 Task: Find connections with filter location Sholinghur with filter topic #Lifechangewith filter profile language Potuguese with filter current company PloPdo with filter school Bangalore University with filter industry Horticulture with filter service category Nature Photography with filter keywords title Market Development Manager
Action: Mouse moved to (630, 85)
Screenshot: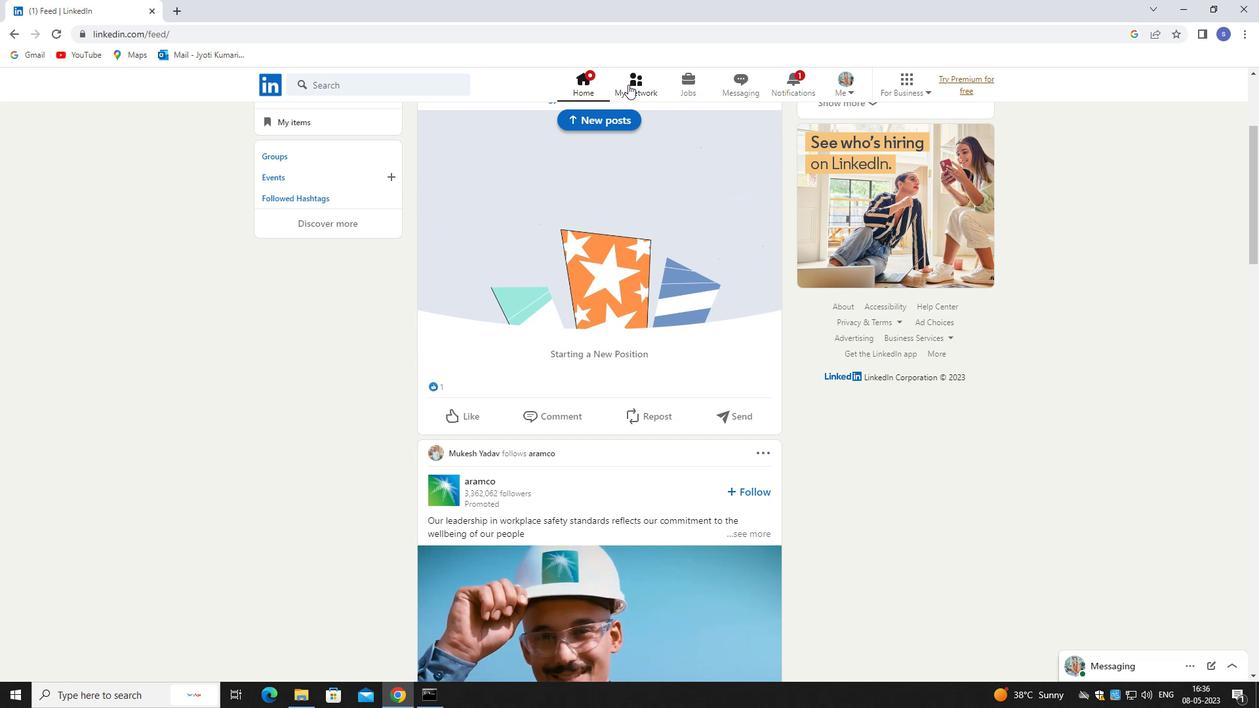 
Action: Mouse pressed left at (630, 85)
Screenshot: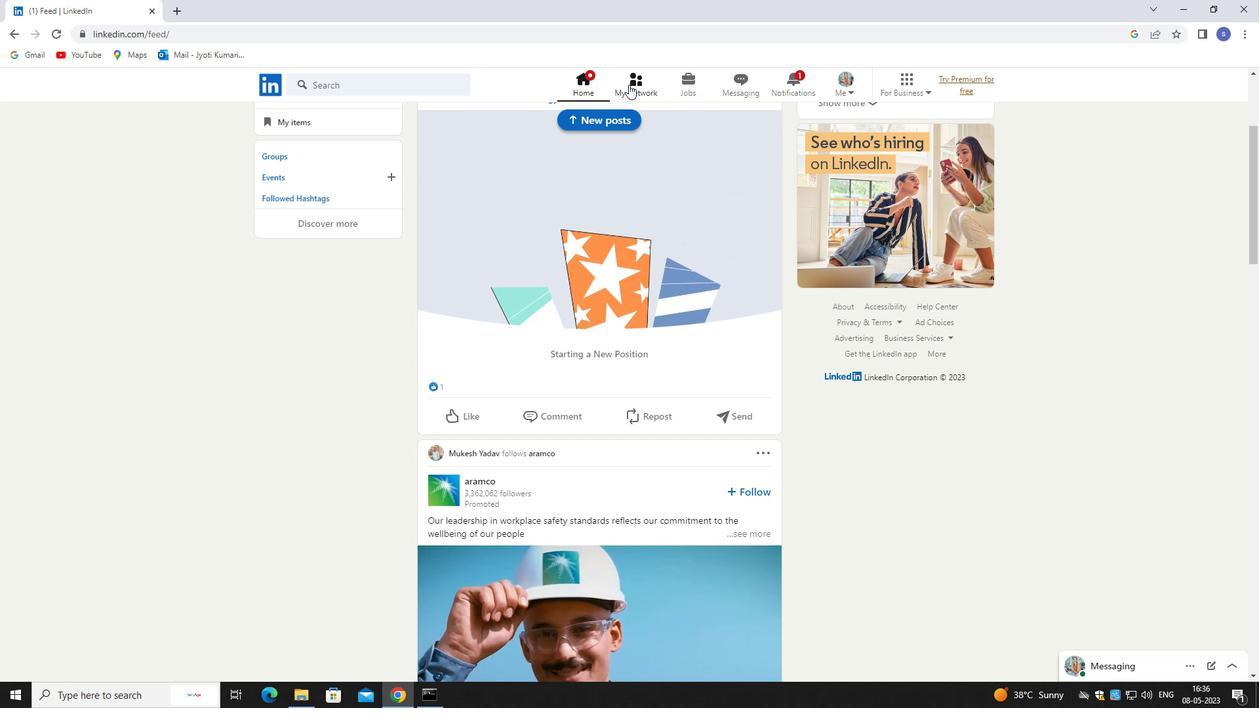 
Action: Mouse pressed left at (630, 85)
Screenshot: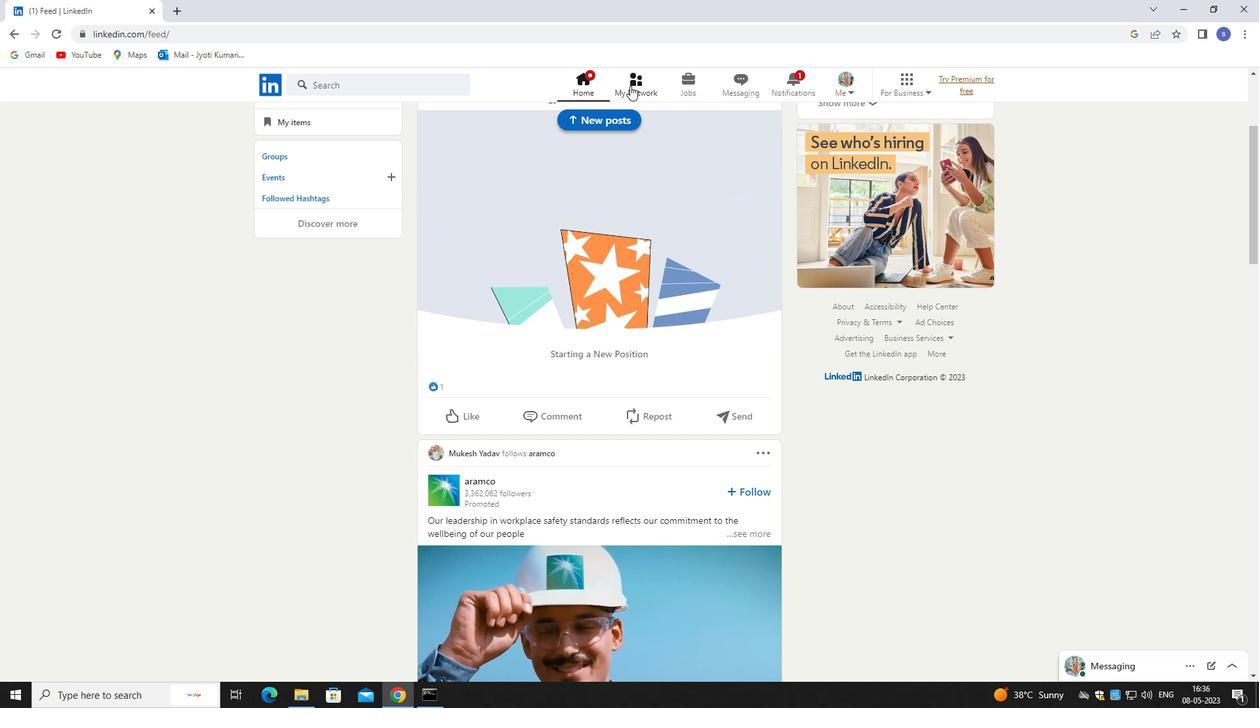 
Action: Mouse moved to (394, 156)
Screenshot: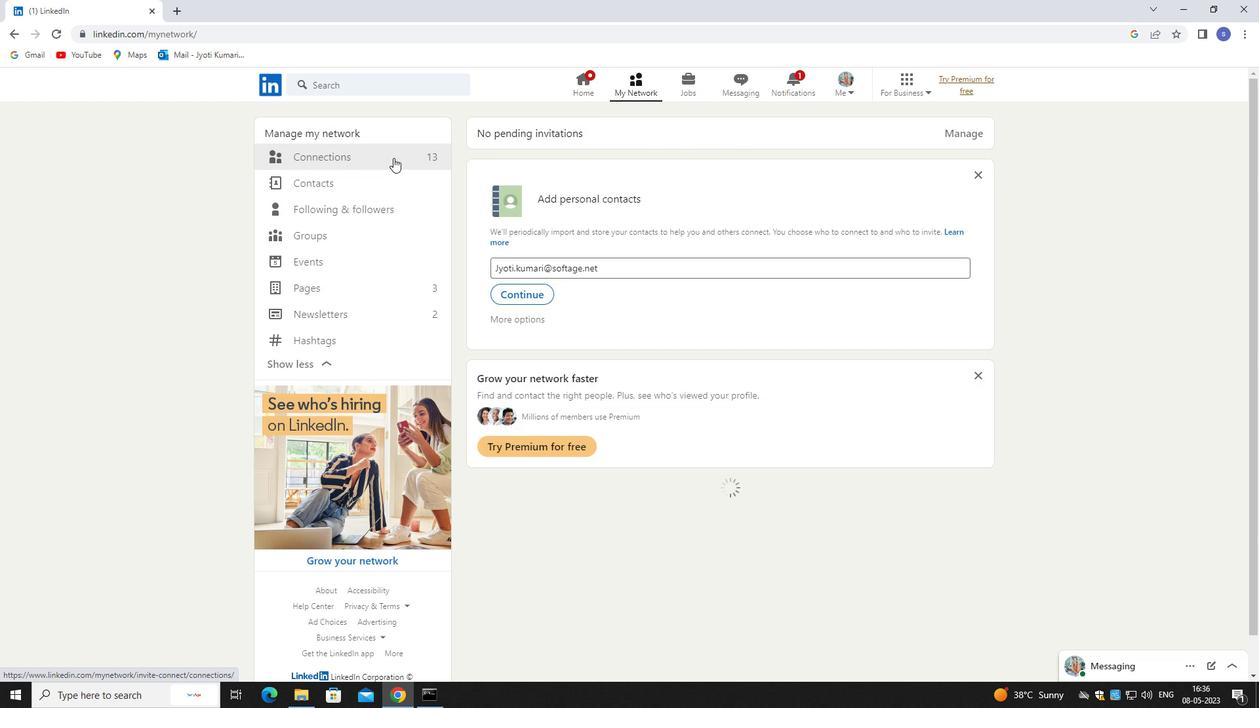 
Action: Mouse pressed left at (394, 156)
Screenshot: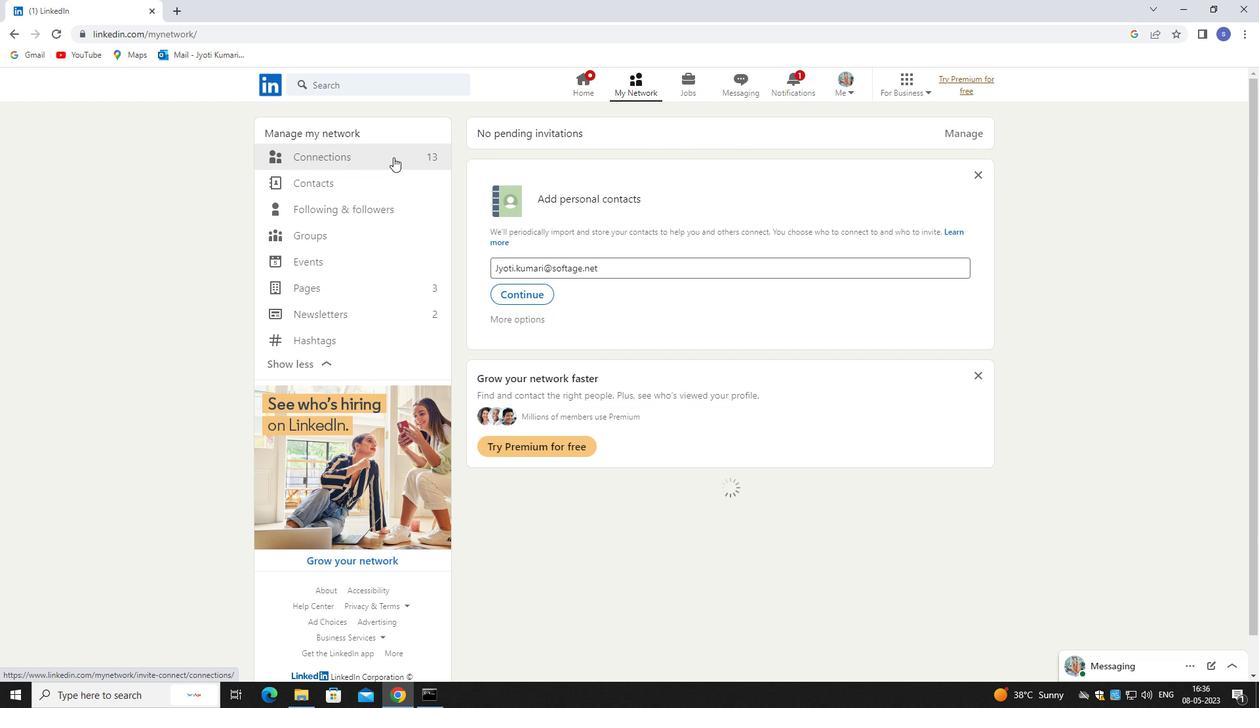 
Action: Mouse moved to (394, 156)
Screenshot: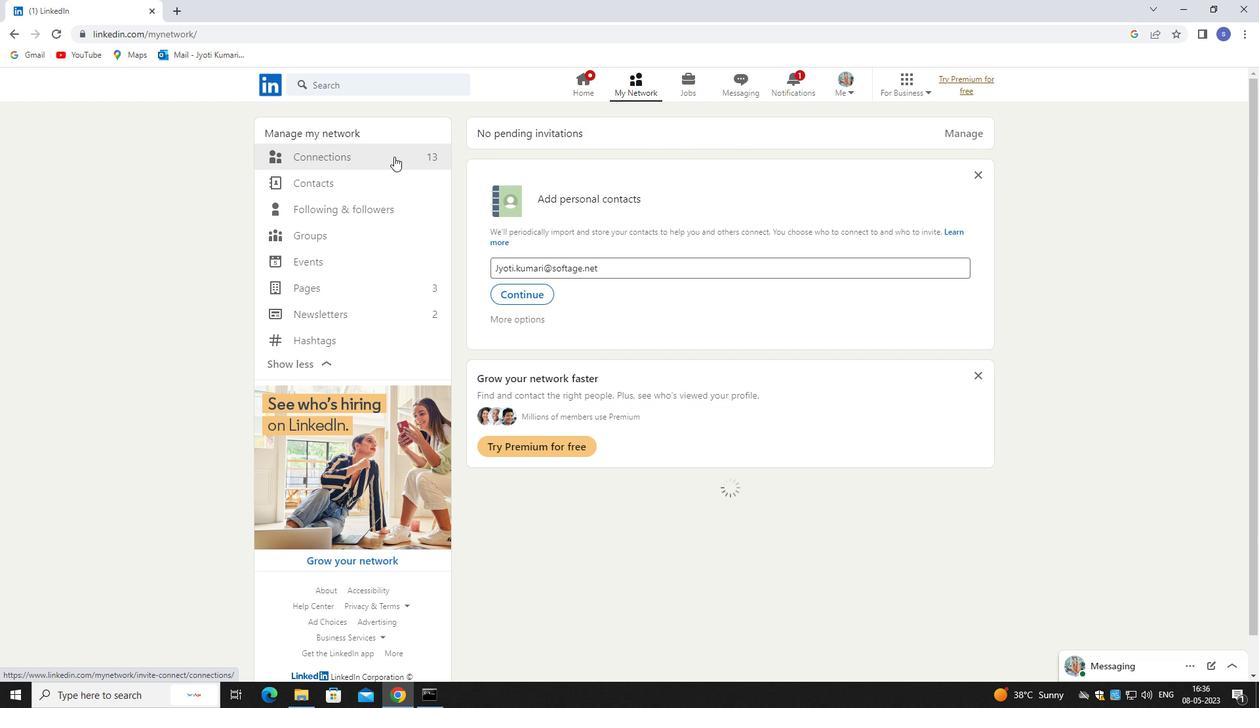 
Action: Mouse pressed left at (394, 156)
Screenshot: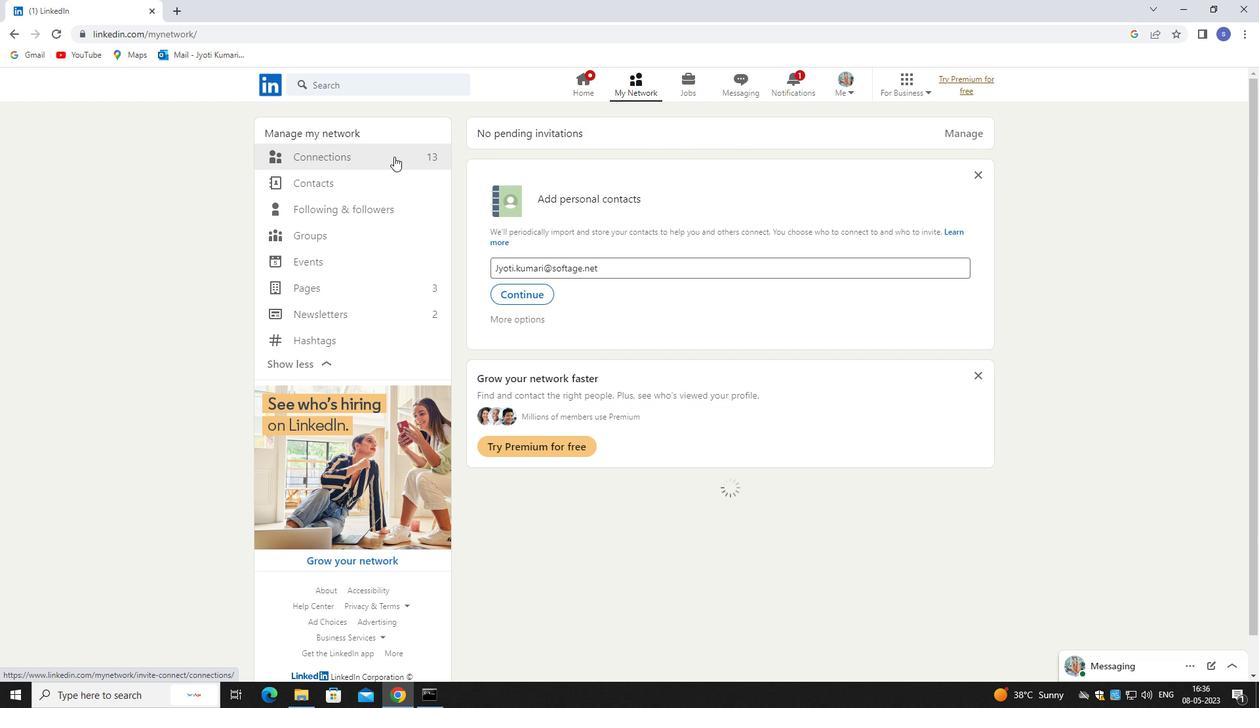 
Action: Mouse moved to (762, 159)
Screenshot: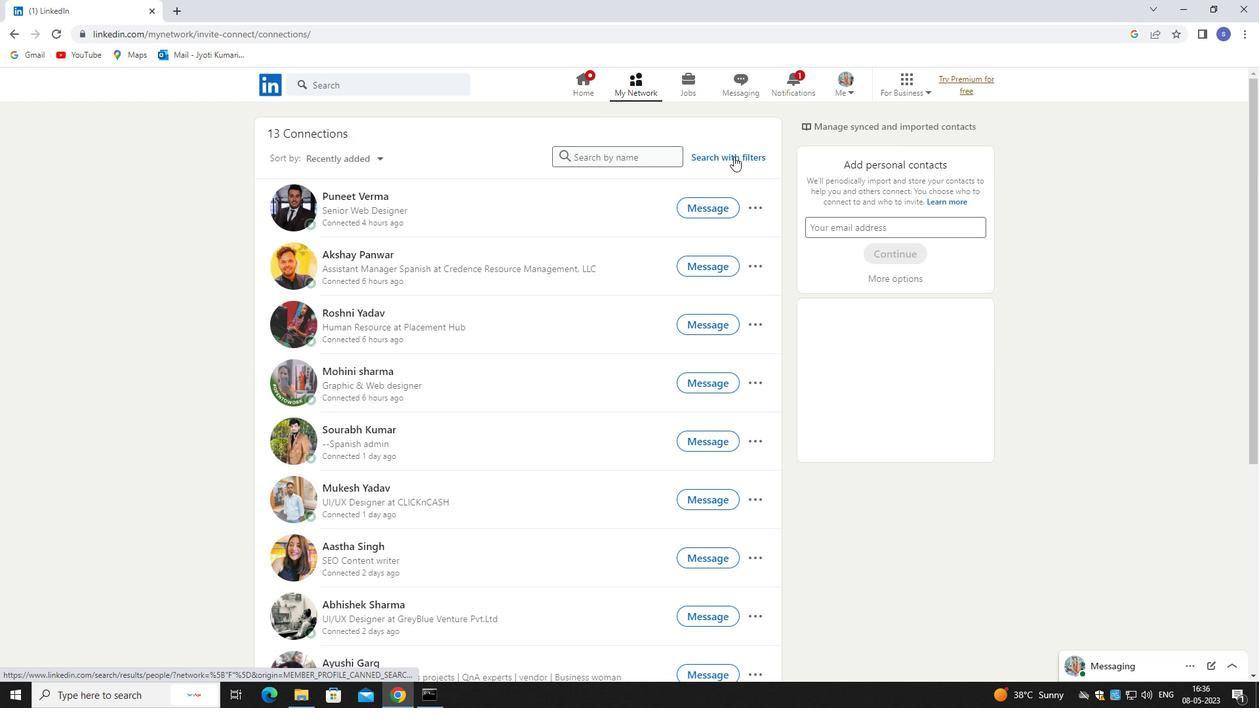 
Action: Mouse pressed left at (762, 159)
Screenshot: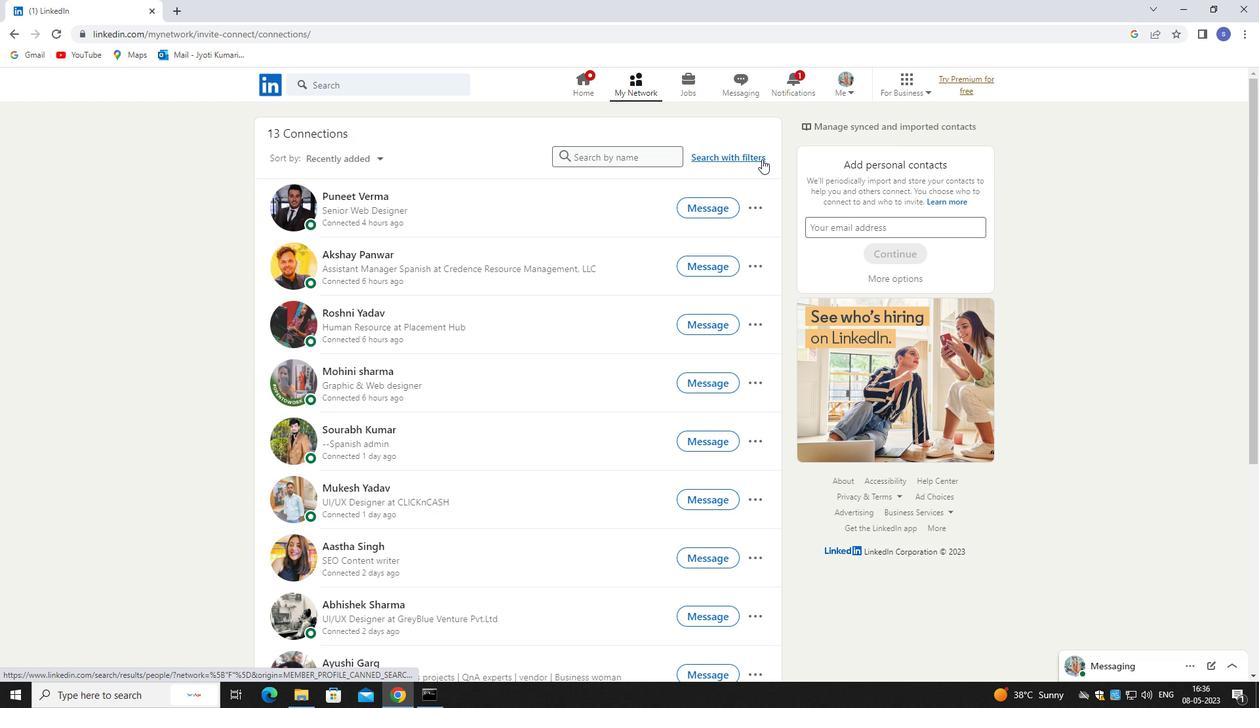 
Action: Mouse moved to (668, 117)
Screenshot: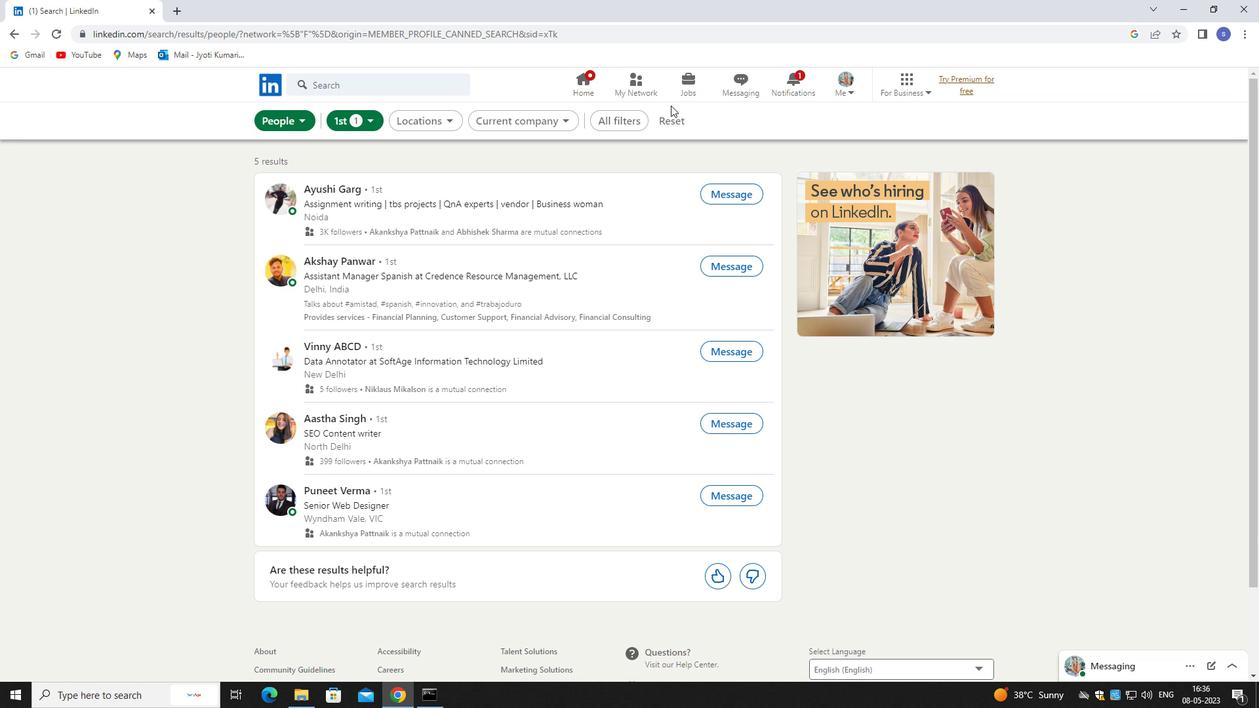 
Action: Mouse pressed left at (668, 117)
Screenshot: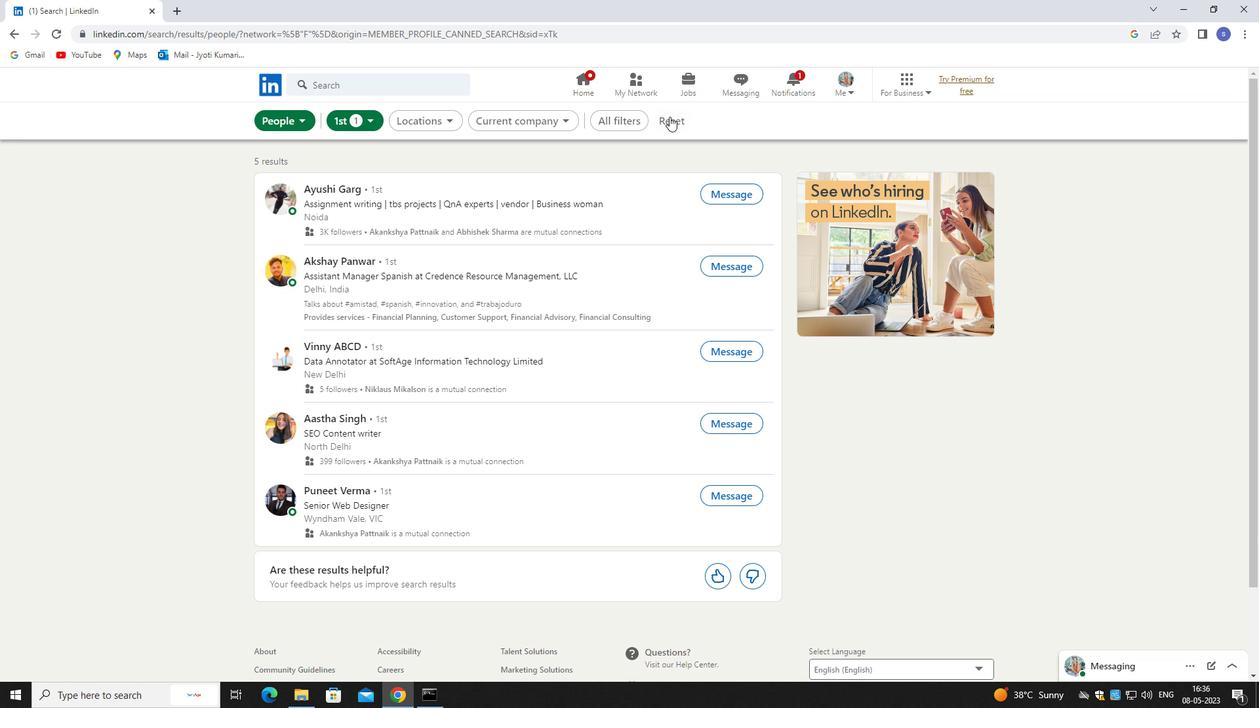 
Action: Mouse moved to (640, 120)
Screenshot: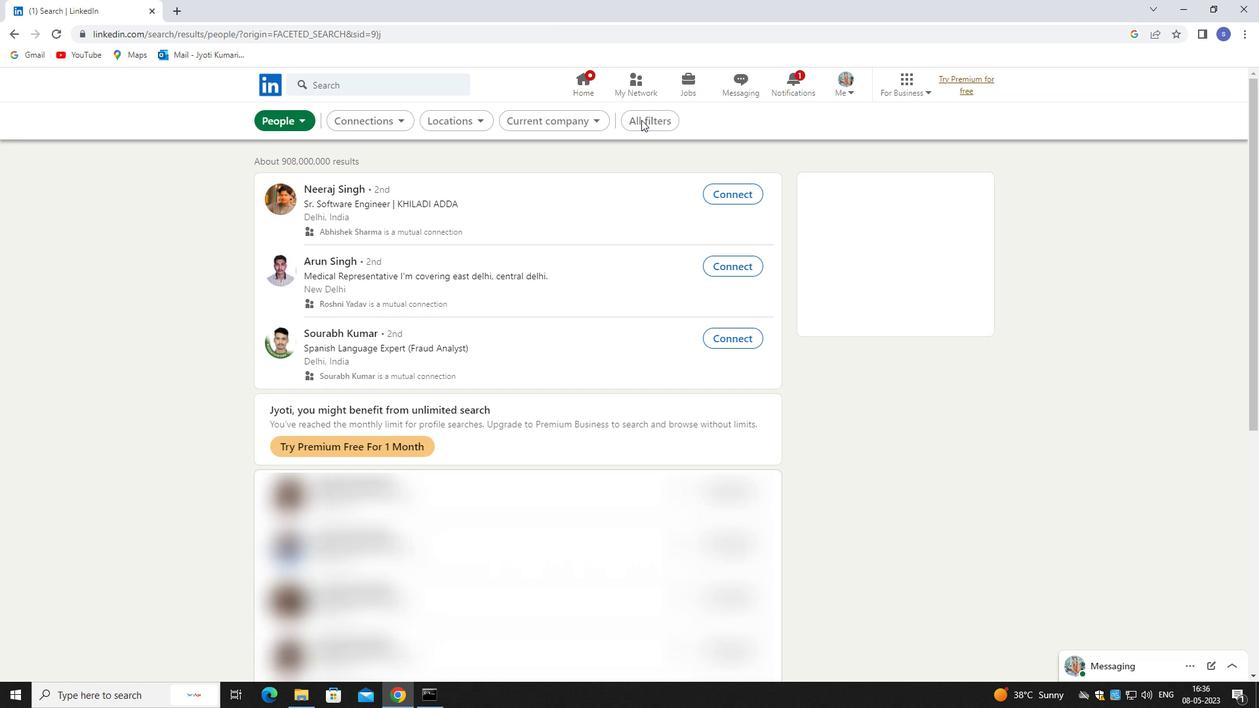 
Action: Mouse pressed left at (640, 120)
Screenshot: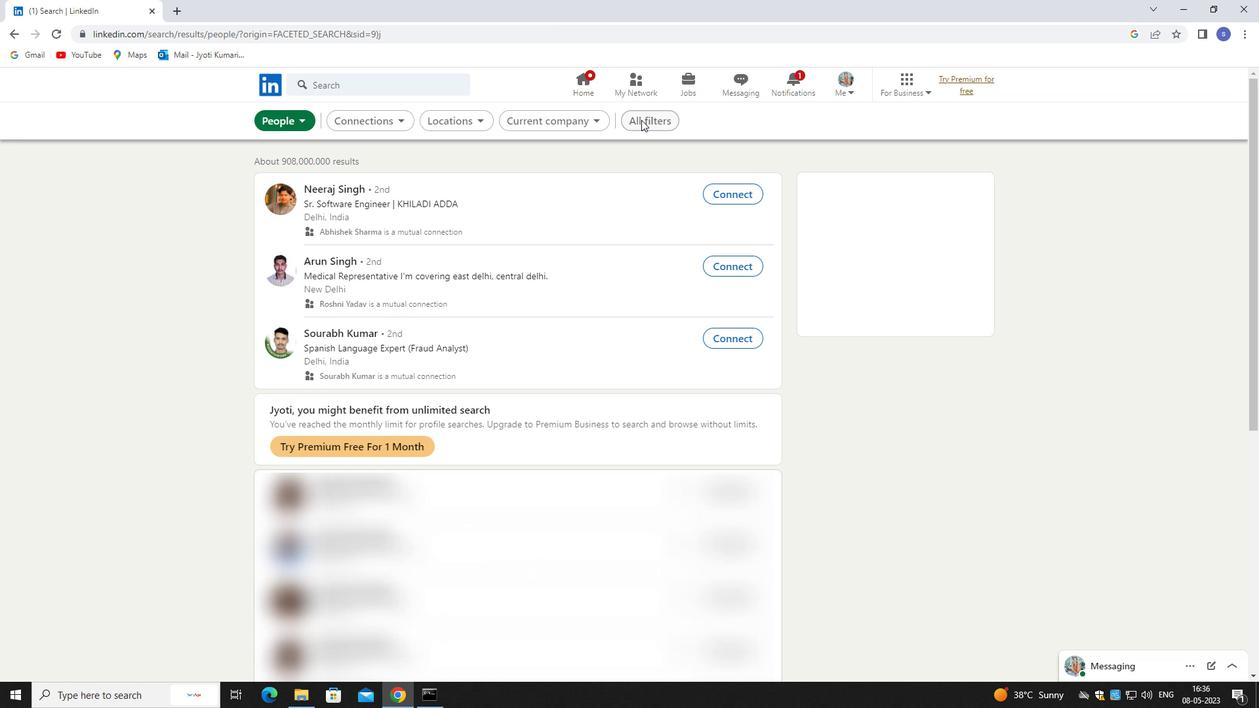 
Action: Mouse moved to (1139, 513)
Screenshot: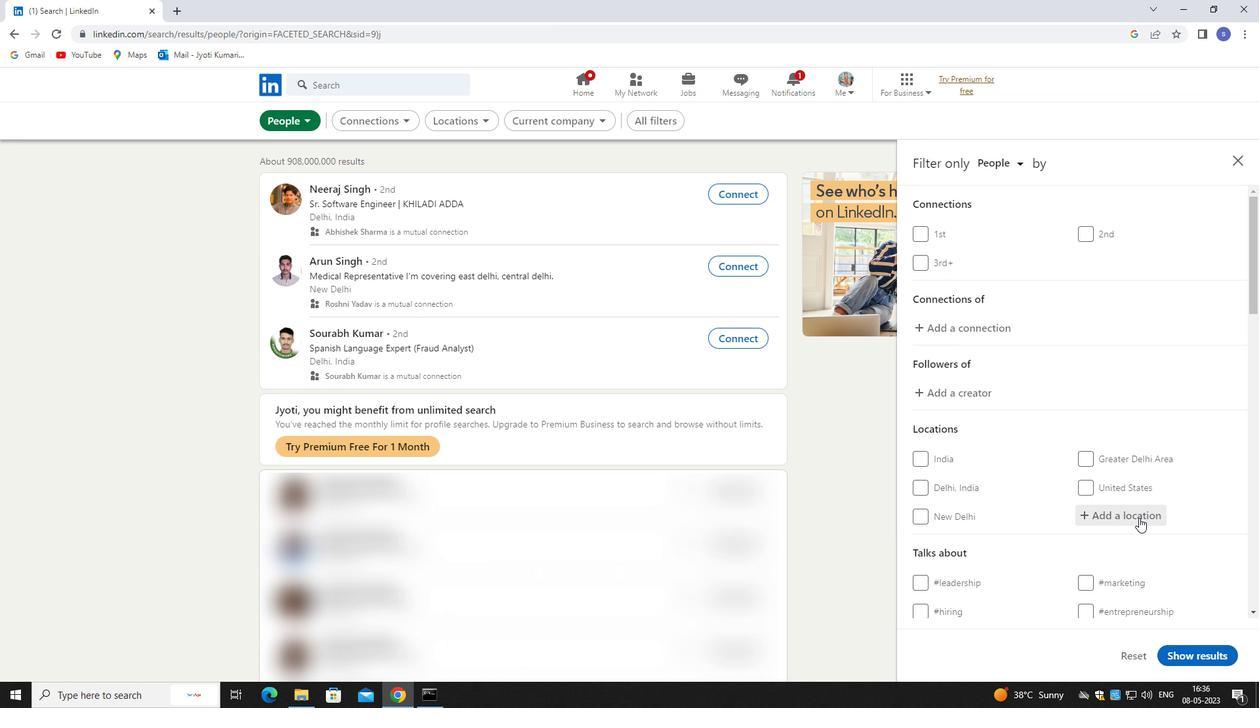 
Action: Mouse pressed left at (1139, 513)
Screenshot: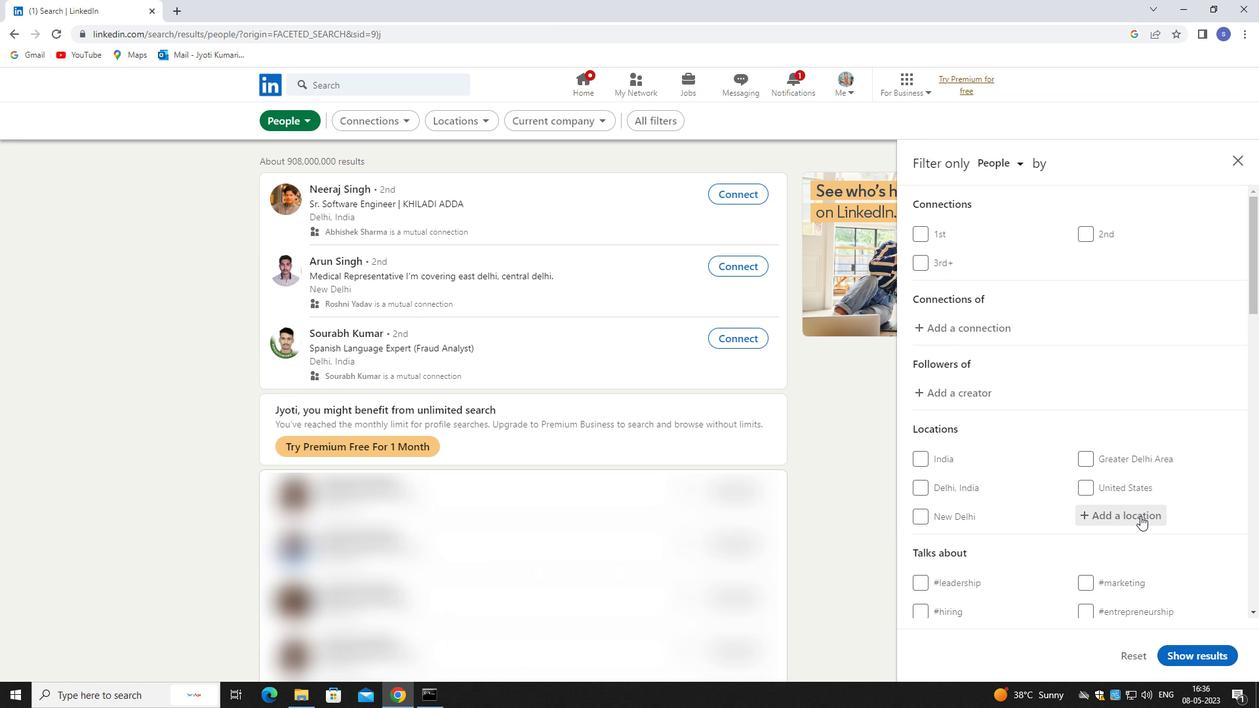 
Action: Mouse moved to (1136, 504)
Screenshot: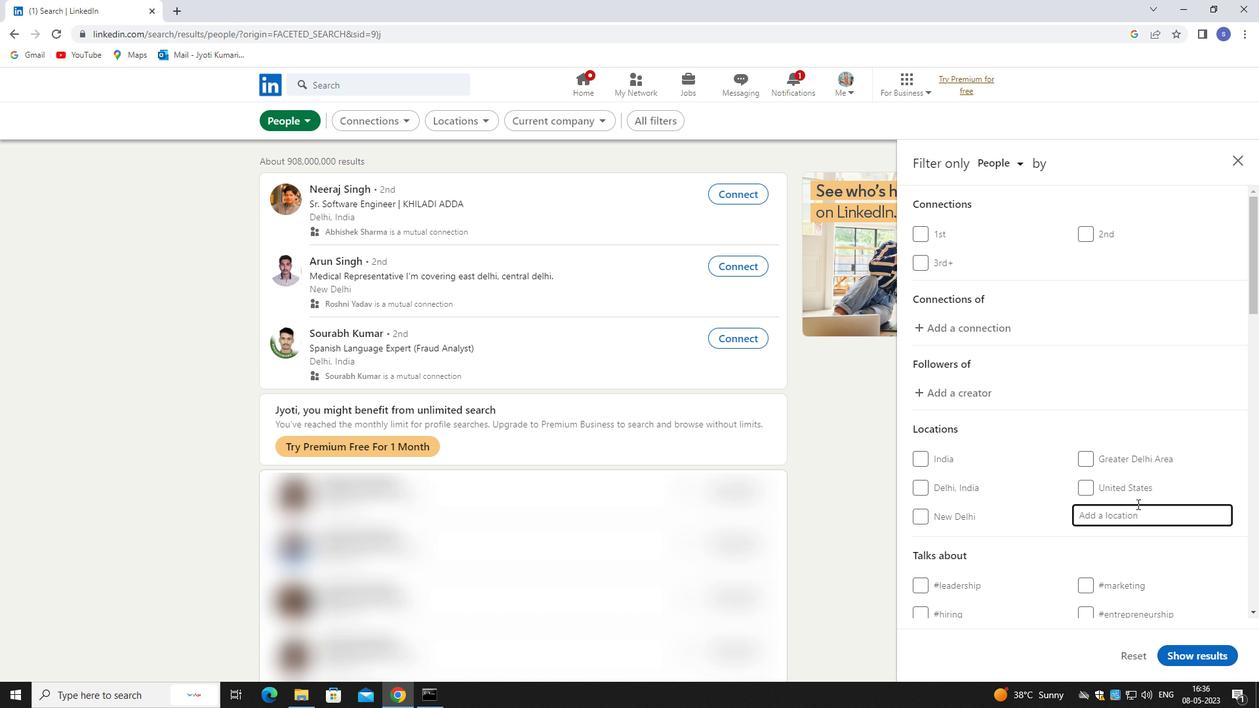 
Action: Key pressed sholingh<Key.backspace>
Screenshot: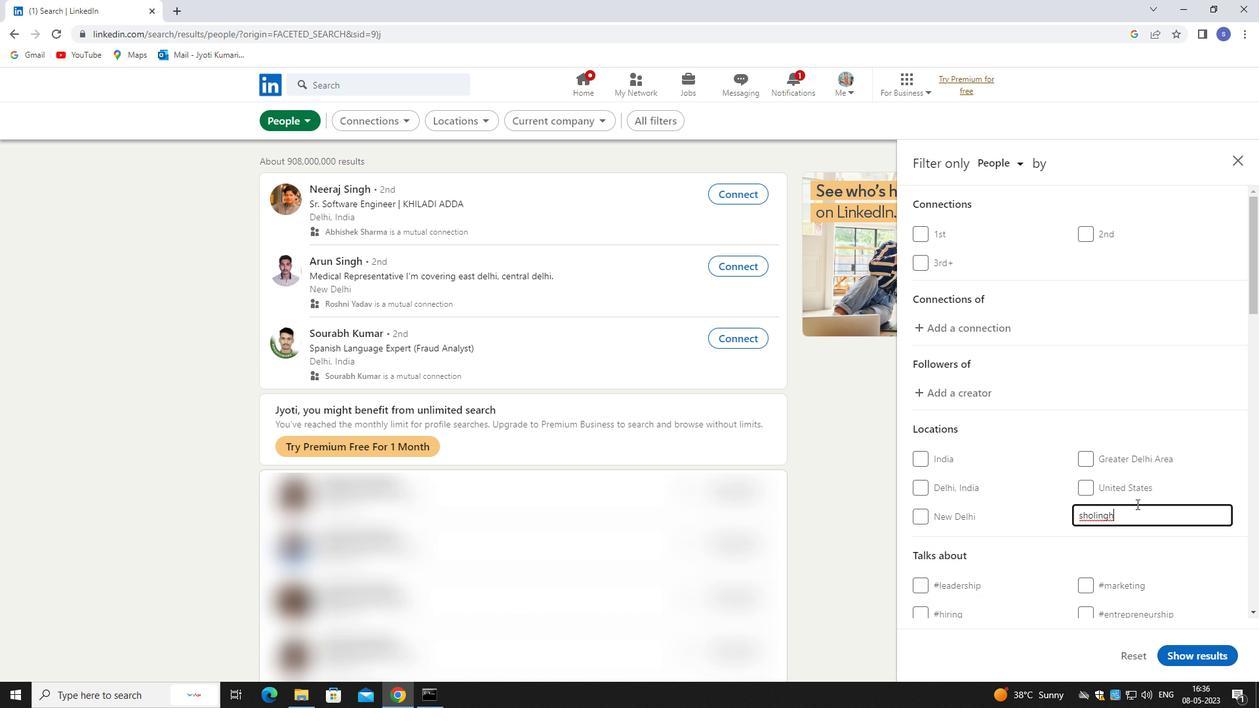 
Action: Mouse moved to (1117, 544)
Screenshot: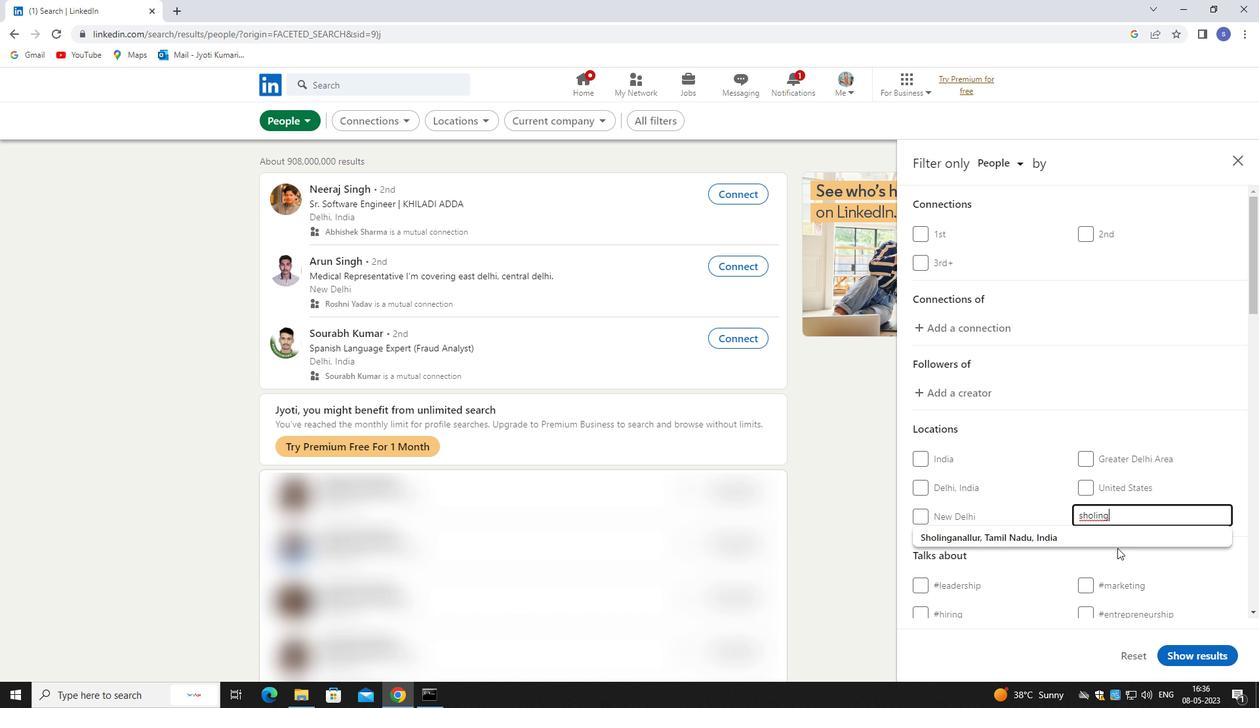 
Action: Mouse pressed left at (1117, 544)
Screenshot: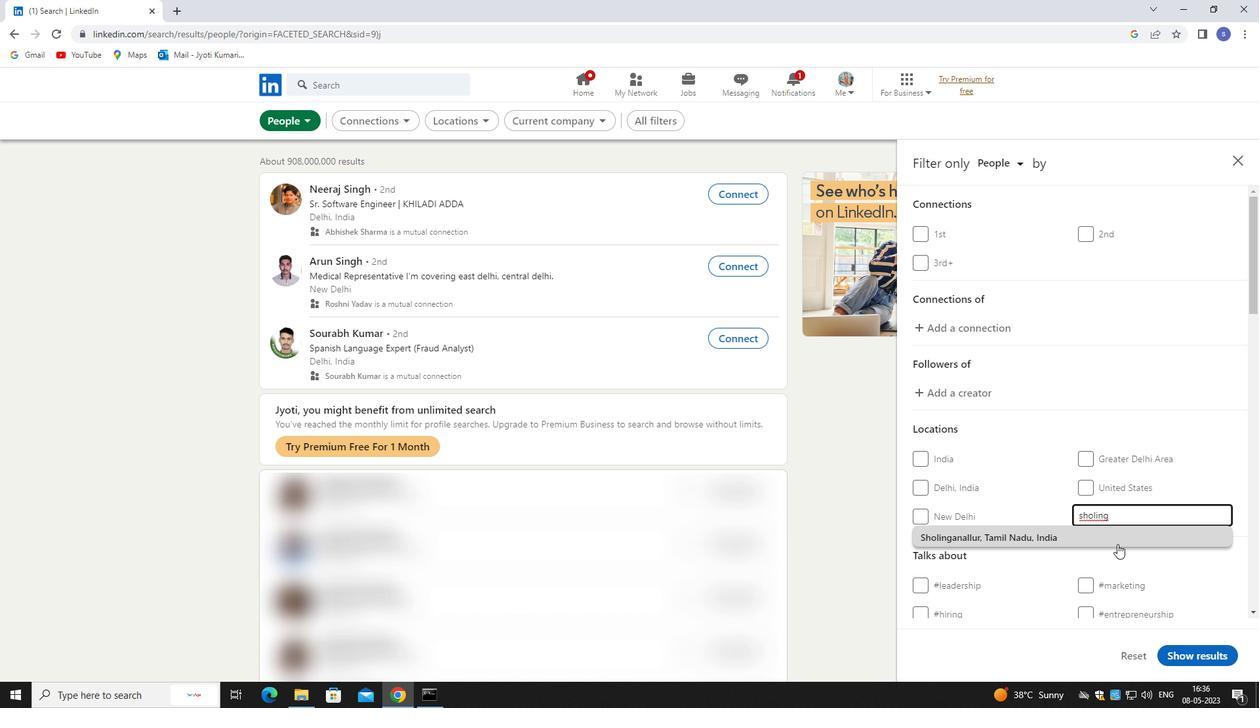 
Action: Mouse moved to (1117, 543)
Screenshot: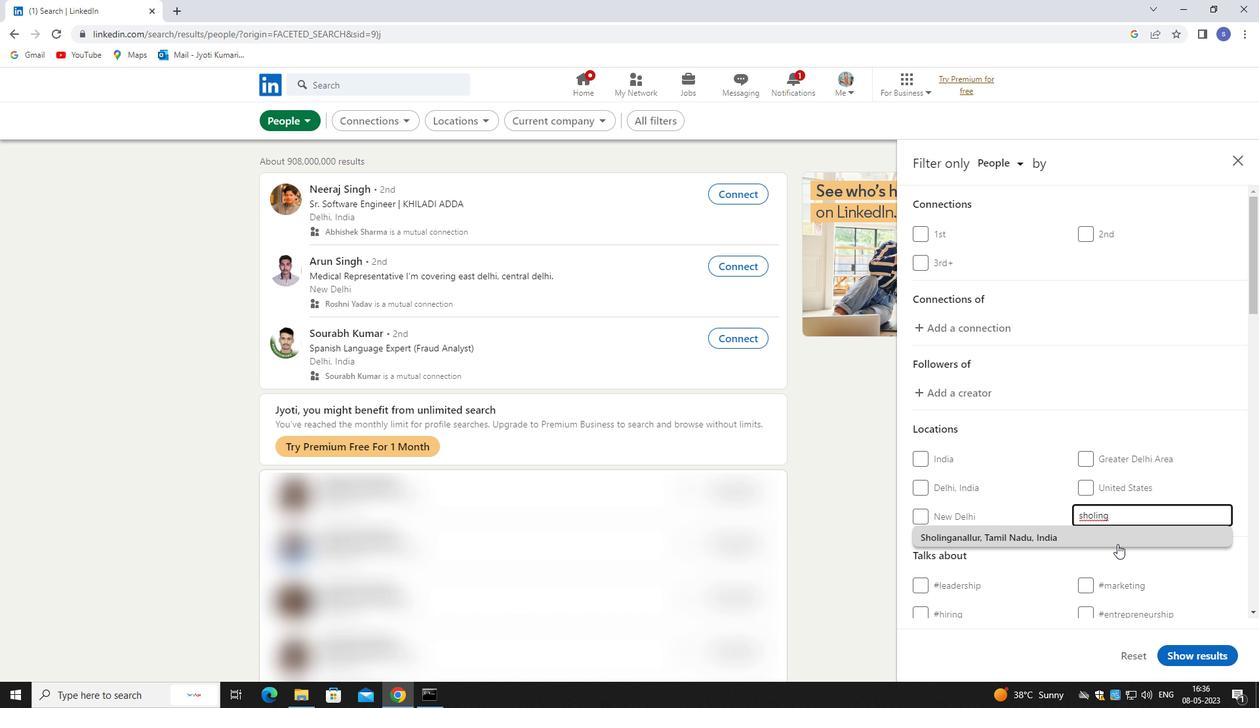 
Action: Mouse scrolled (1117, 542) with delta (0, 0)
Screenshot: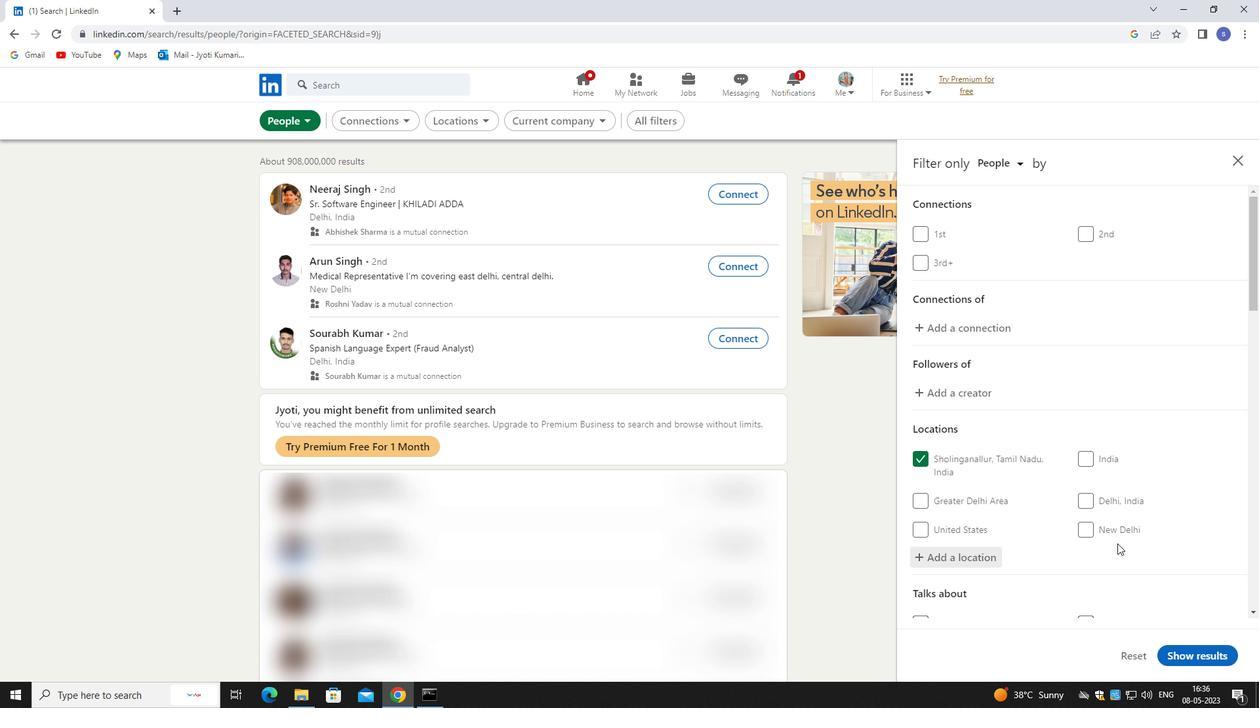 
Action: Mouse scrolled (1117, 542) with delta (0, 0)
Screenshot: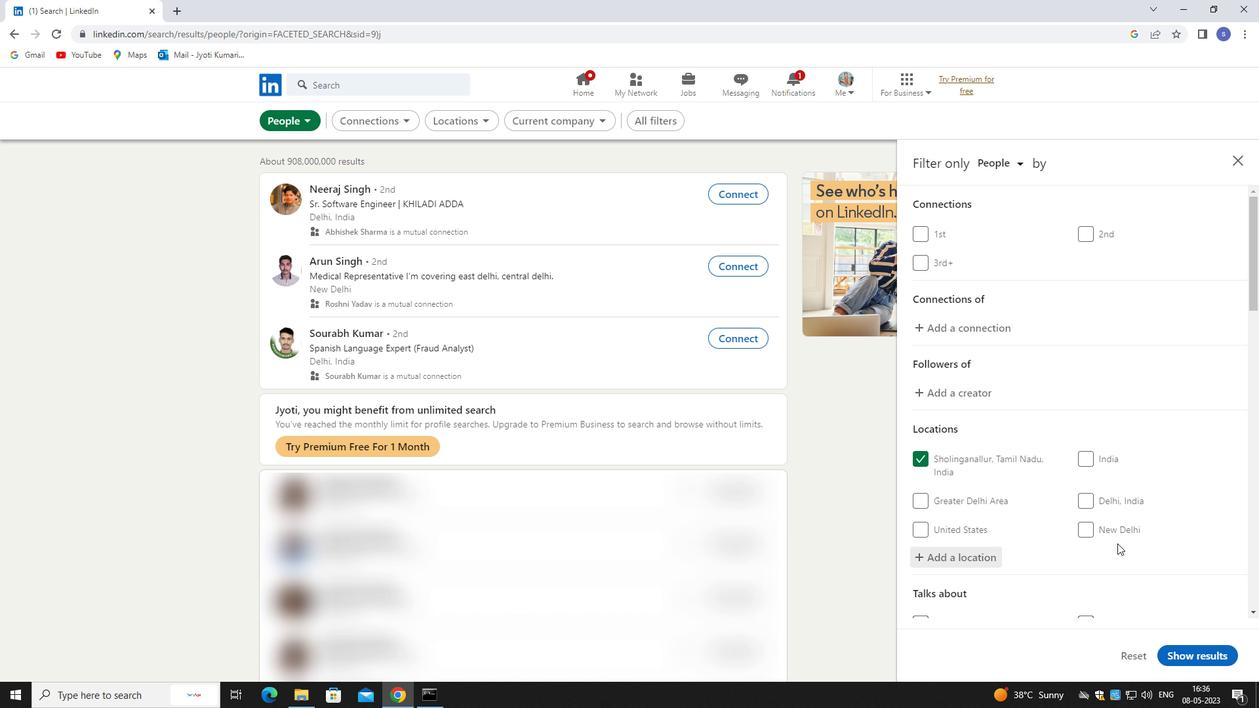
Action: Mouse moved to (1119, 544)
Screenshot: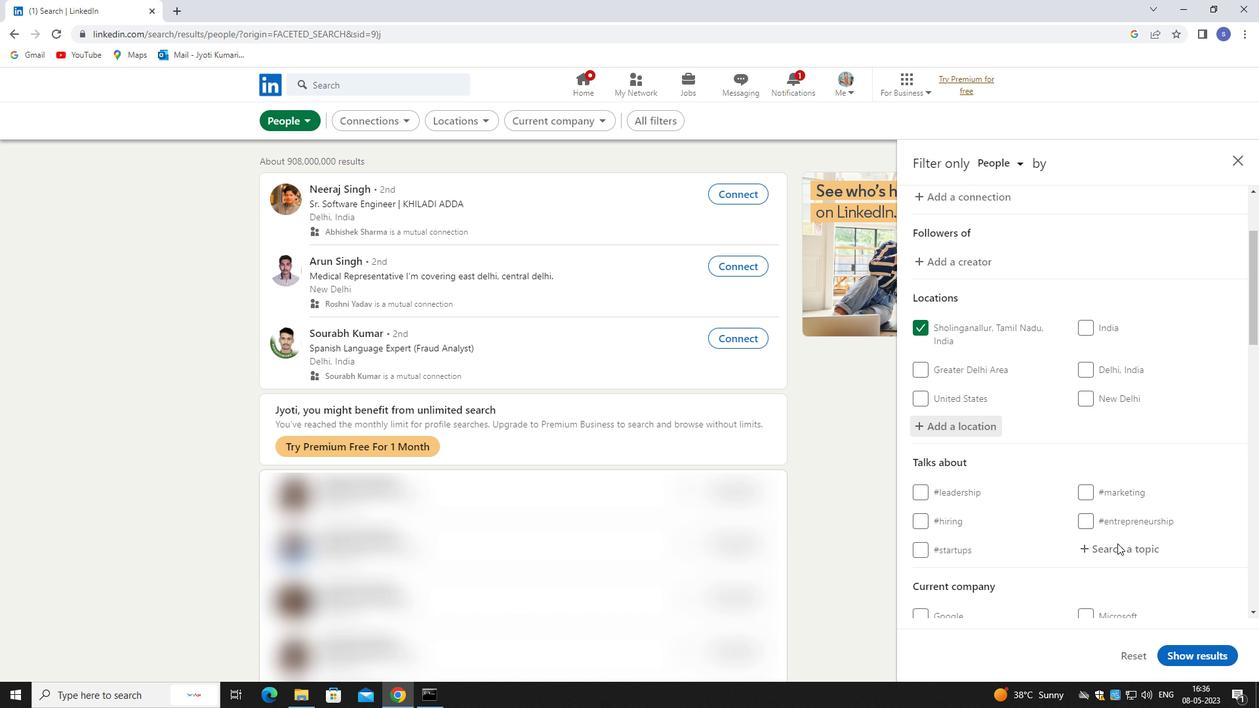 
Action: Mouse pressed left at (1119, 544)
Screenshot: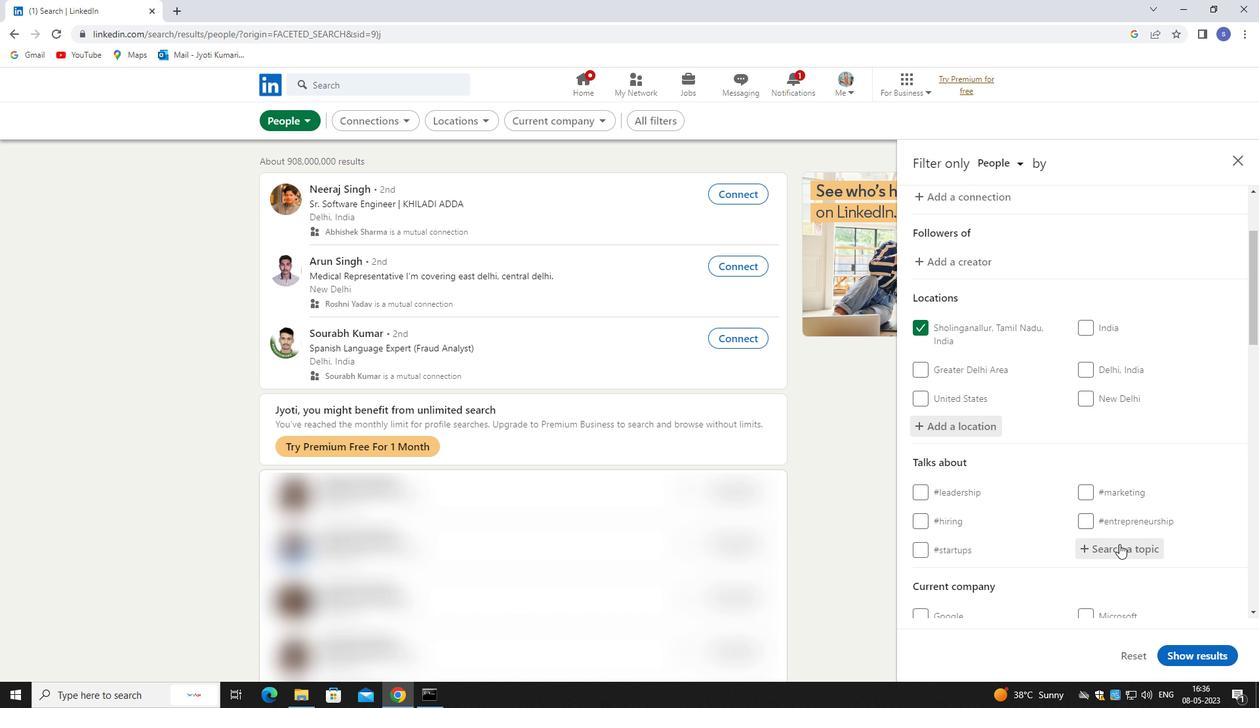 
Action: Mouse moved to (1121, 545)
Screenshot: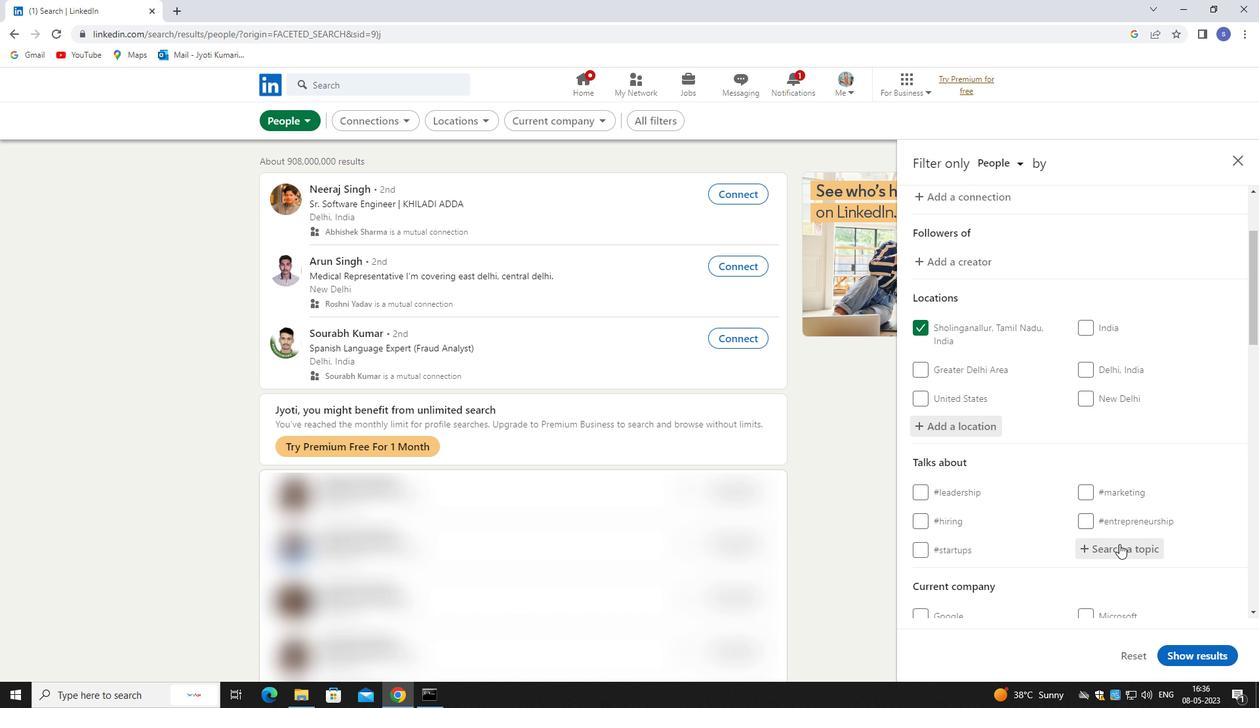 
Action: Key pressed life
Screenshot: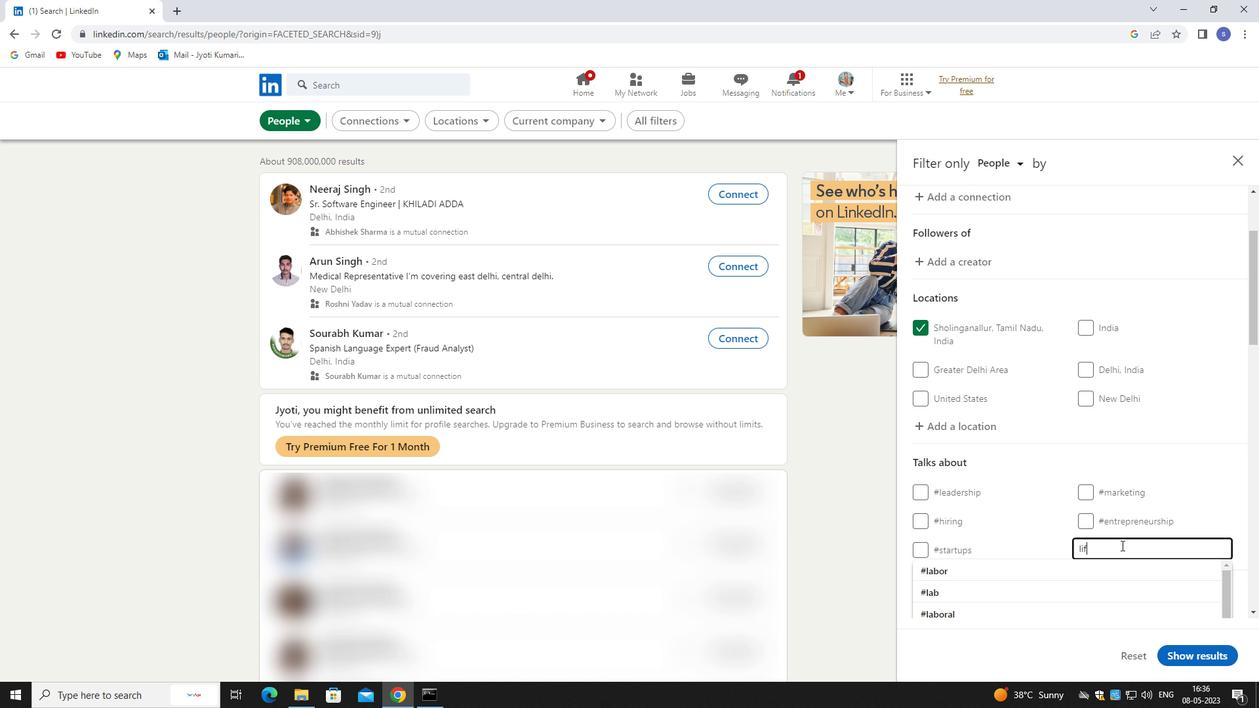 
Action: Mouse moved to (1116, 544)
Screenshot: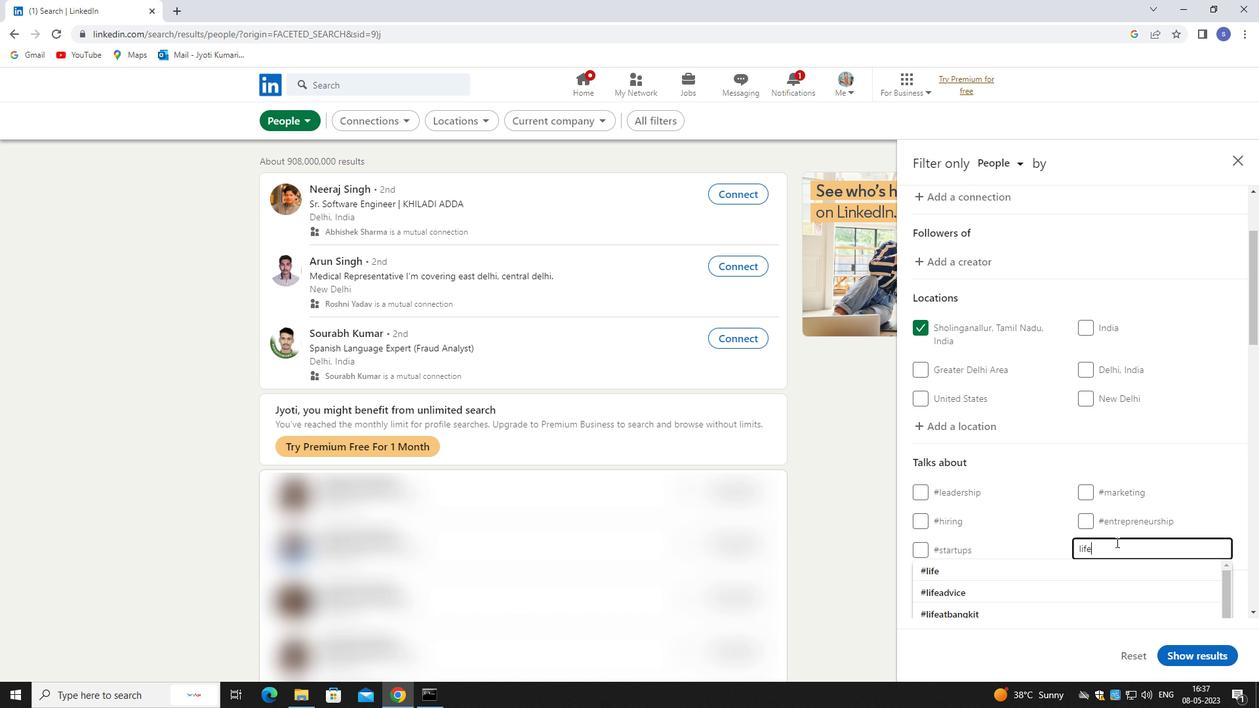 
Action: Key pressed chan
Screenshot: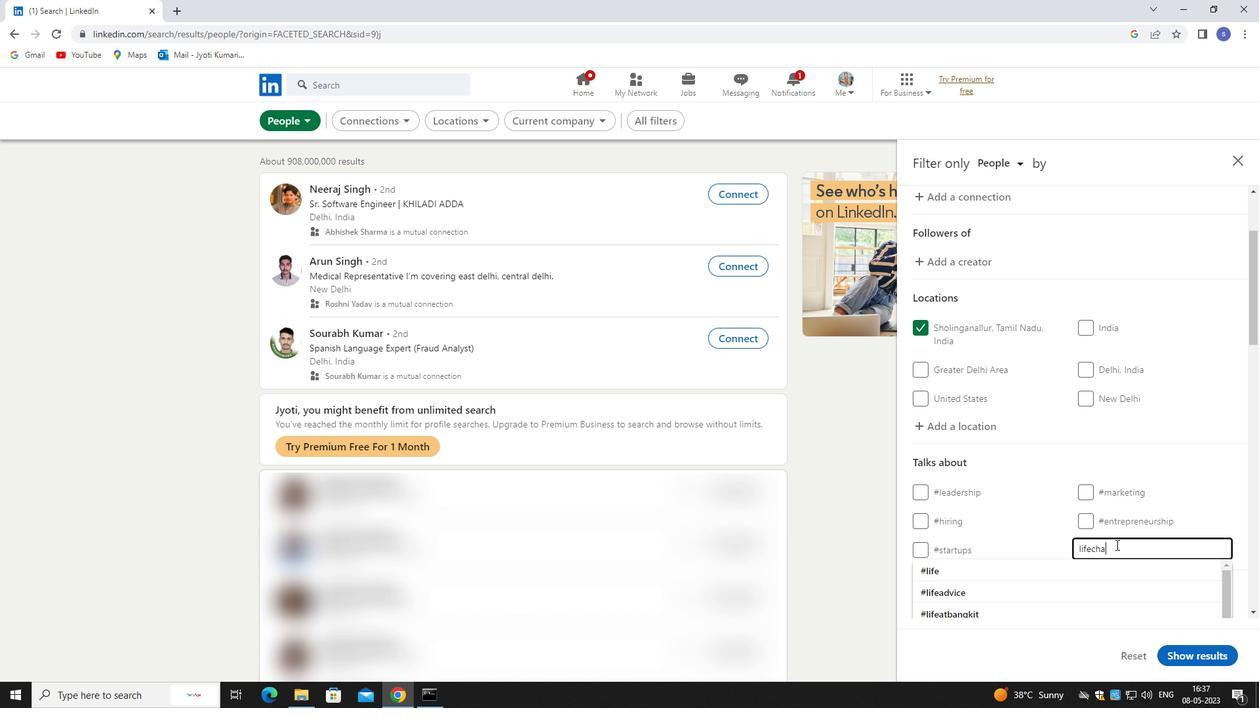 
Action: Mouse moved to (1114, 565)
Screenshot: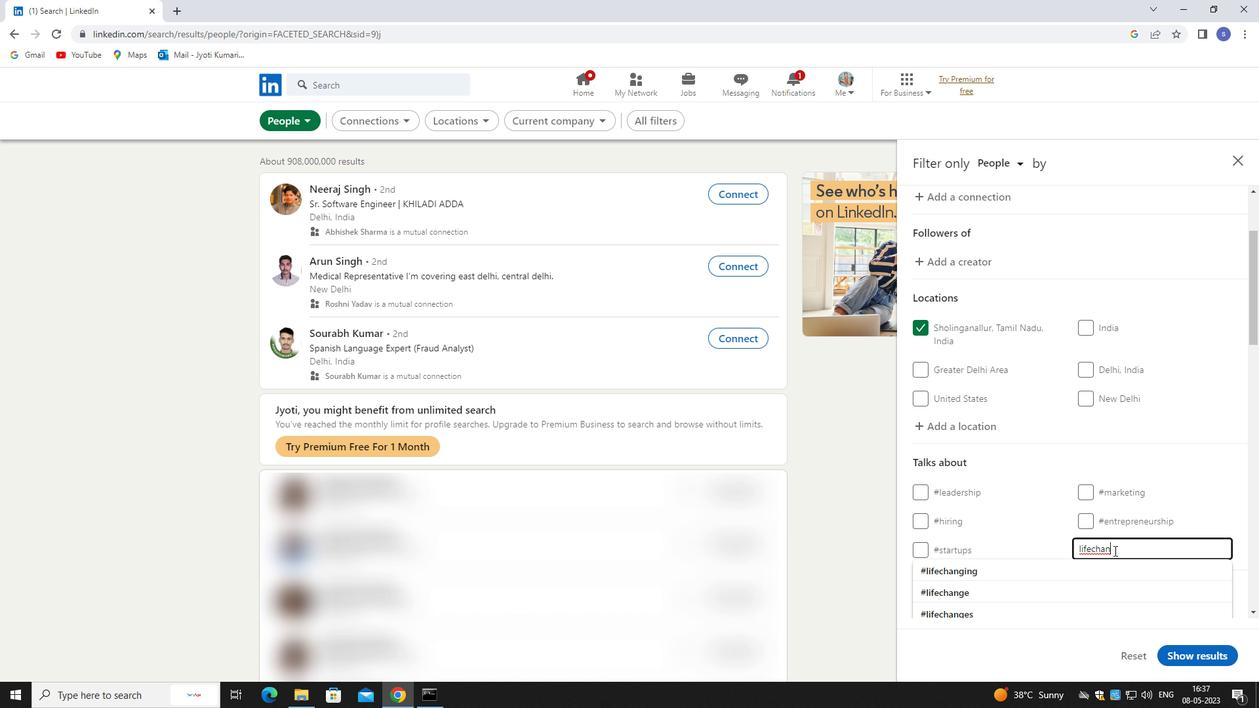 
Action: Mouse pressed left at (1114, 565)
Screenshot: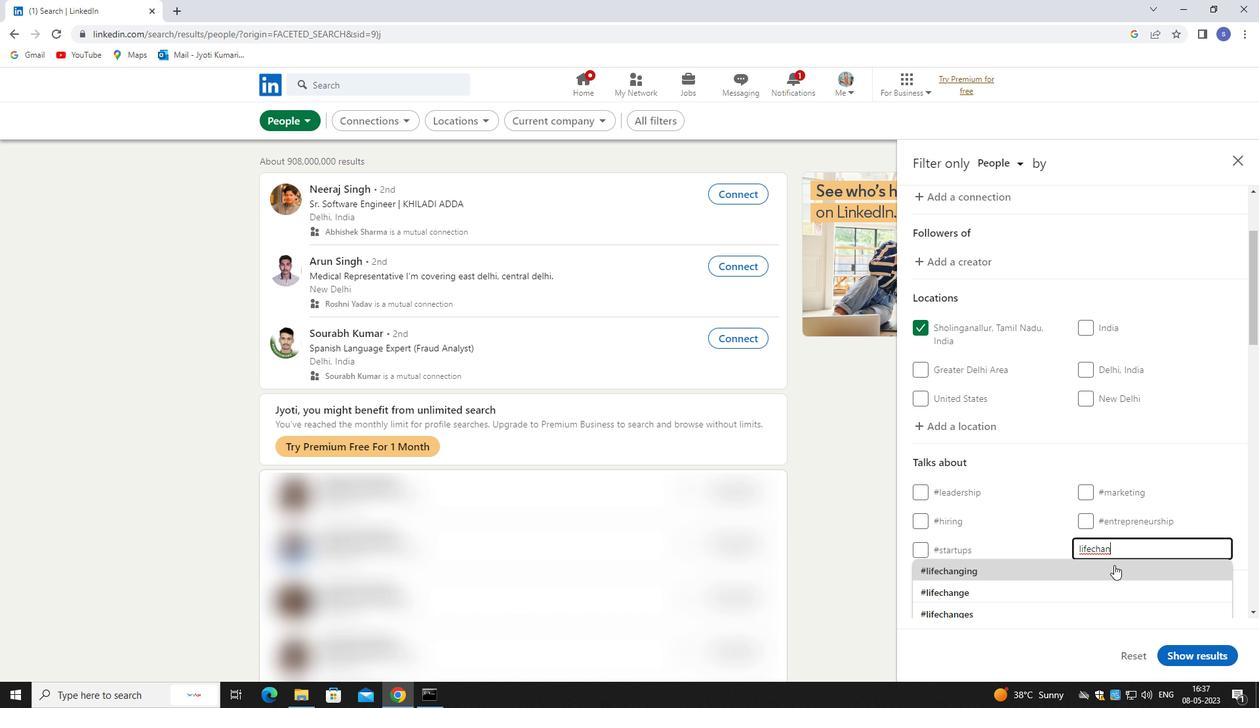 
Action: Mouse moved to (1119, 561)
Screenshot: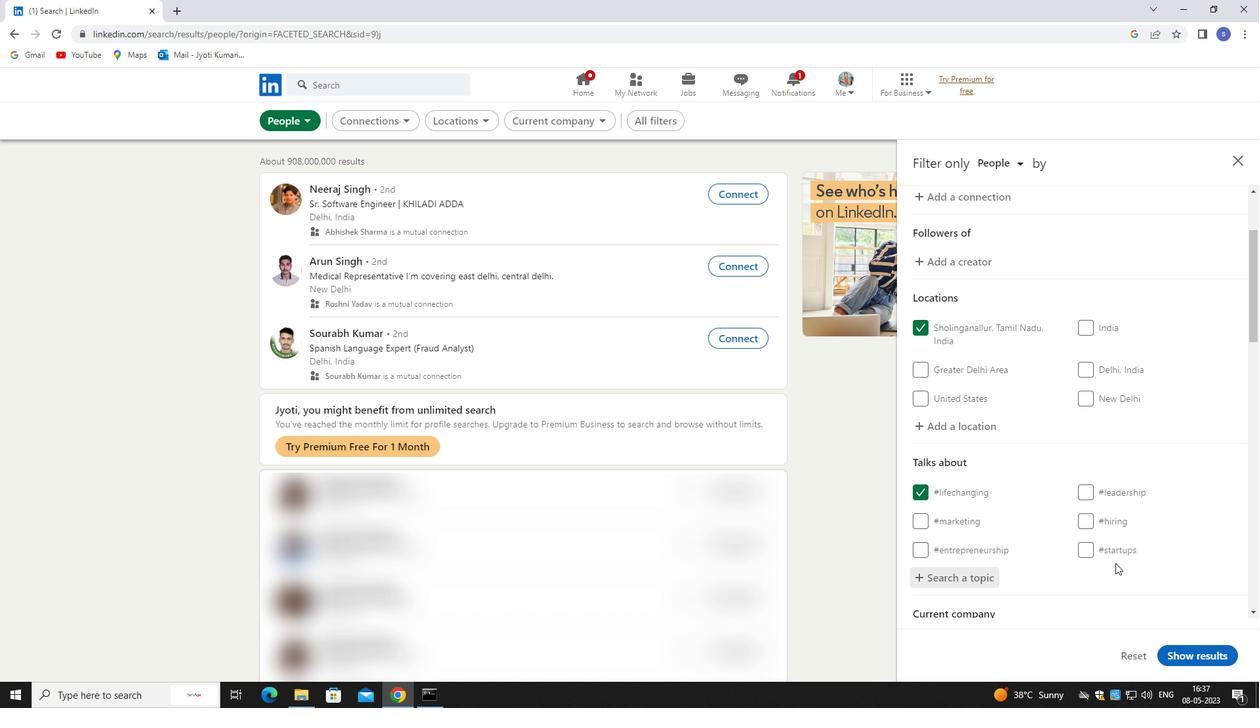 
Action: Mouse scrolled (1119, 560) with delta (0, 0)
Screenshot: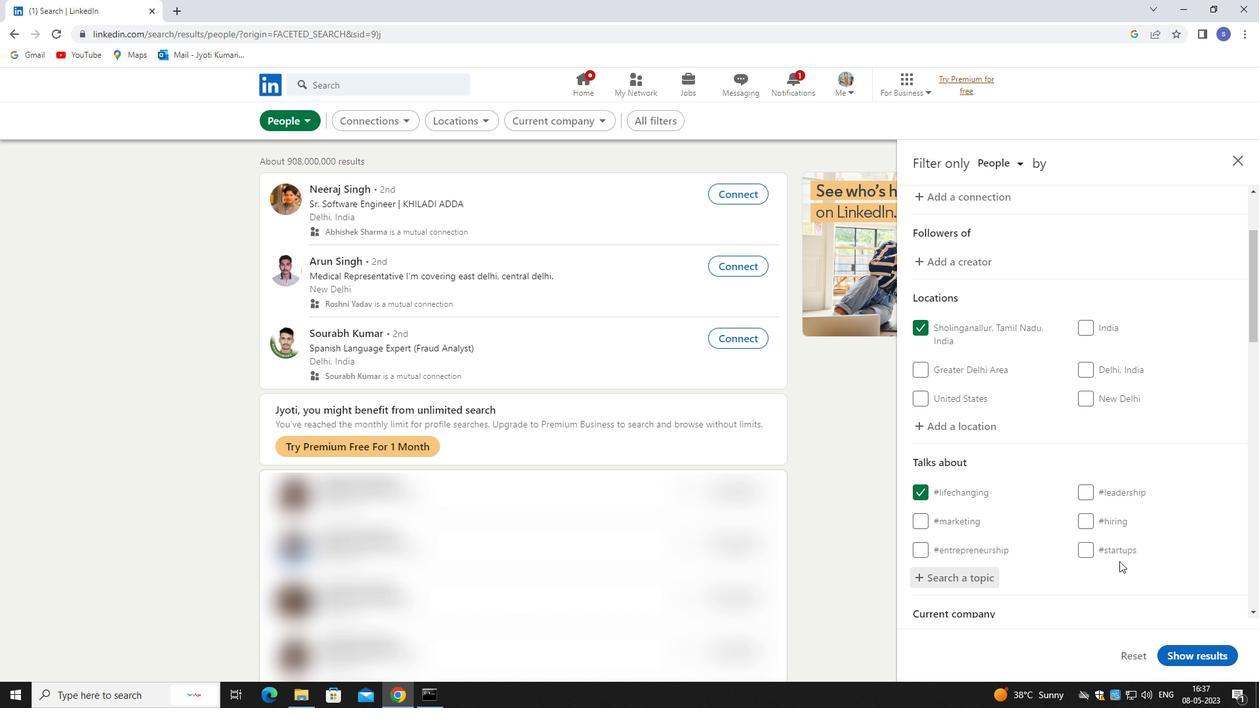 
Action: Mouse scrolled (1119, 560) with delta (0, 0)
Screenshot: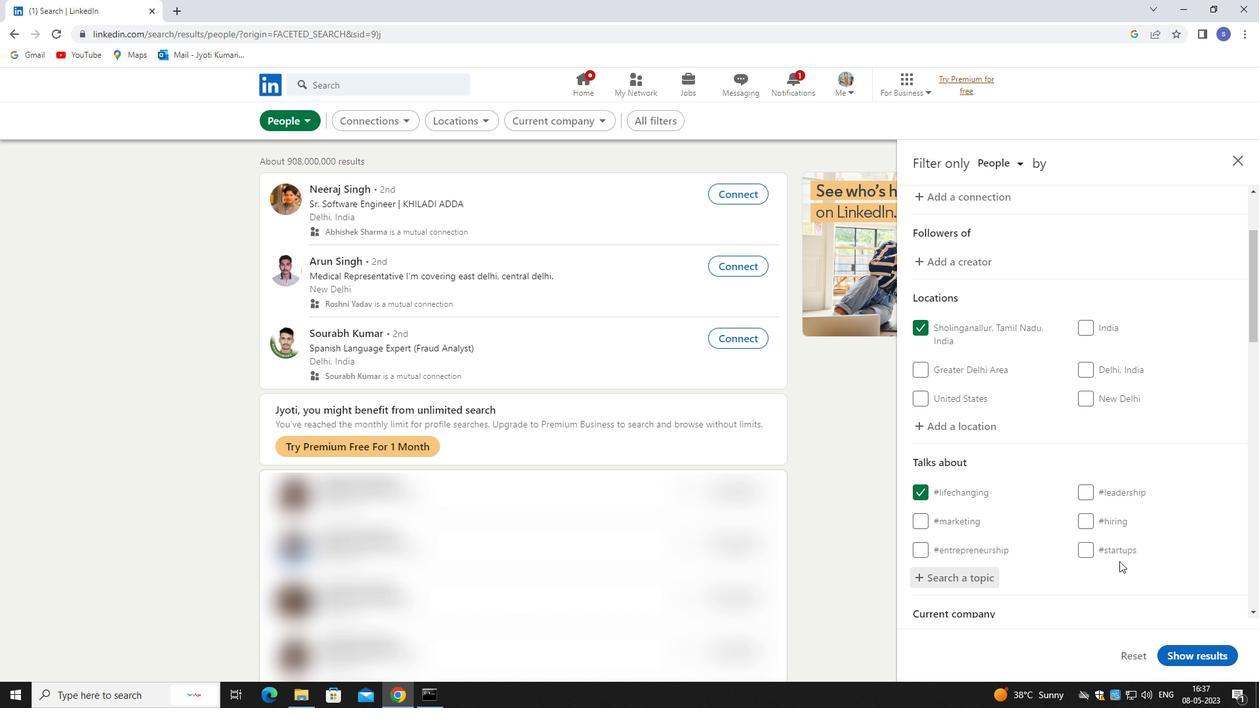 
Action: Mouse moved to (1123, 559)
Screenshot: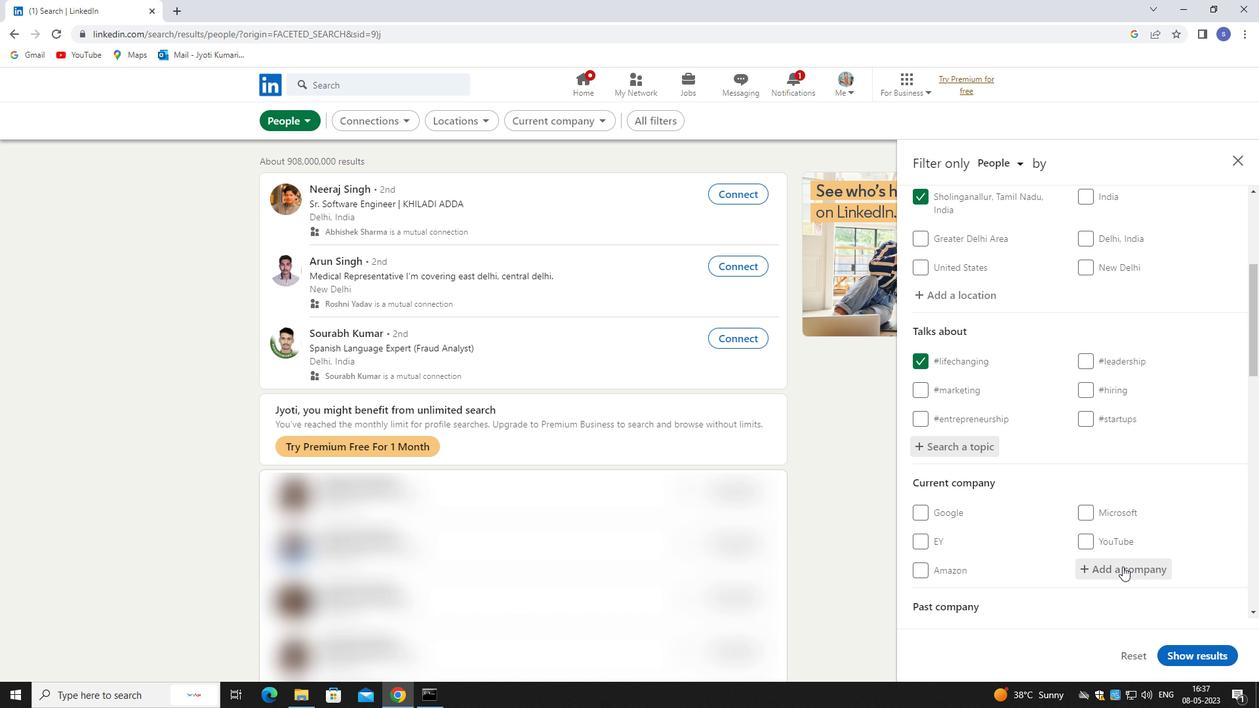 
Action: Mouse scrolled (1123, 558) with delta (0, 0)
Screenshot: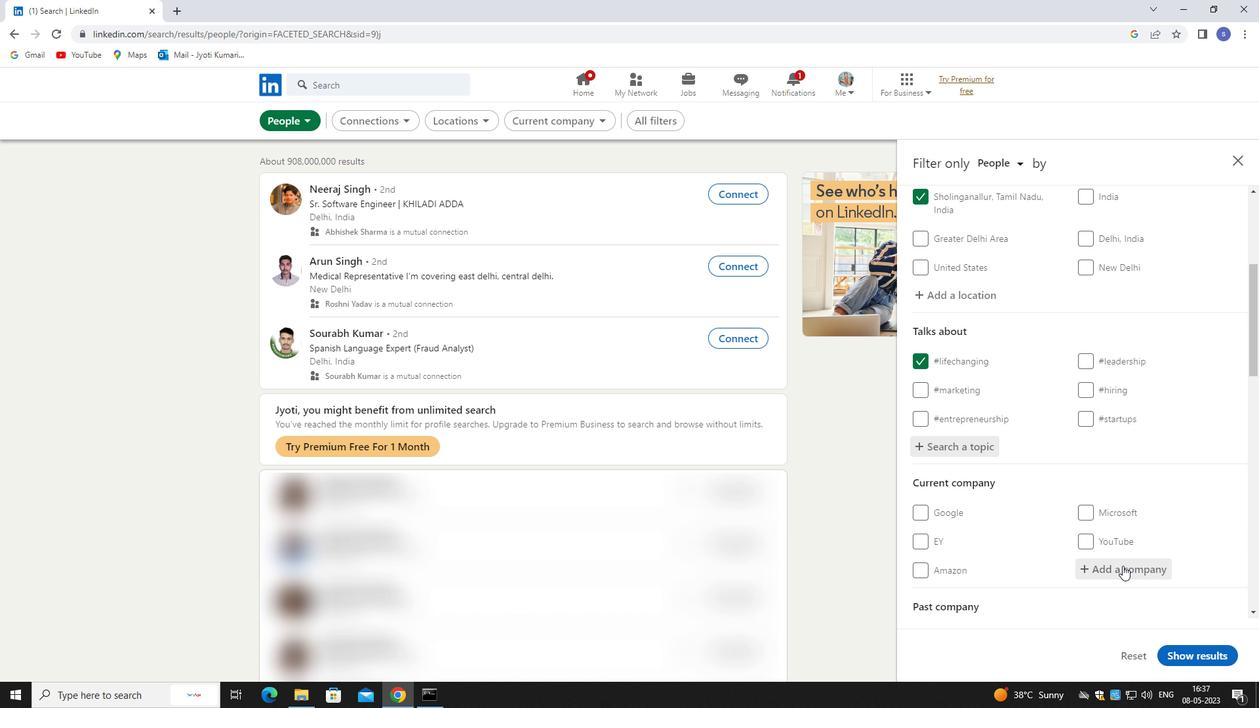
Action: Mouse scrolled (1123, 558) with delta (0, 0)
Screenshot: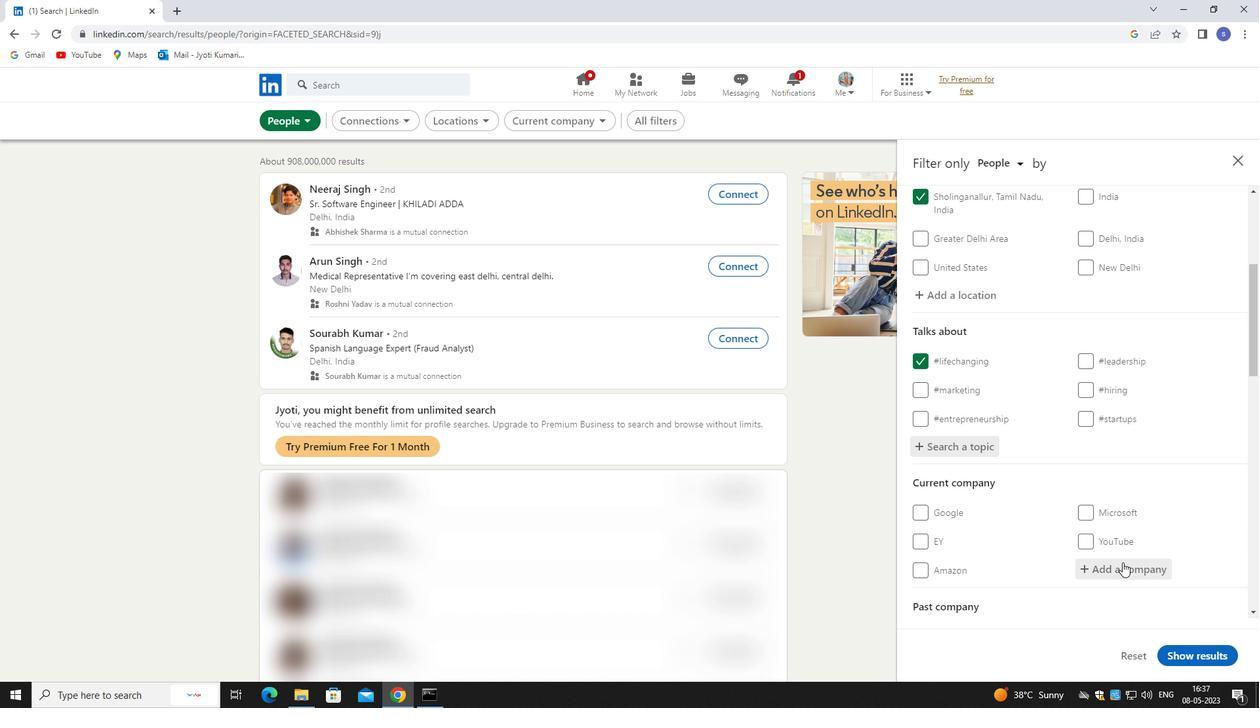 
Action: Mouse moved to (1135, 443)
Screenshot: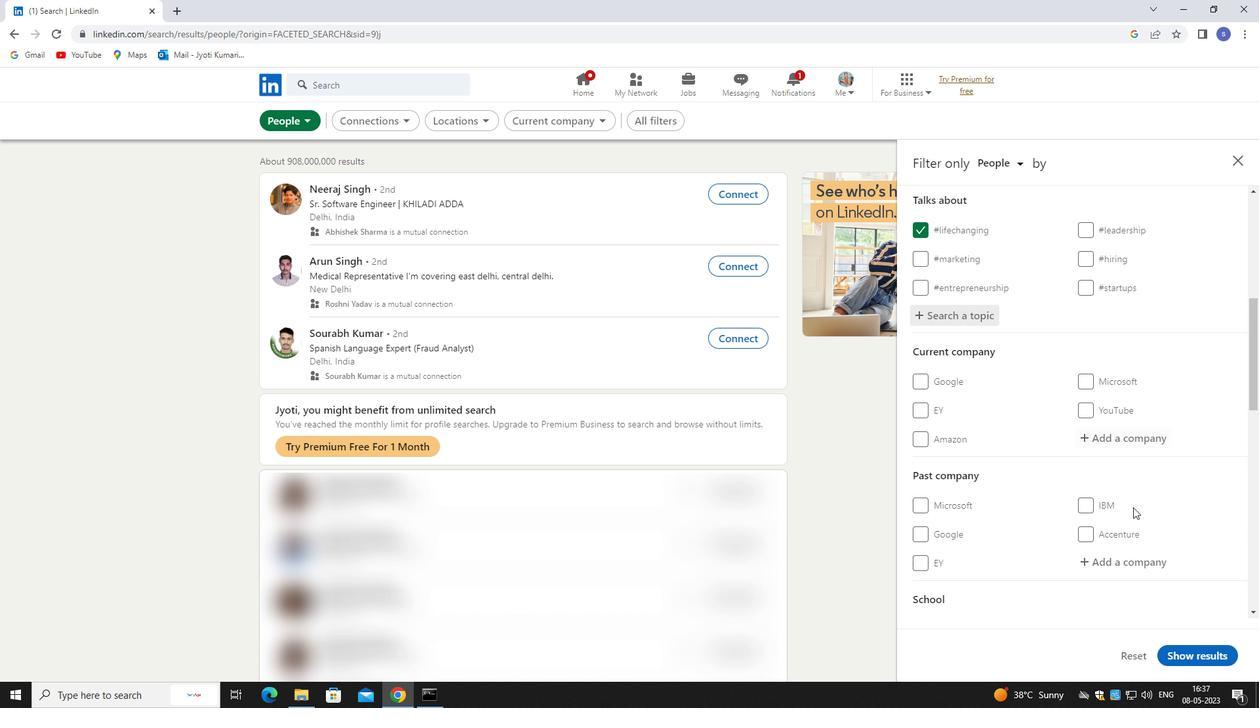 
Action: Mouse pressed left at (1135, 443)
Screenshot: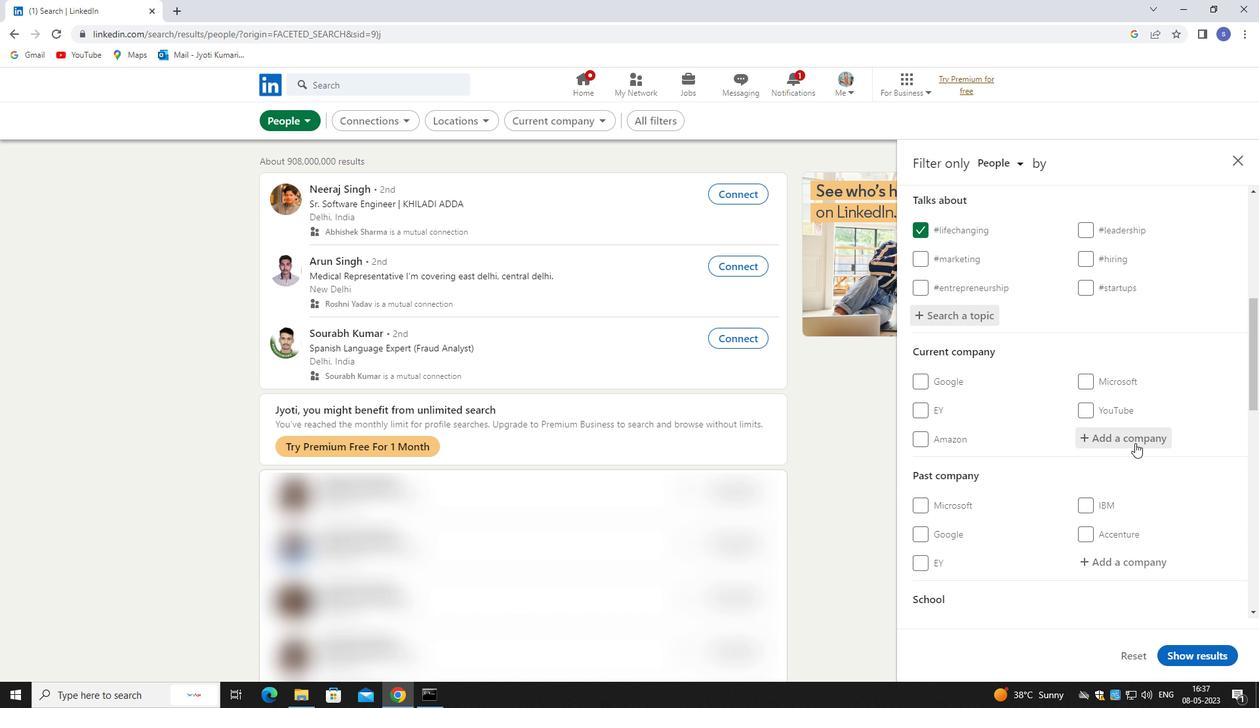 
Action: Key pressed plopd
Screenshot: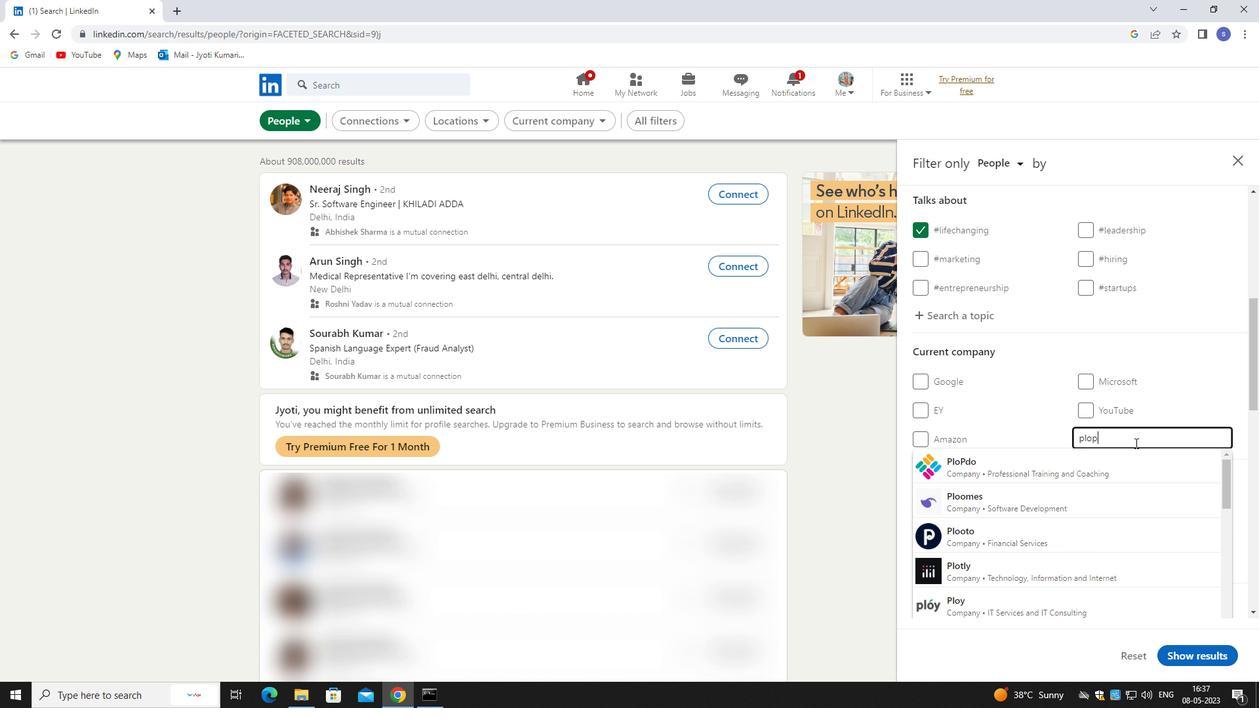 
Action: Mouse moved to (1135, 457)
Screenshot: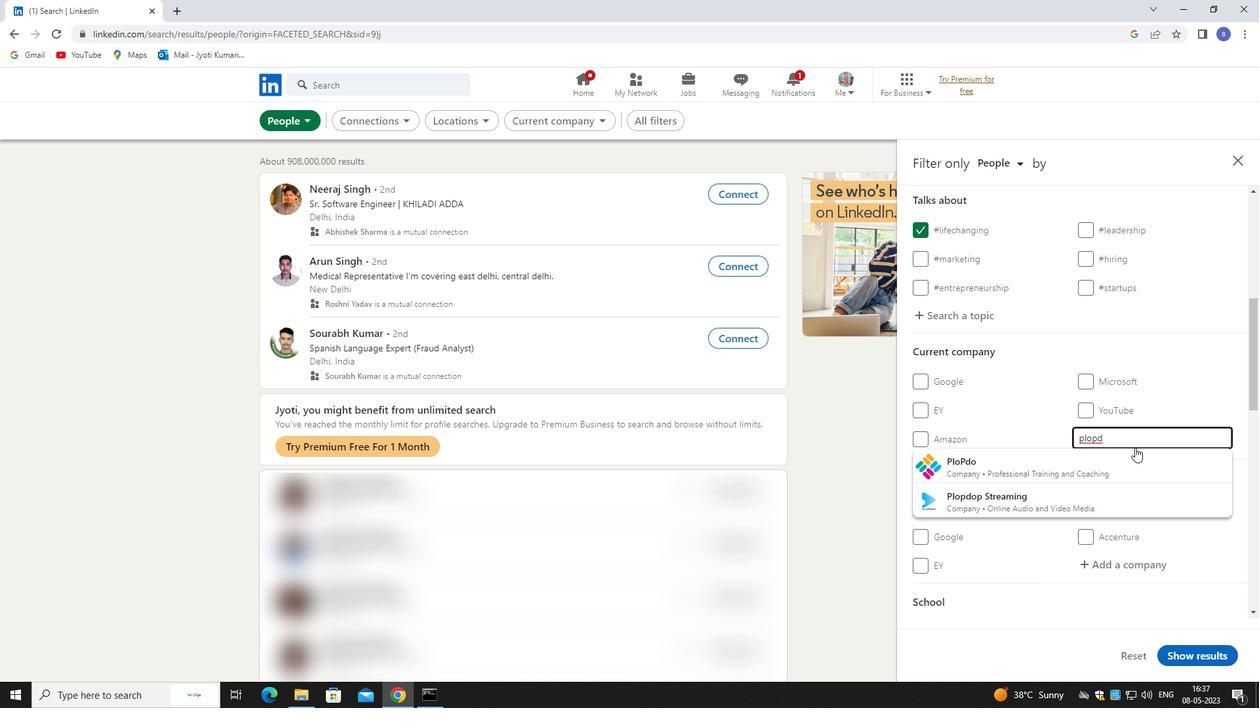
Action: Mouse pressed left at (1135, 457)
Screenshot: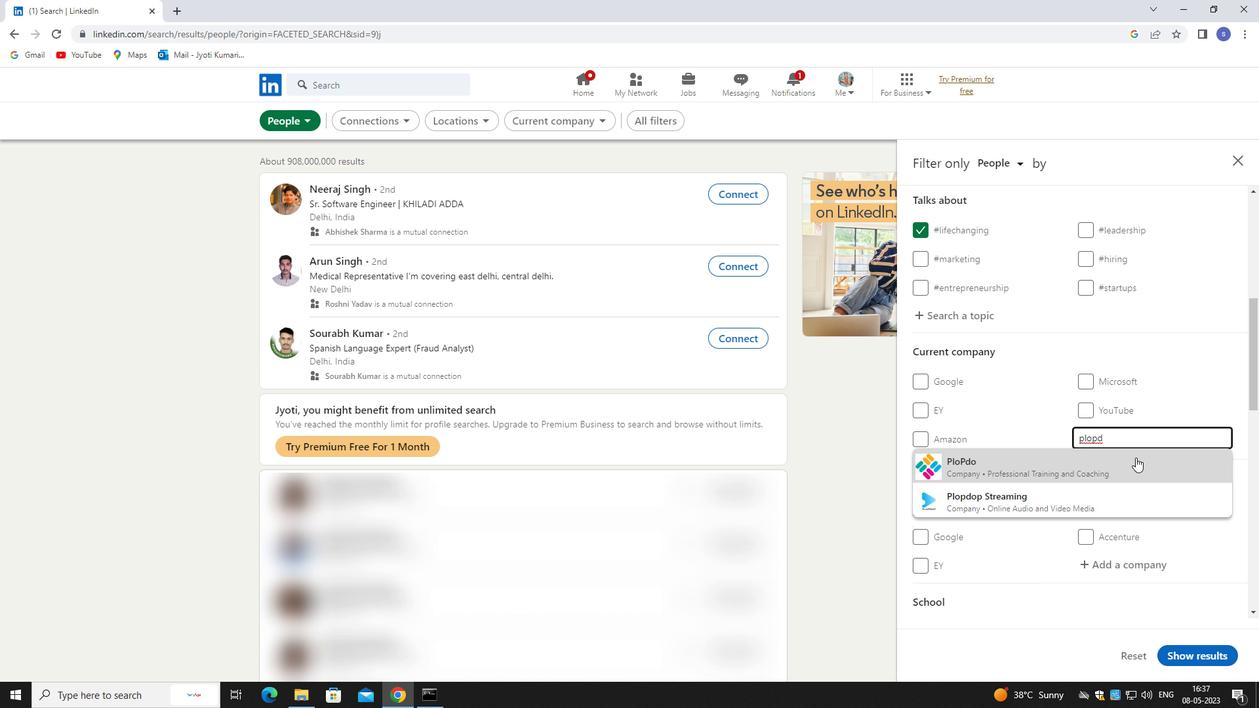 
Action: Mouse scrolled (1135, 457) with delta (0, 0)
Screenshot: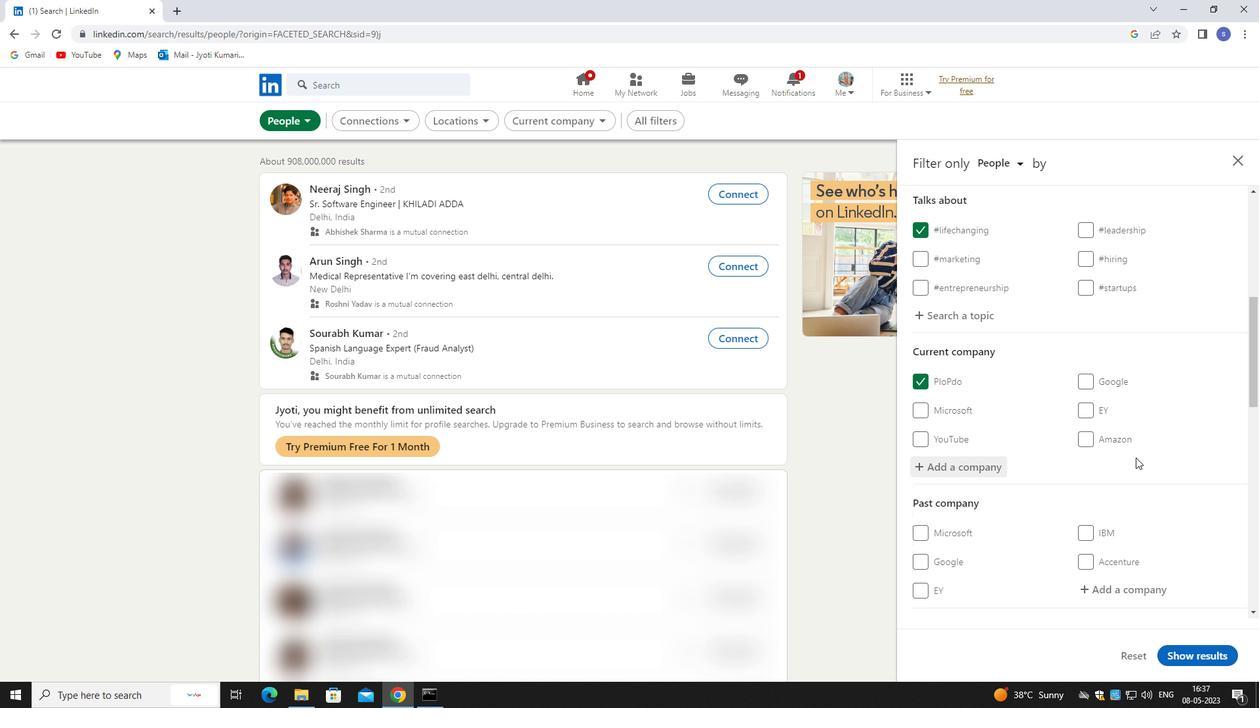 
Action: Mouse scrolled (1135, 457) with delta (0, 0)
Screenshot: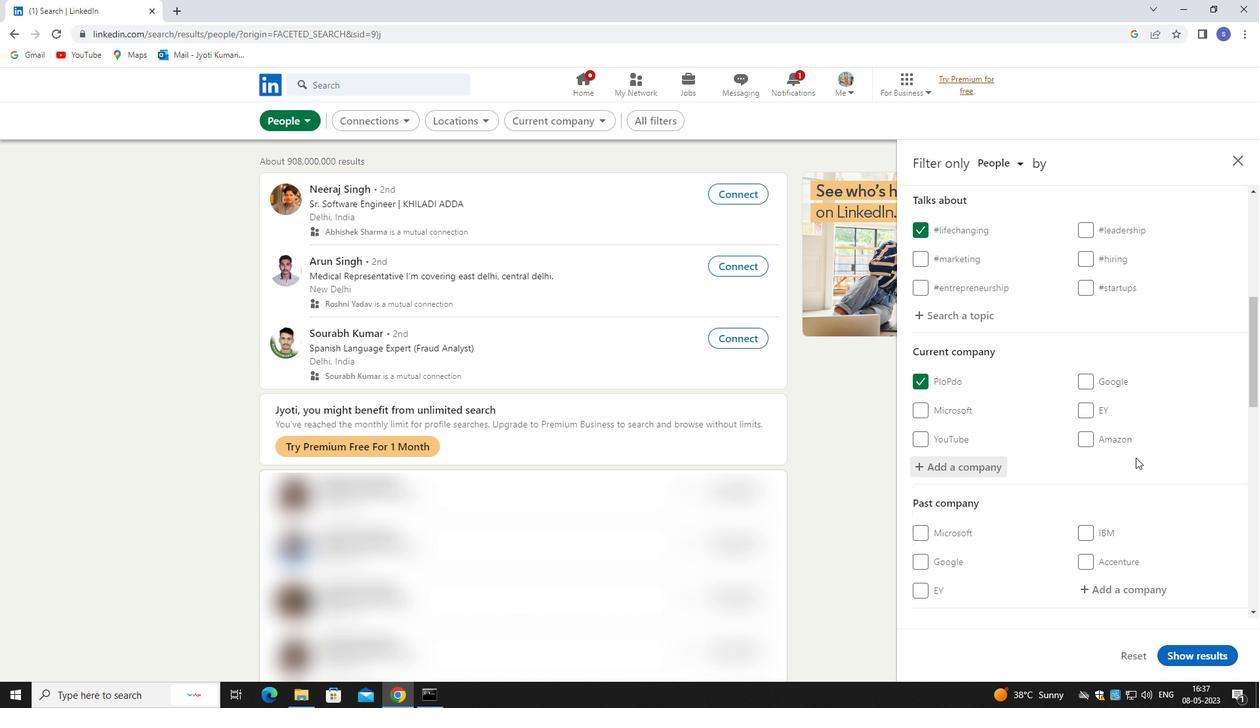 
Action: Mouse scrolled (1135, 457) with delta (0, 0)
Screenshot: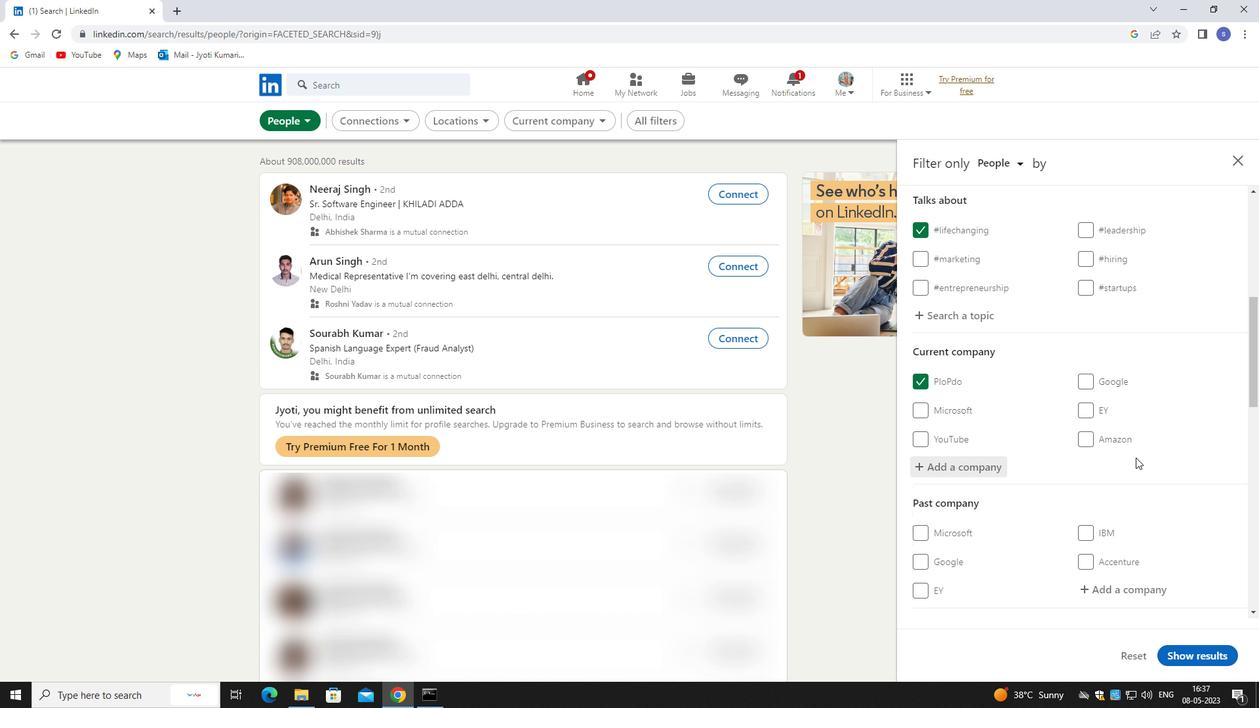 
Action: Mouse moved to (1118, 433)
Screenshot: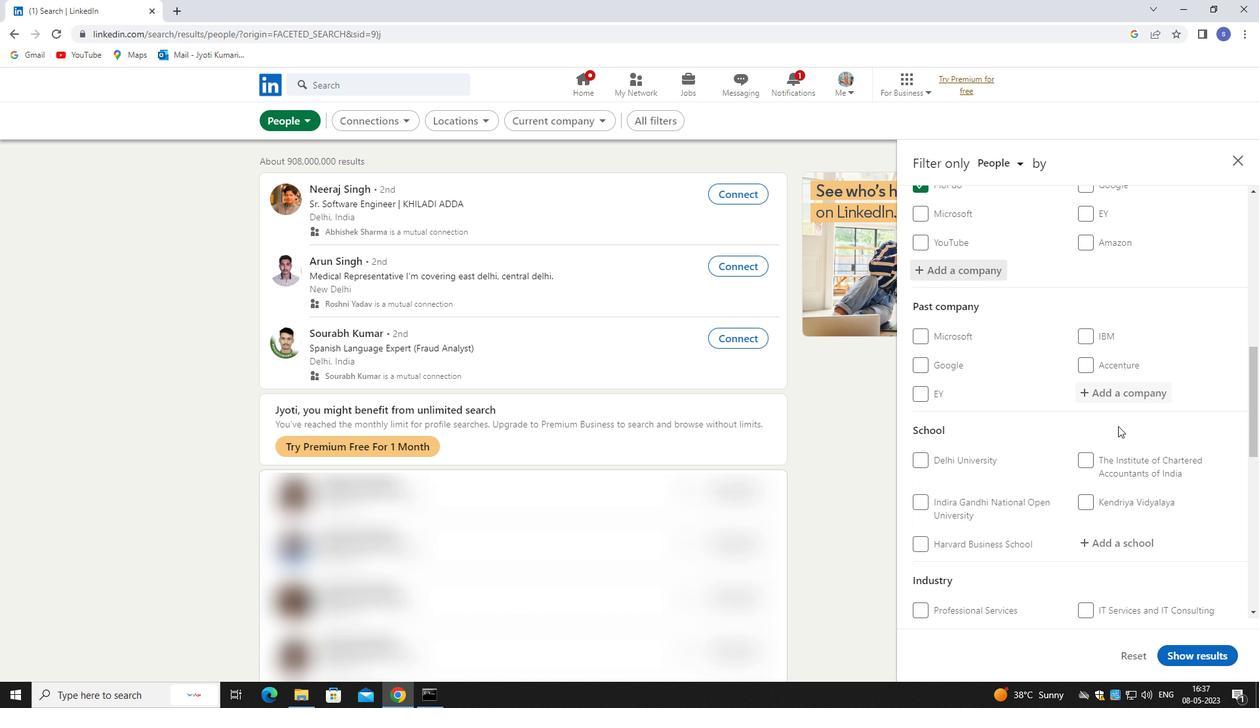 
Action: Mouse scrolled (1118, 432) with delta (0, 0)
Screenshot: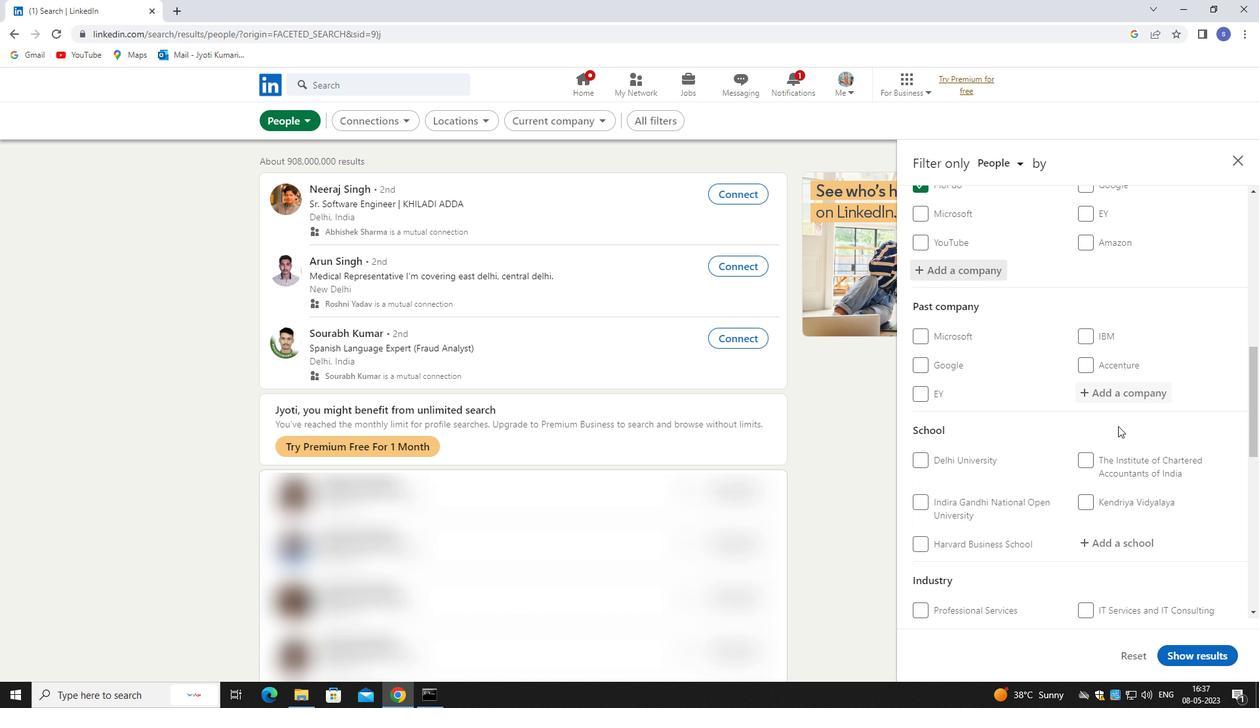 
Action: Mouse moved to (1118, 436)
Screenshot: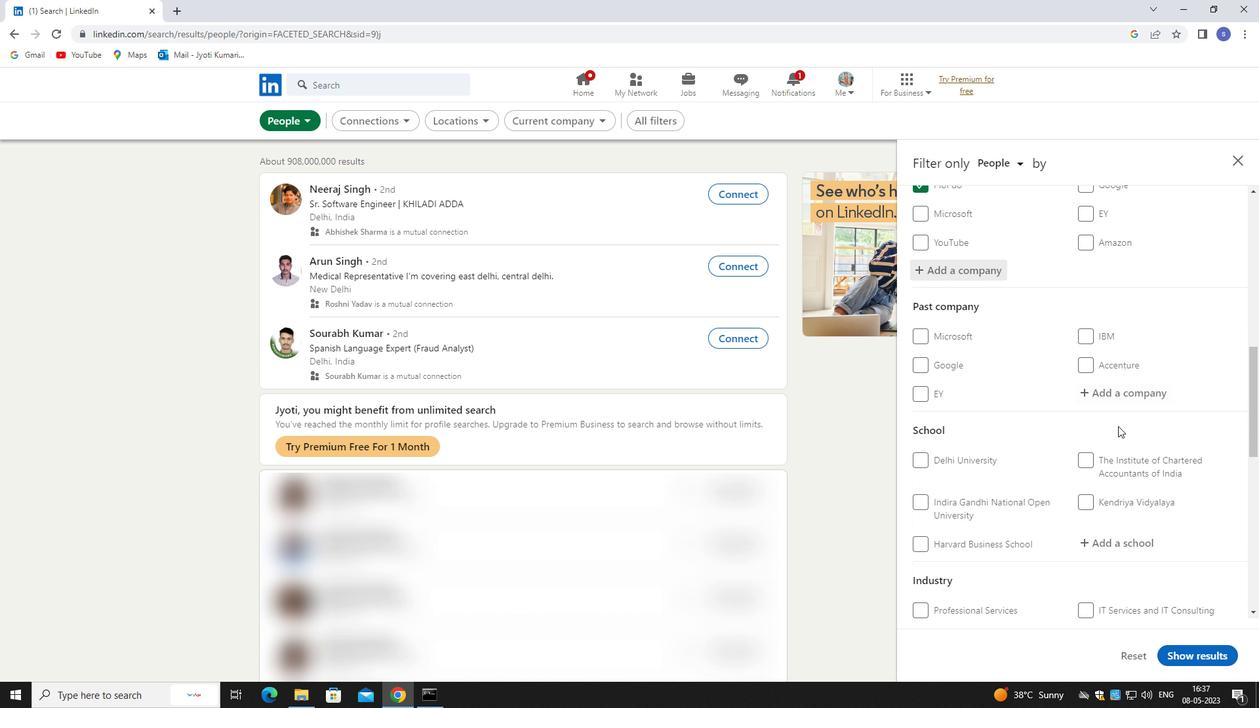 
Action: Mouse scrolled (1118, 435) with delta (0, 0)
Screenshot: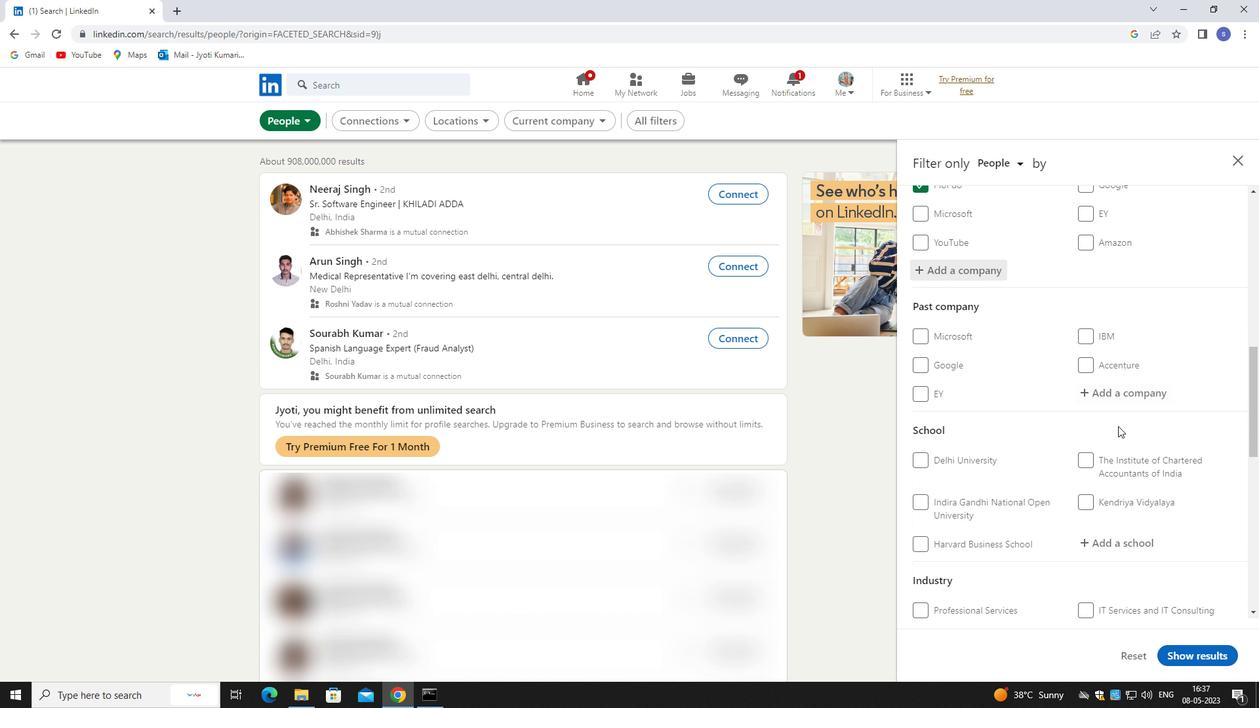 
Action: Mouse moved to (1118, 439)
Screenshot: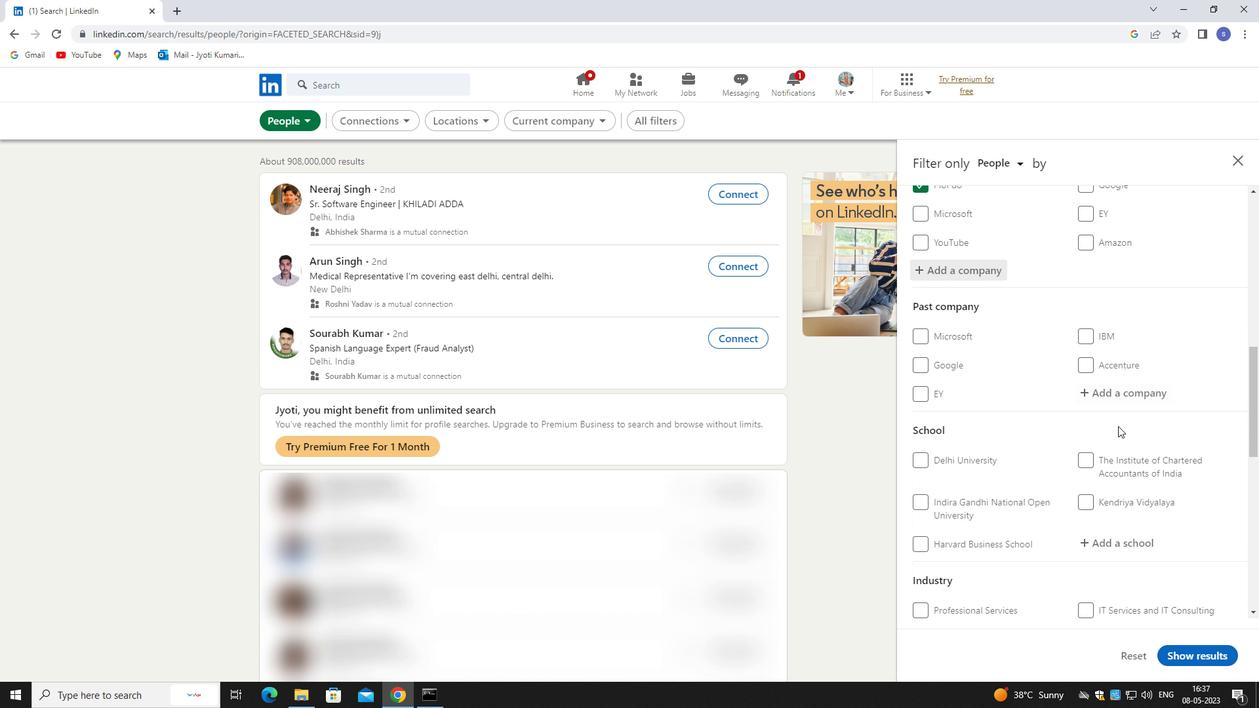 
Action: Mouse scrolled (1118, 438) with delta (0, 0)
Screenshot: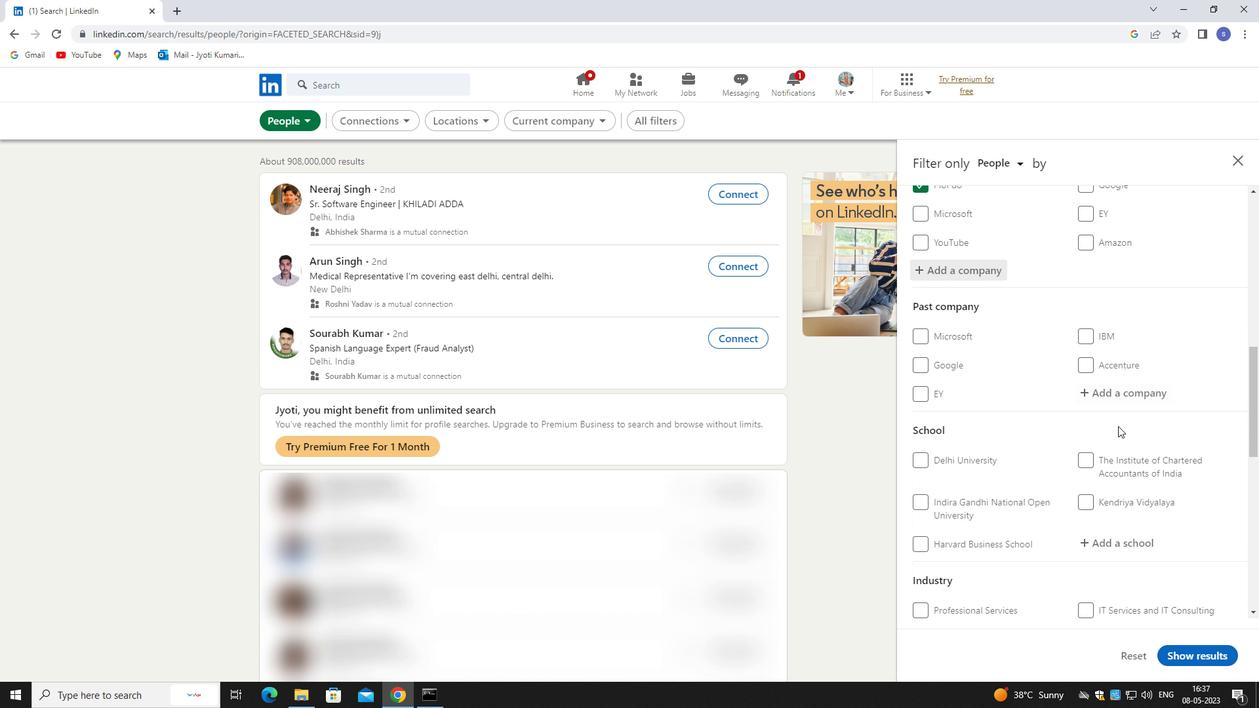 
Action: Mouse moved to (1109, 344)
Screenshot: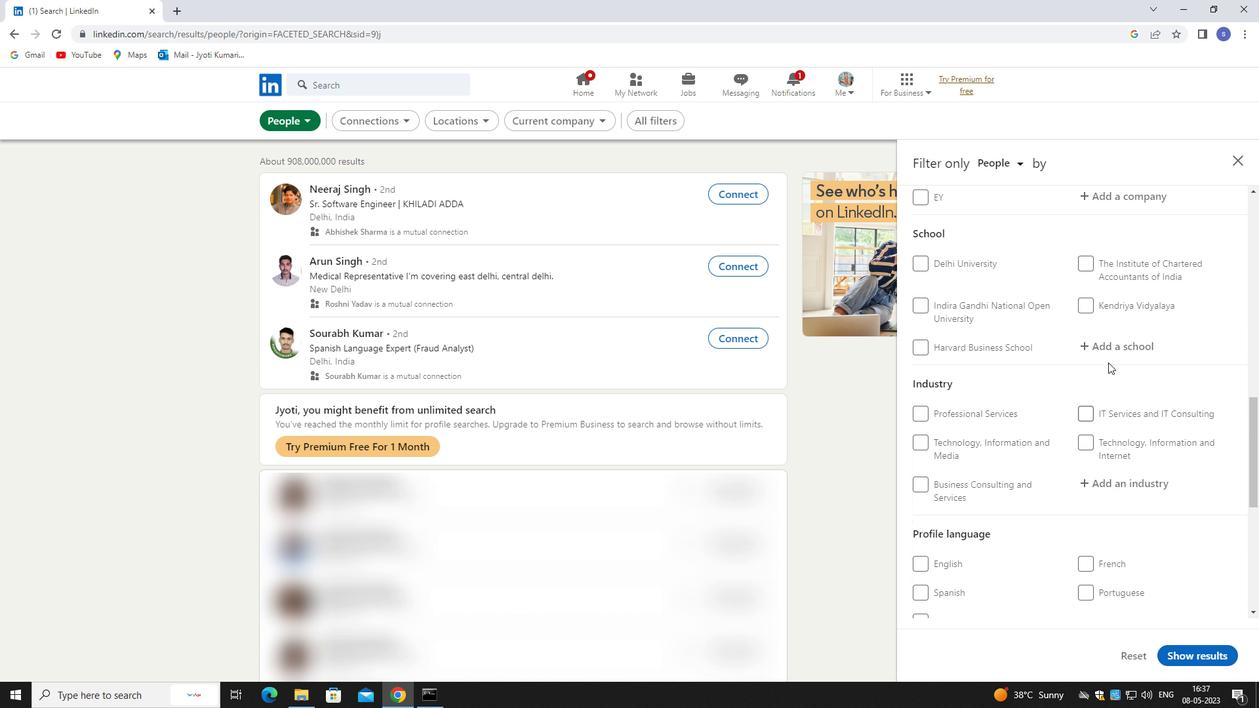 
Action: Mouse pressed left at (1109, 344)
Screenshot: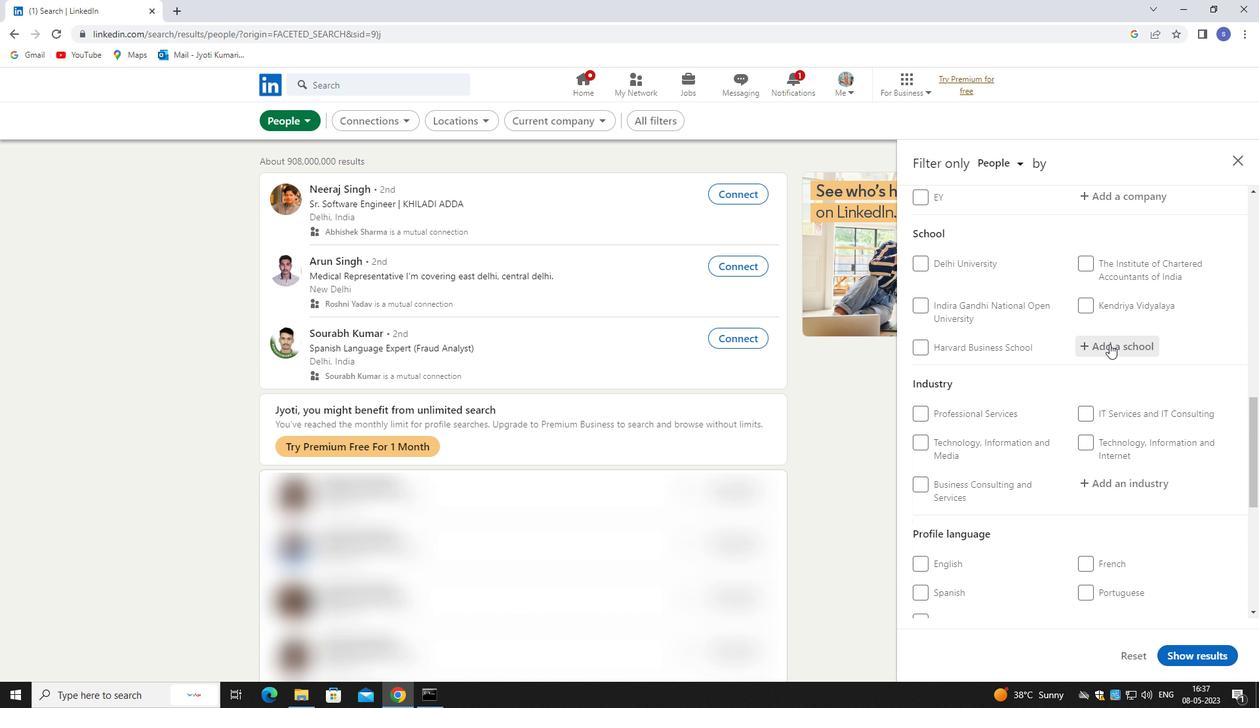 
Action: Mouse moved to (1111, 343)
Screenshot: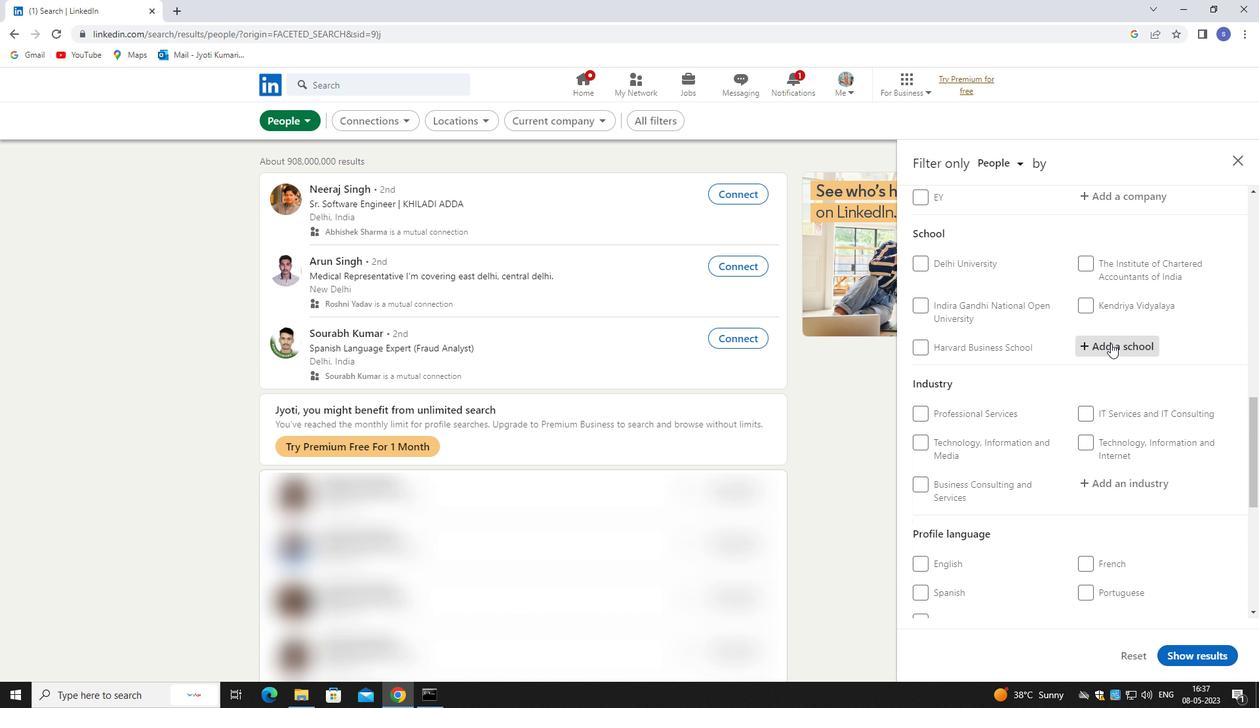 
Action: Key pressed banglore
Screenshot: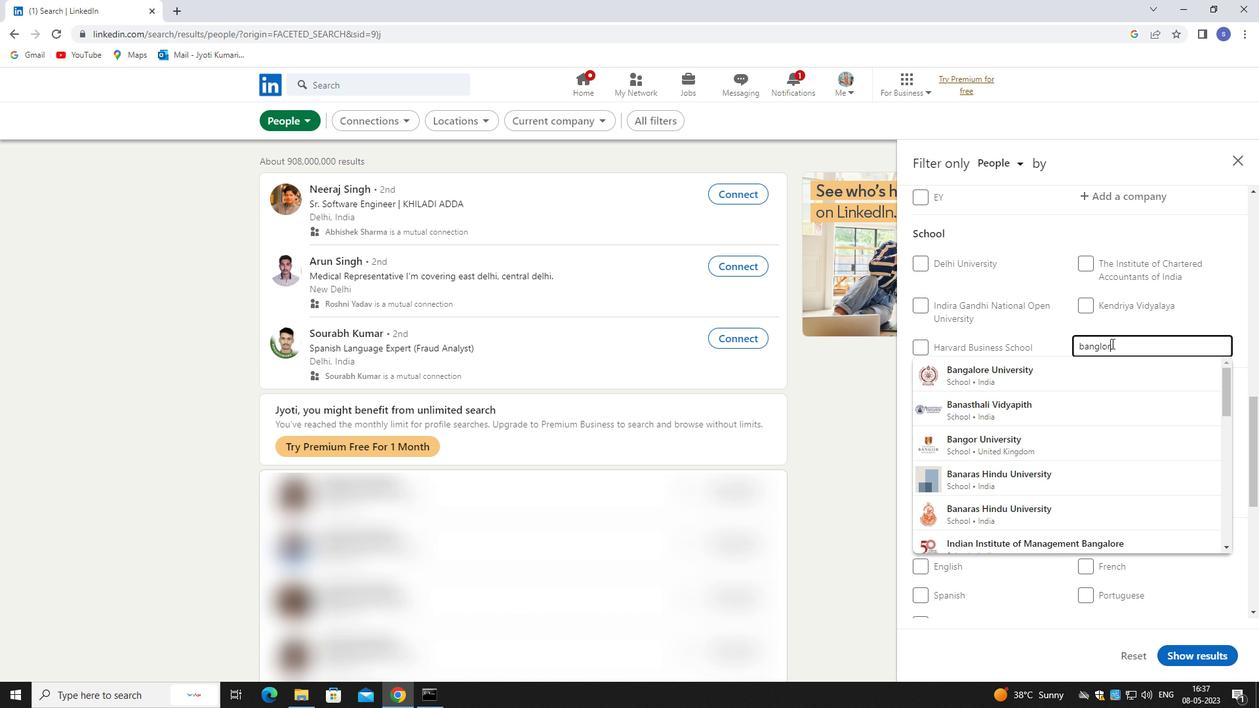 
Action: Mouse moved to (1112, 381)
Screenshot: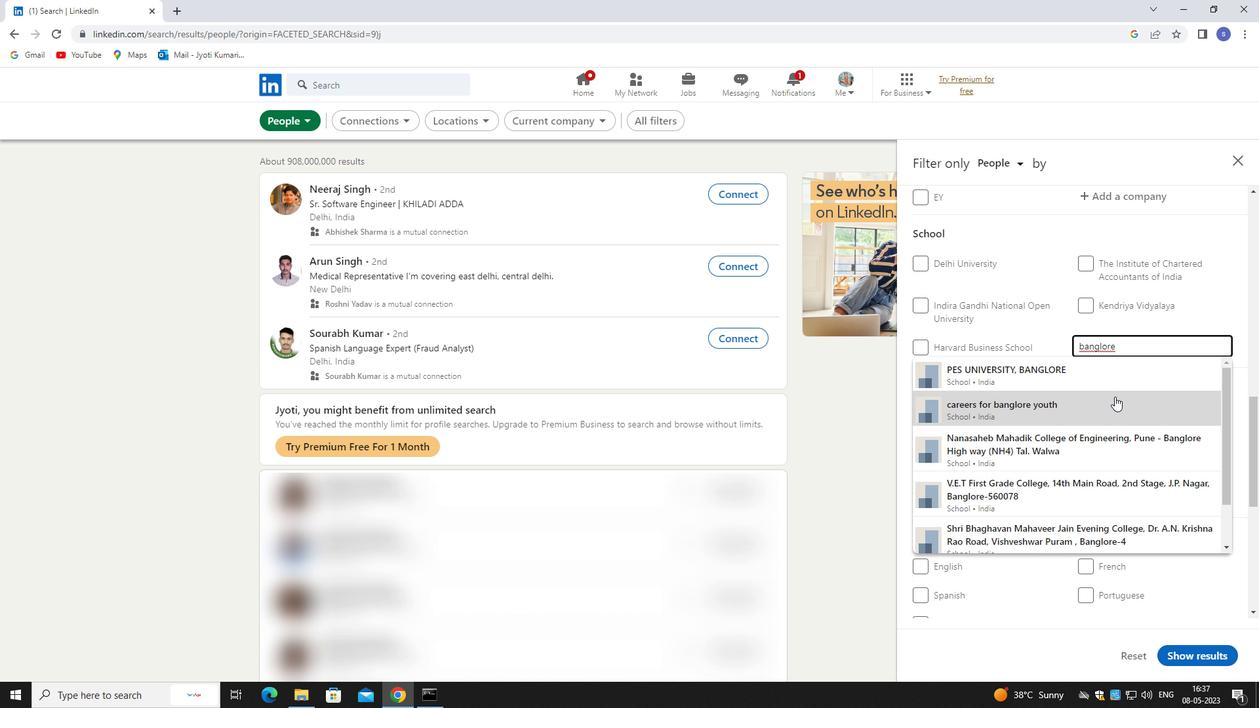 
Action: Mouse scrolled (1112, 381) with delta (0, 0)
Screenshot: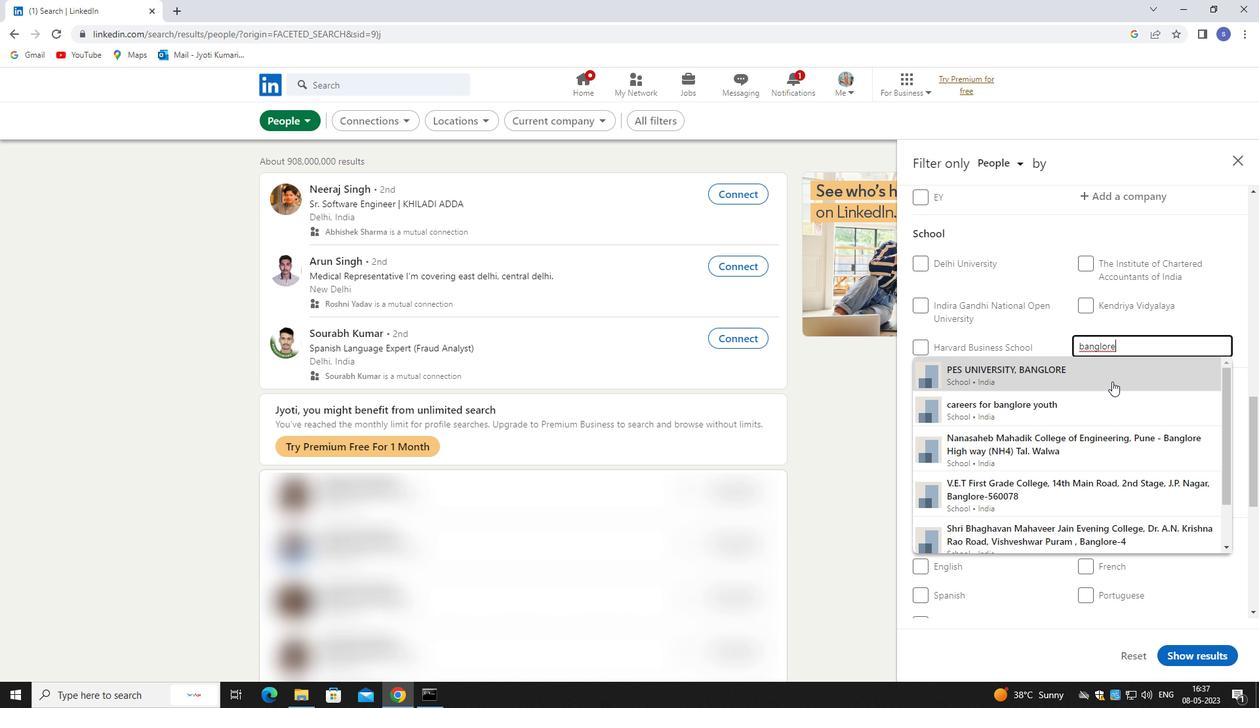 
Action: Mouse scrolled (1112, 381) with delta (0, 0)
Screenshot: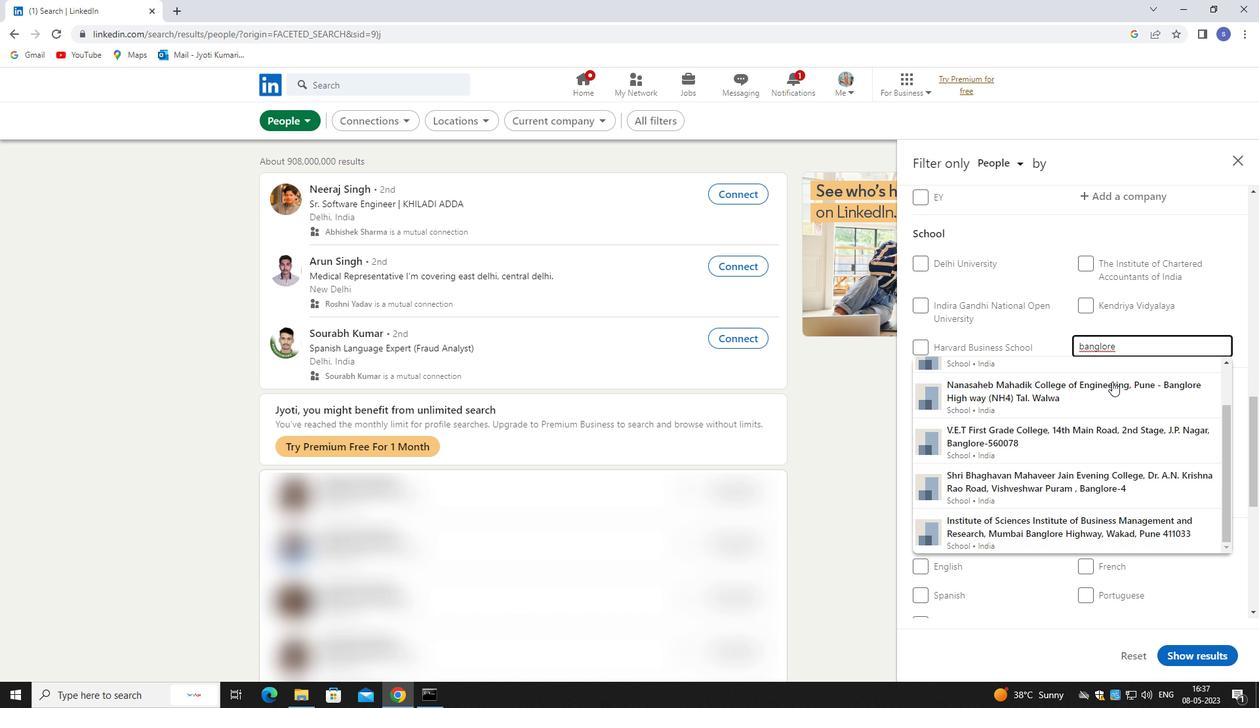 
Action: Mouse moved to (1112, 381)
Screenshot: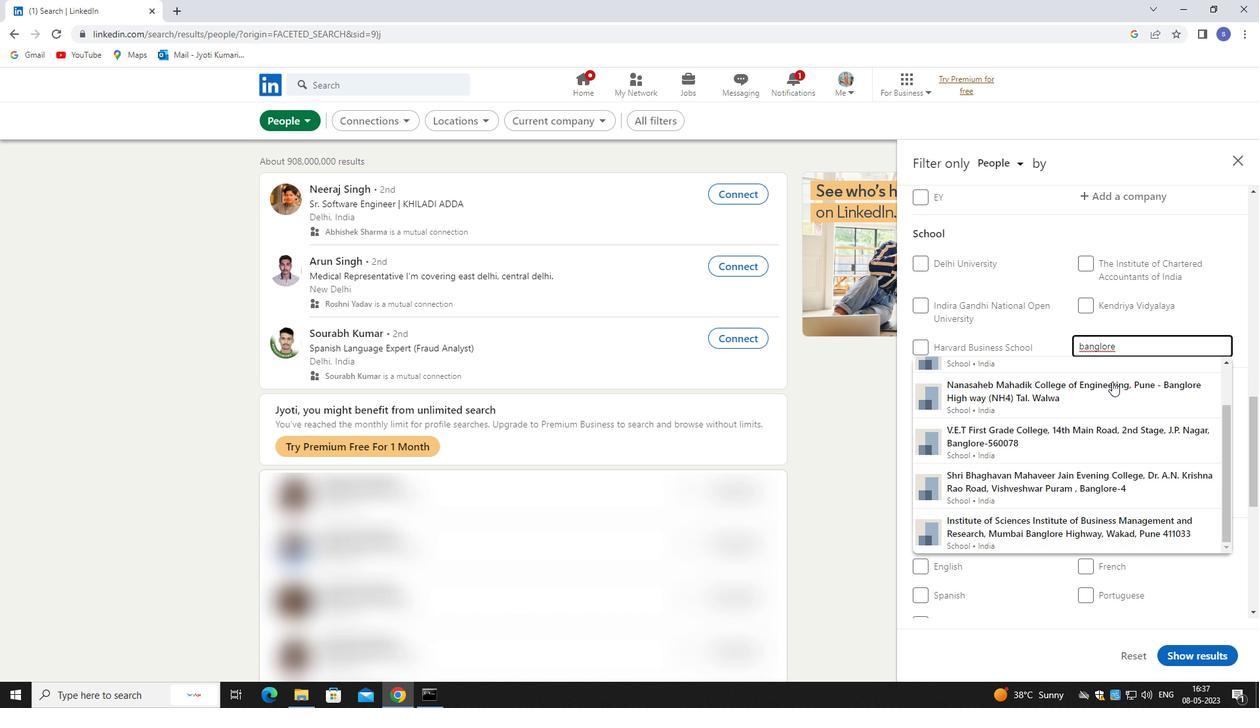 
Action: Mouse scrolled (1112, 382) with delta (0, 0)
Screenshot: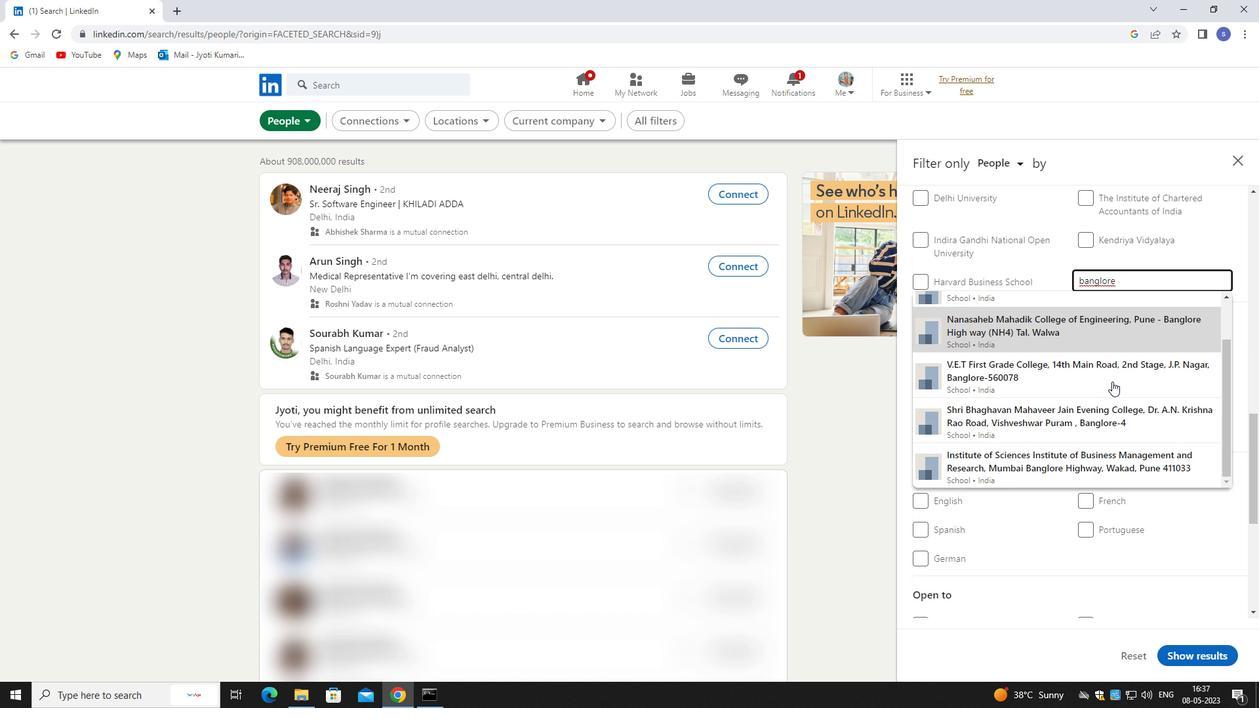 
Action: Mouse moved to (1099, 281)
Screenshot: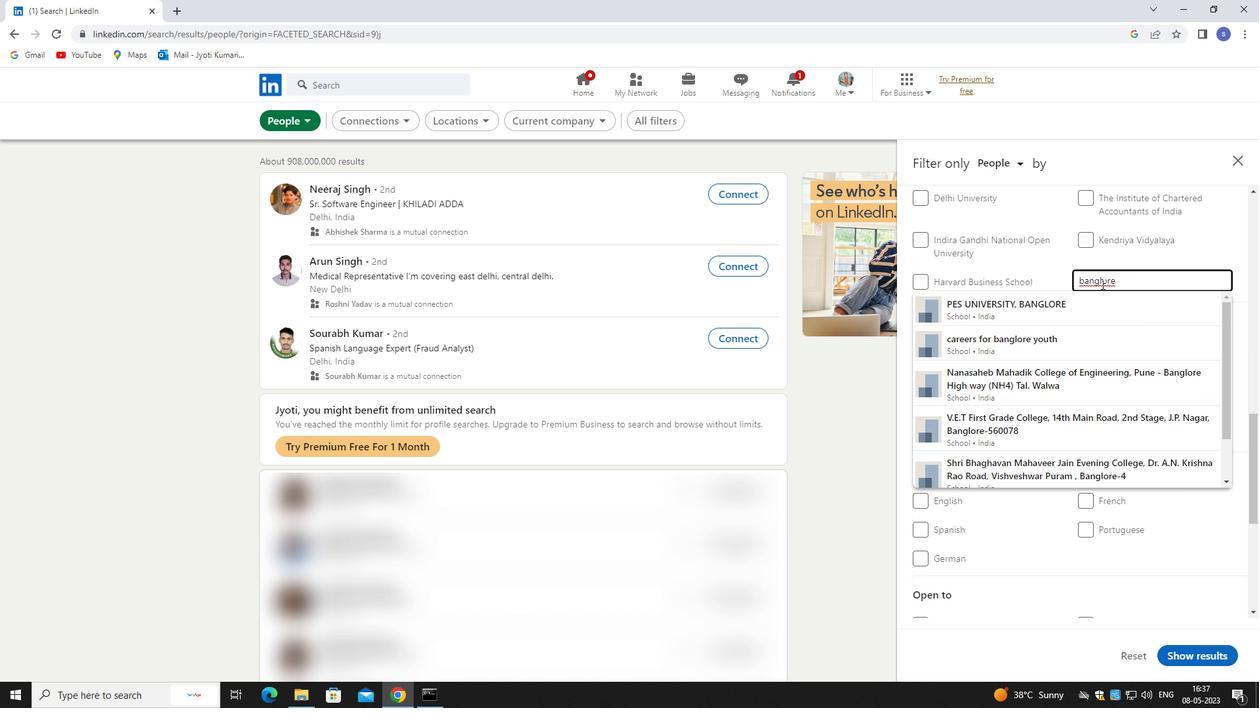 
Action: Mouse pressed left at (1099, 281)
Screenshot: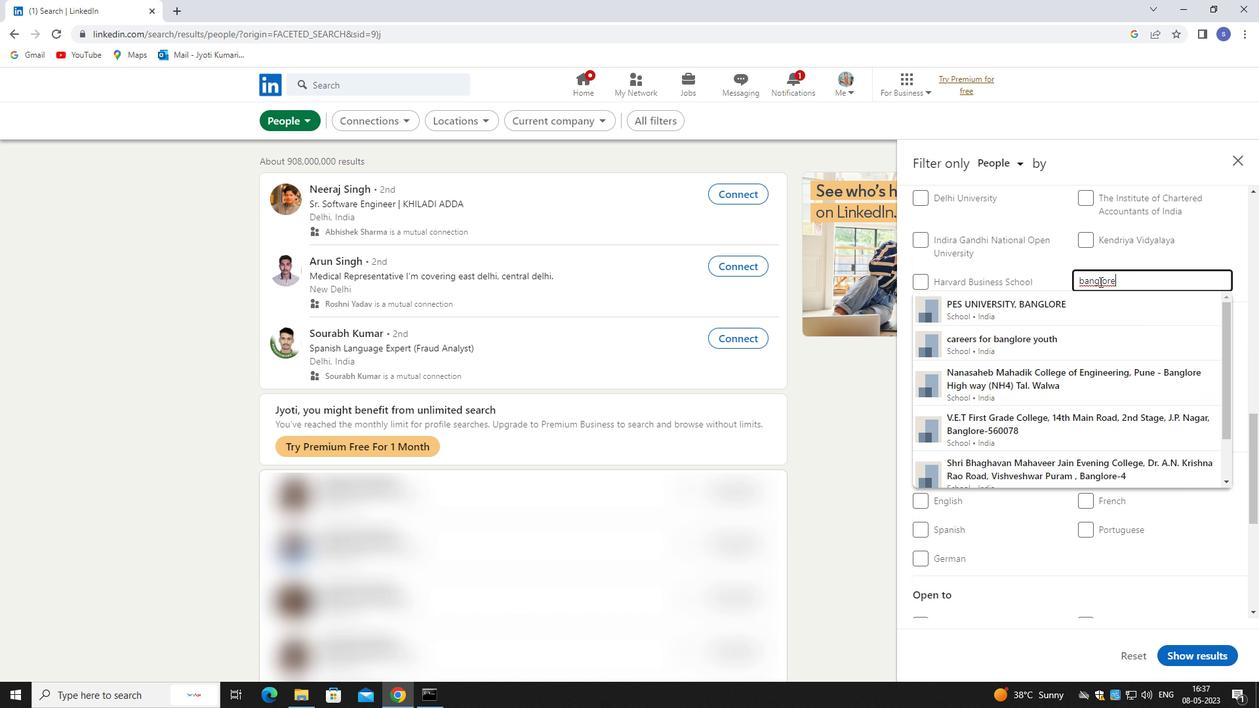 
Action: Key pressed a
Screenshot: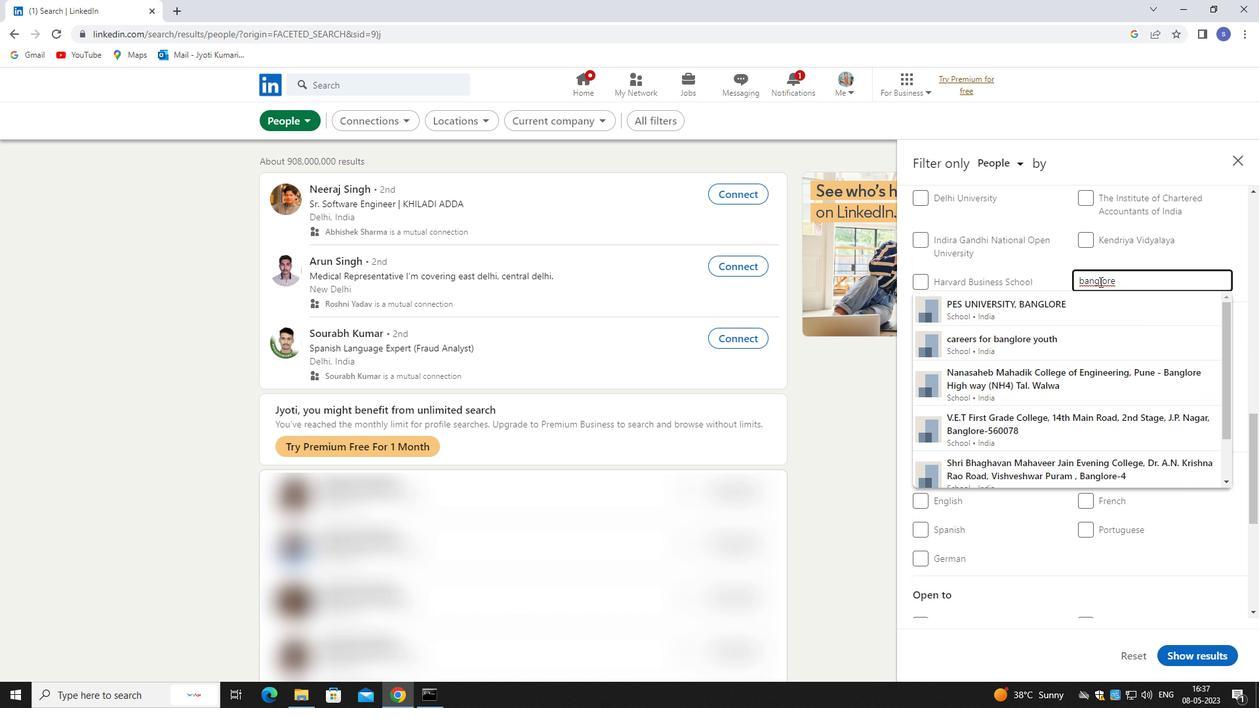 
Action: Mouse moved to (1129, 308)
Screenshot: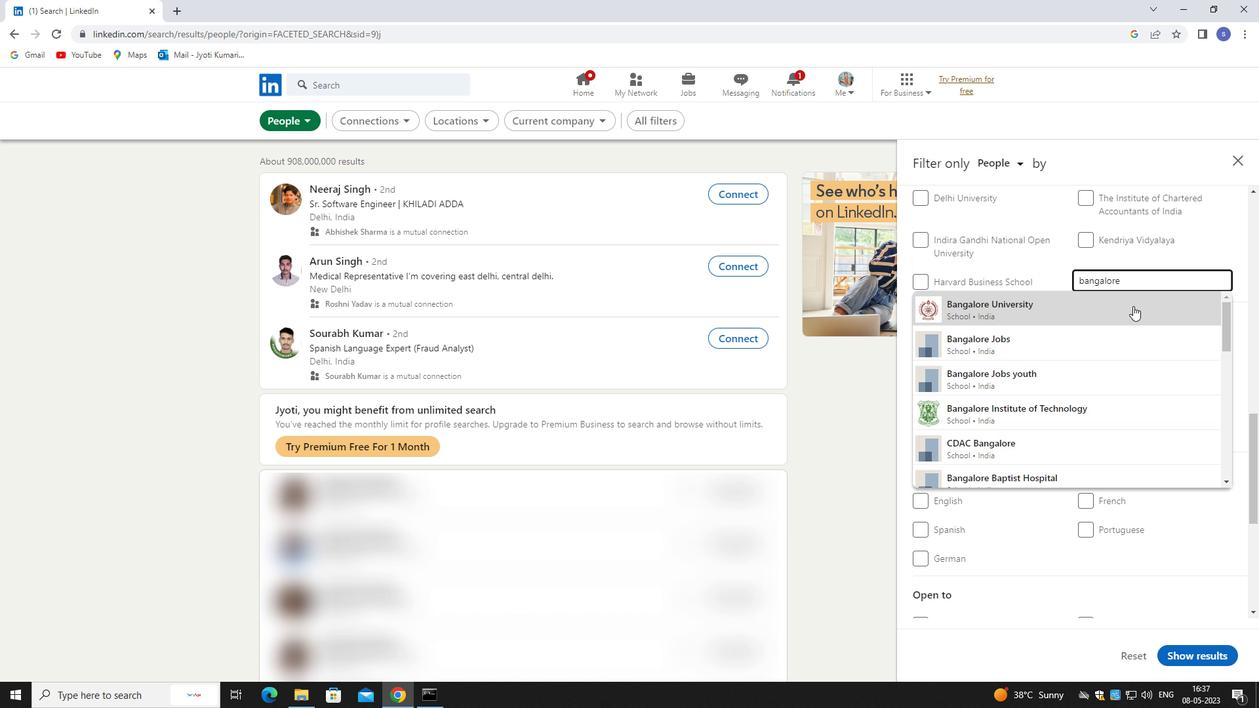
Action: Mouse pressed left at (1129, 308)
Screenshot: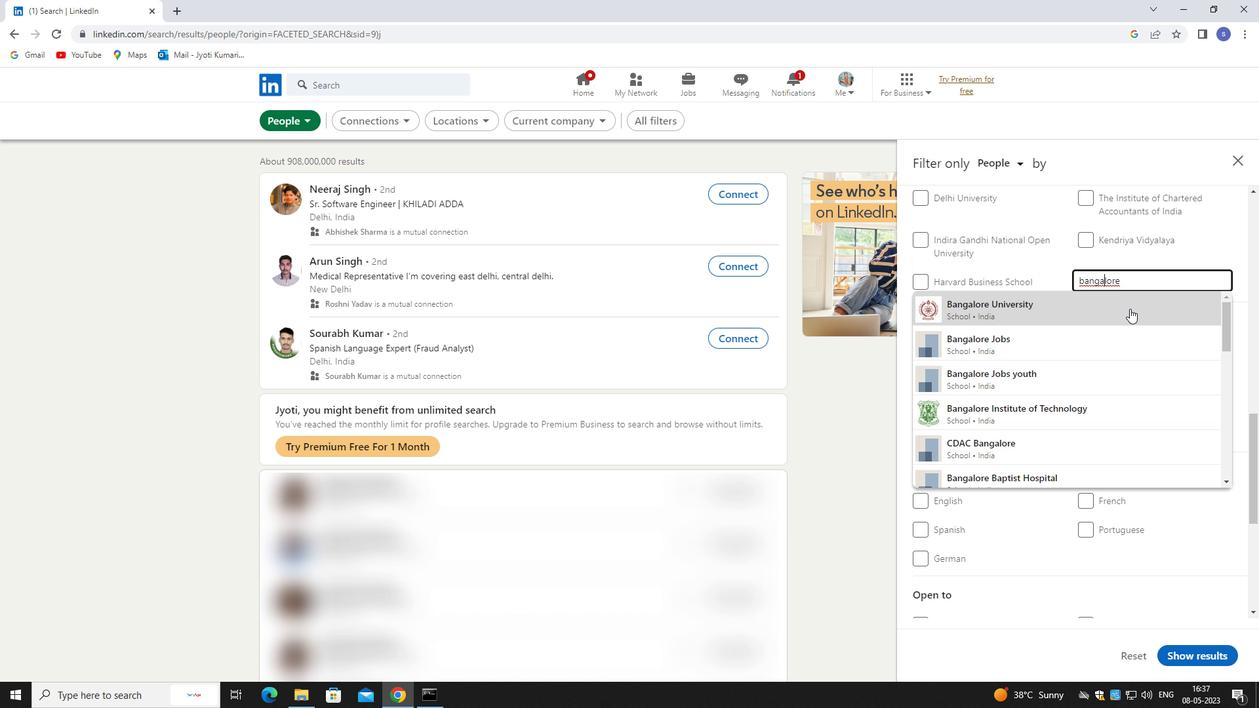 
Action: Mouse scrolled (1129, 308) with delta (0, 0)
Screenshot: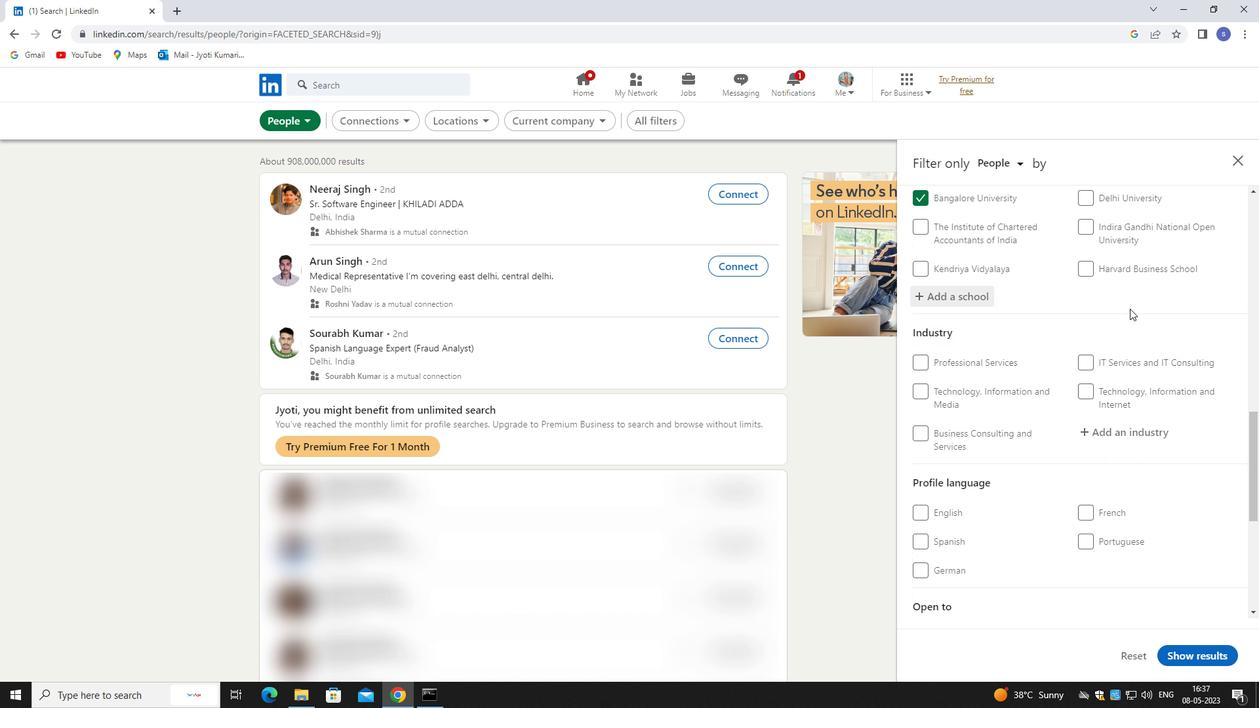 
Action: Mouse scrolled (1129, 308) with delta (0, 0)
Screenshot: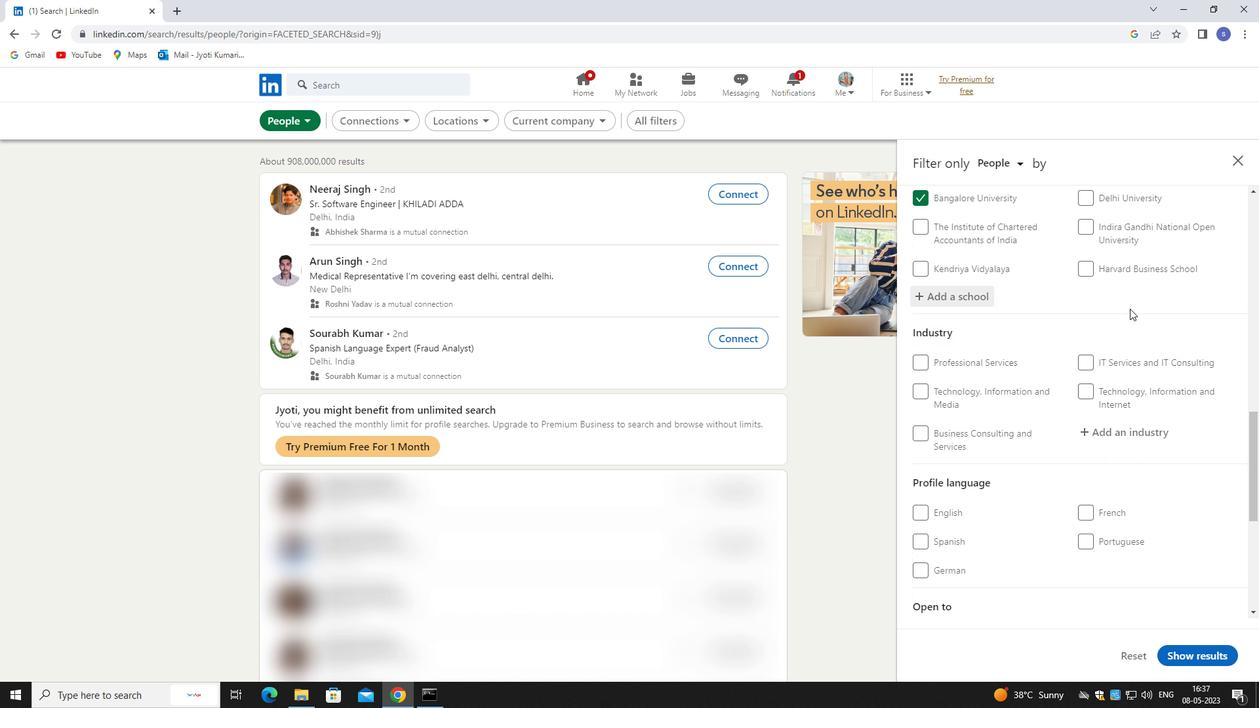
Action: Mouse scrolled (1129, 308) with delta (0, 0)
Screenshot: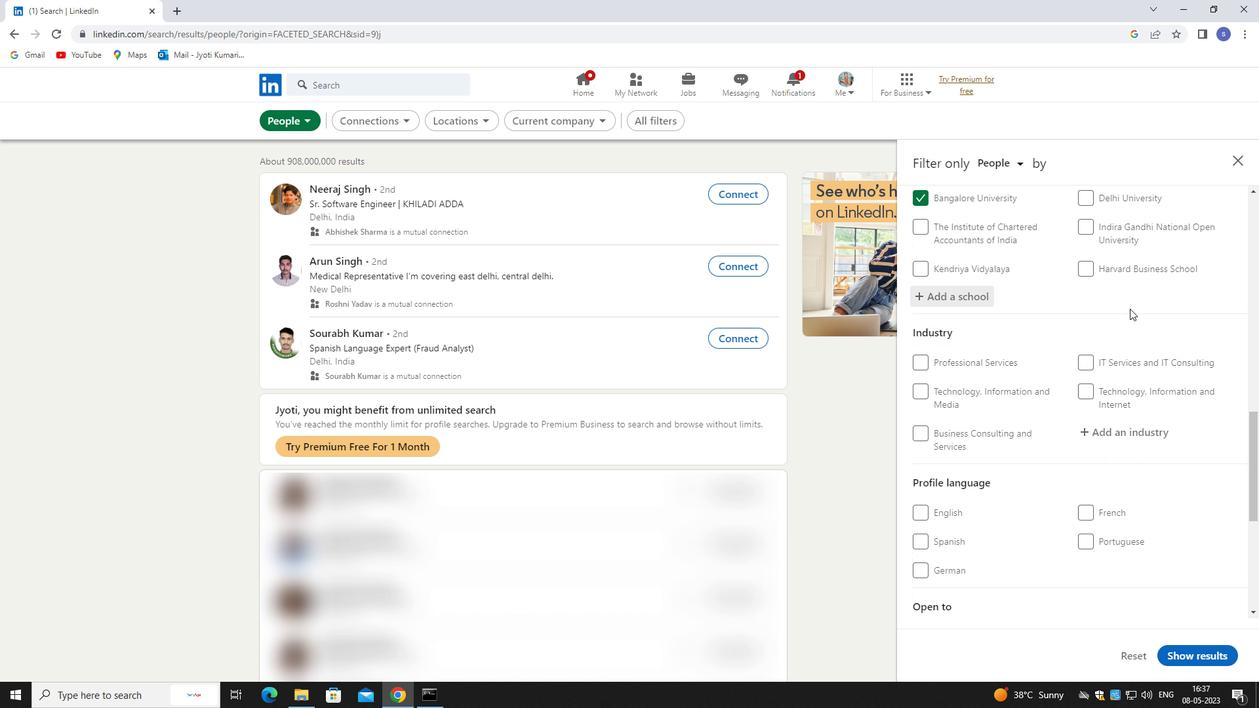 
Action: Mouse moved to (1120, 241)
Screenshot: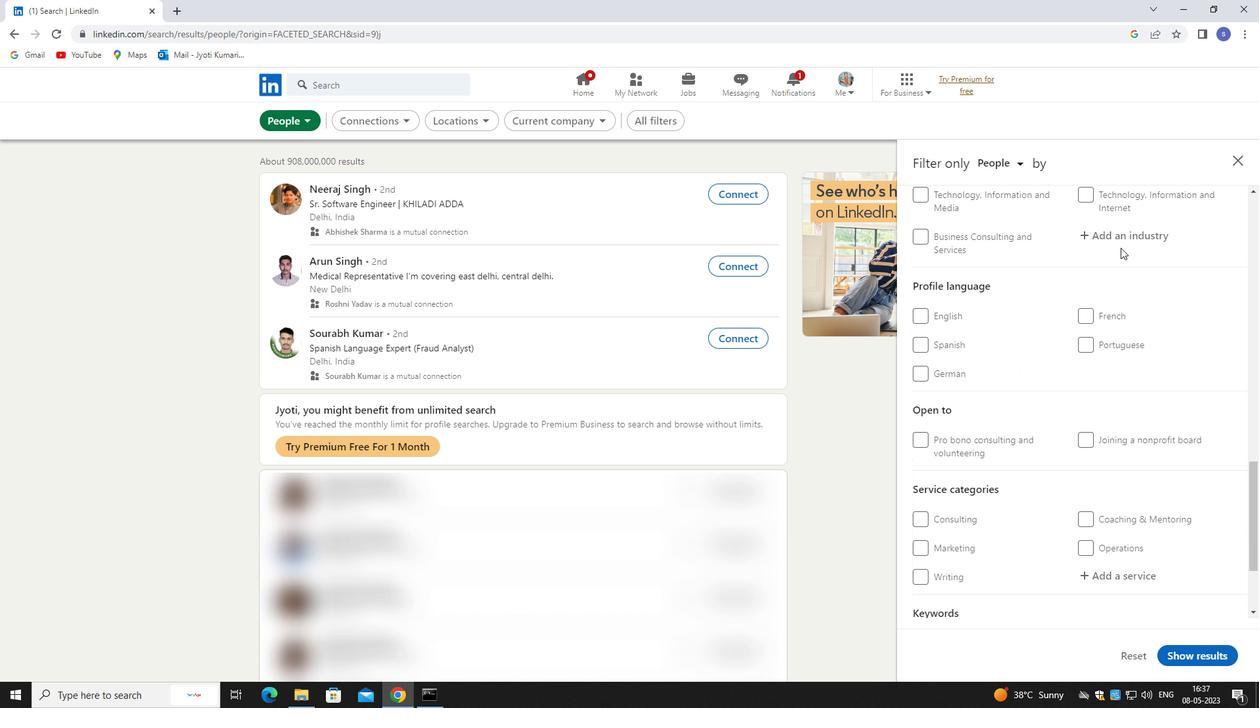 
Action: Mouse pressed left at (1120, 241)
Screenshot: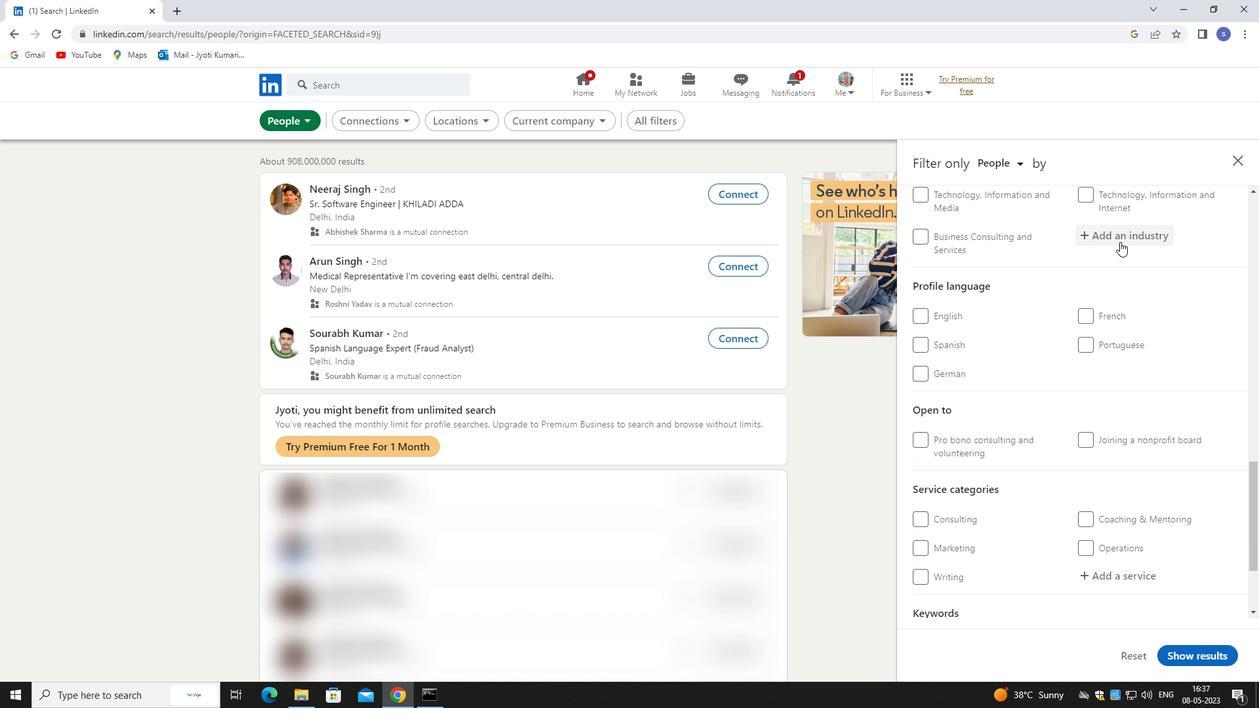 
Action: Key pressed horticul
Screenshot: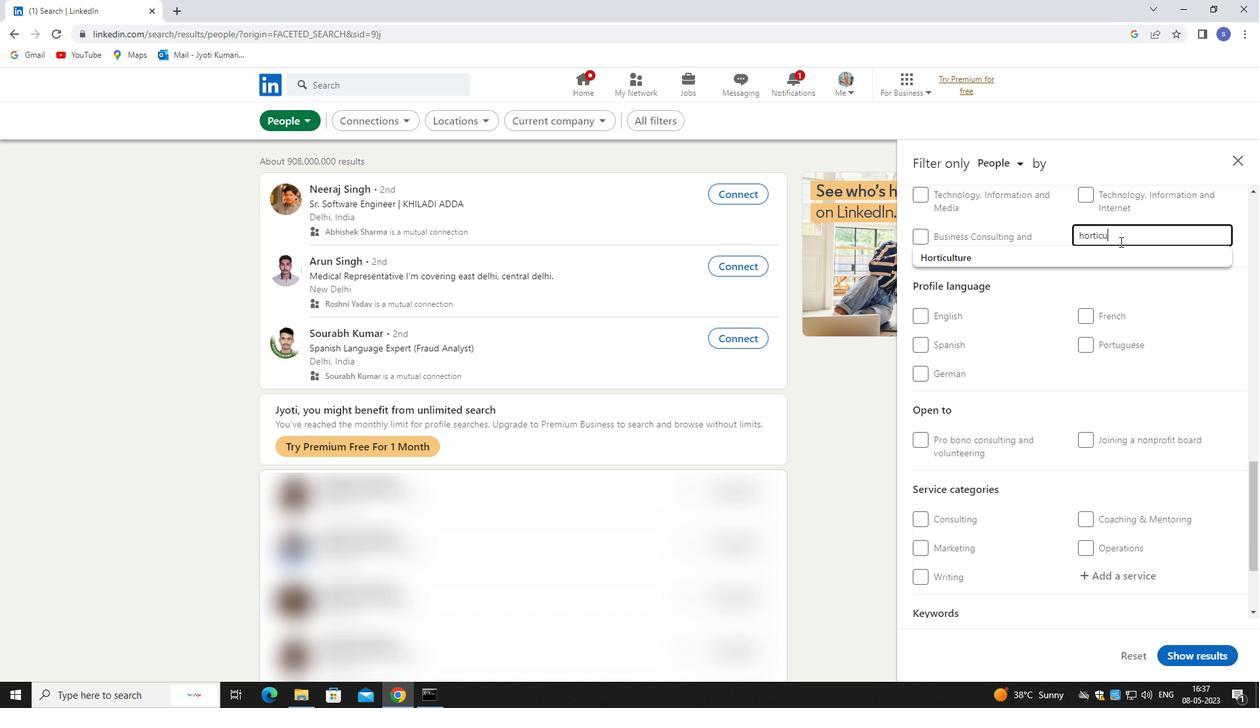 
Action: Mouse moved to (1122, 259)
Screenshot: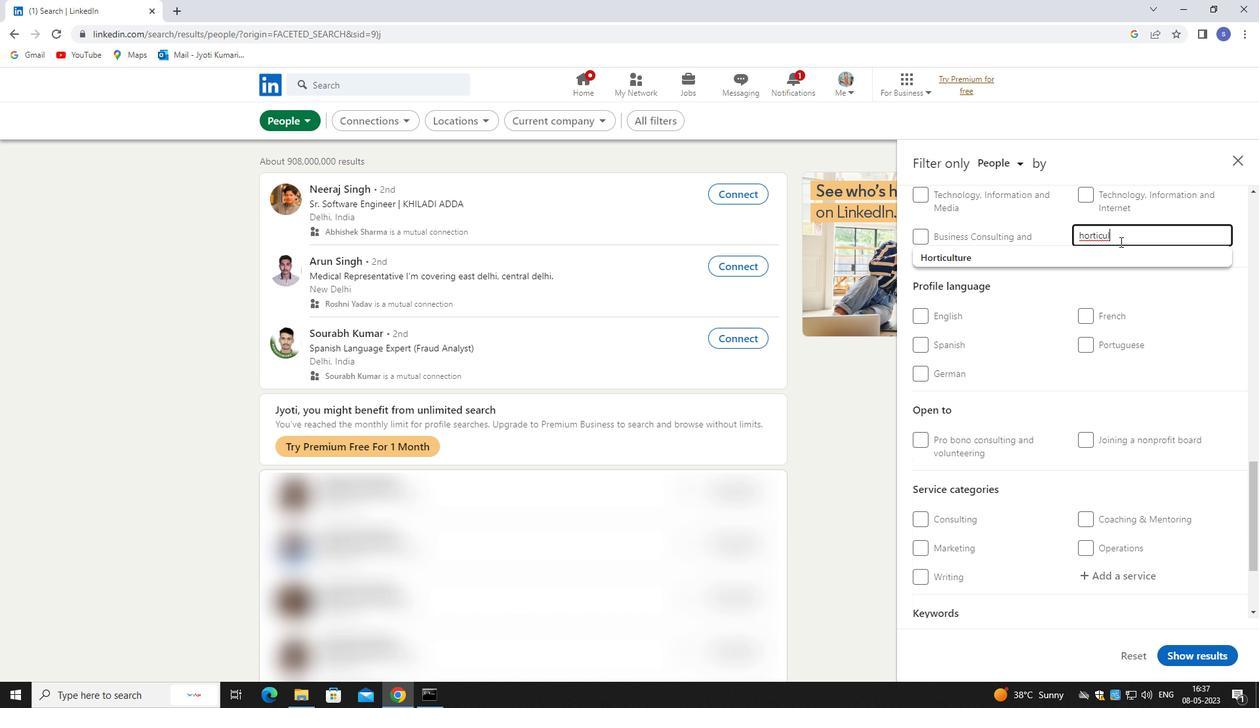 
Action: Mouse pressed left at (1122, 259)
Screenshot: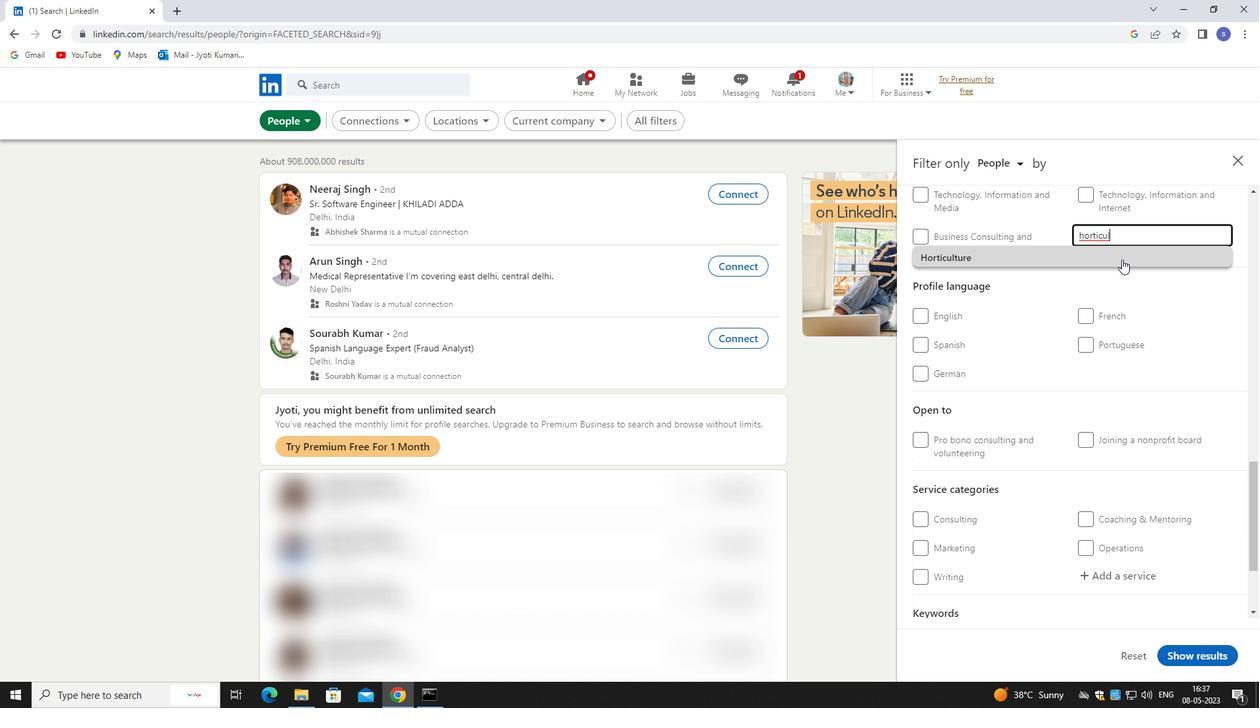 
Action: Mouse moved to (1103, 369)
Screenshot: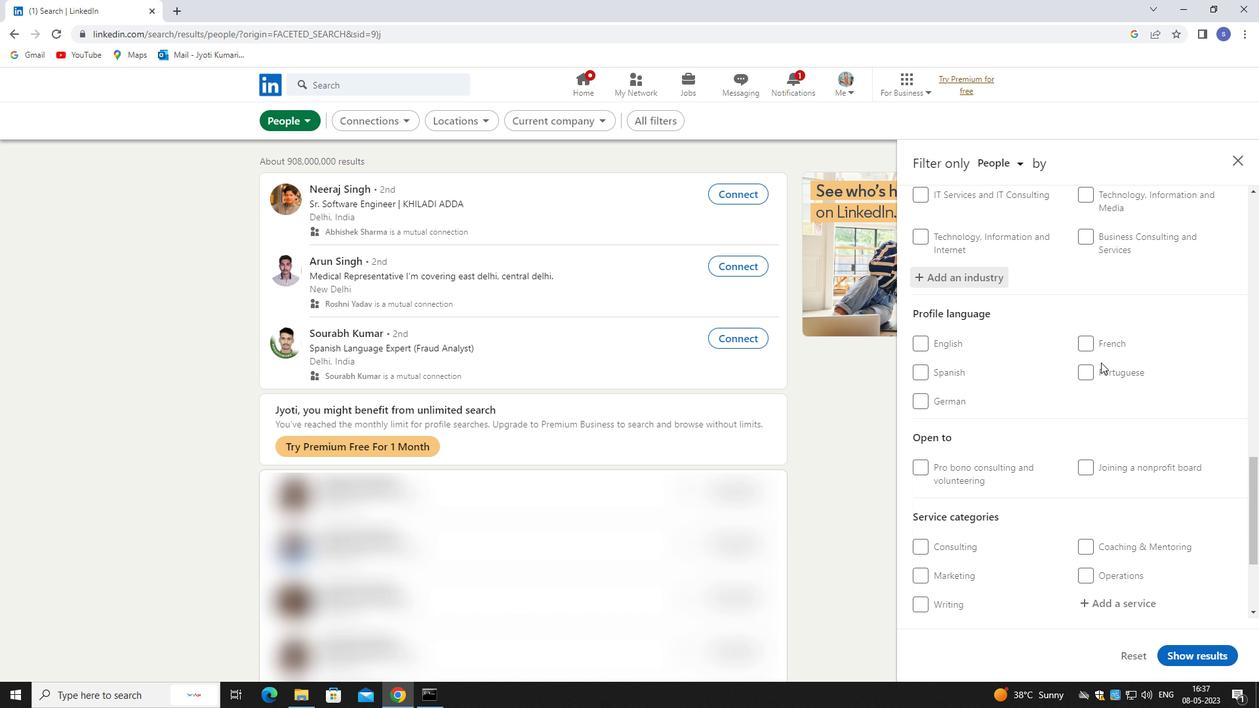 
Action: Mouse pressed left at (1103, 369)
Screenshot: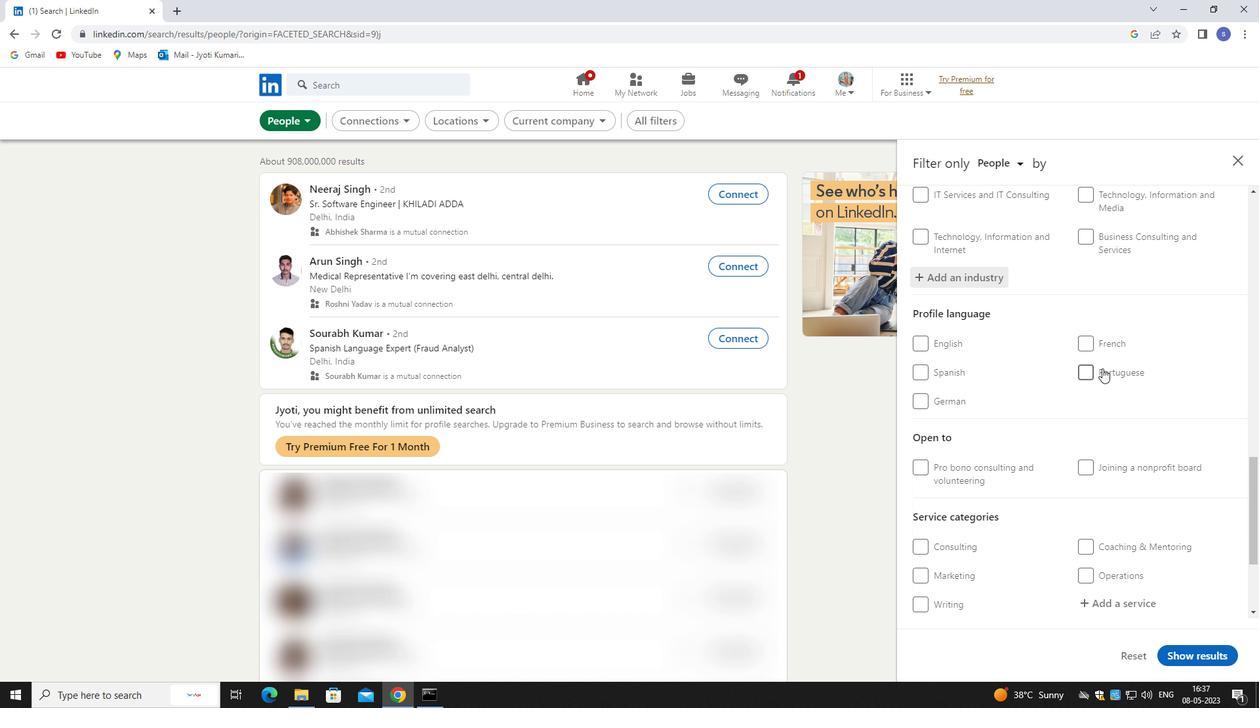 
Action: Mouse moved to (1156, 430)
Screenshot: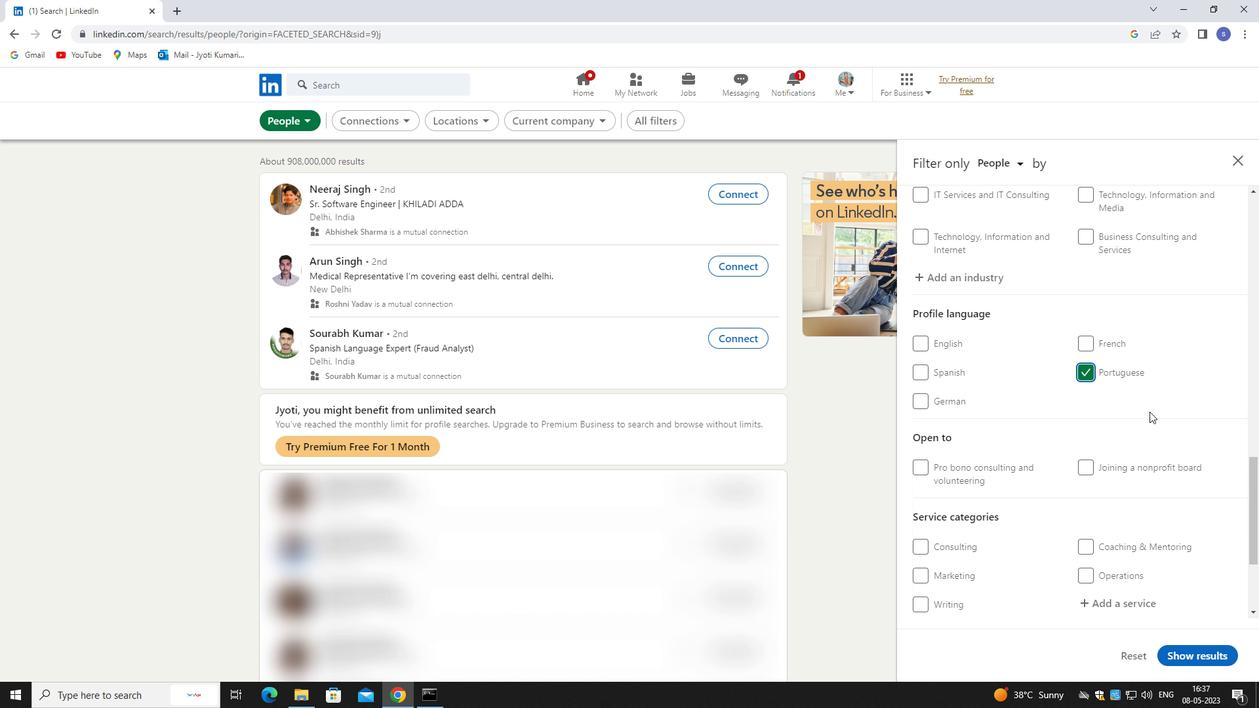 
Action: Mouse scrolled (1156, 429) with delta (0, 0)
Screenshot: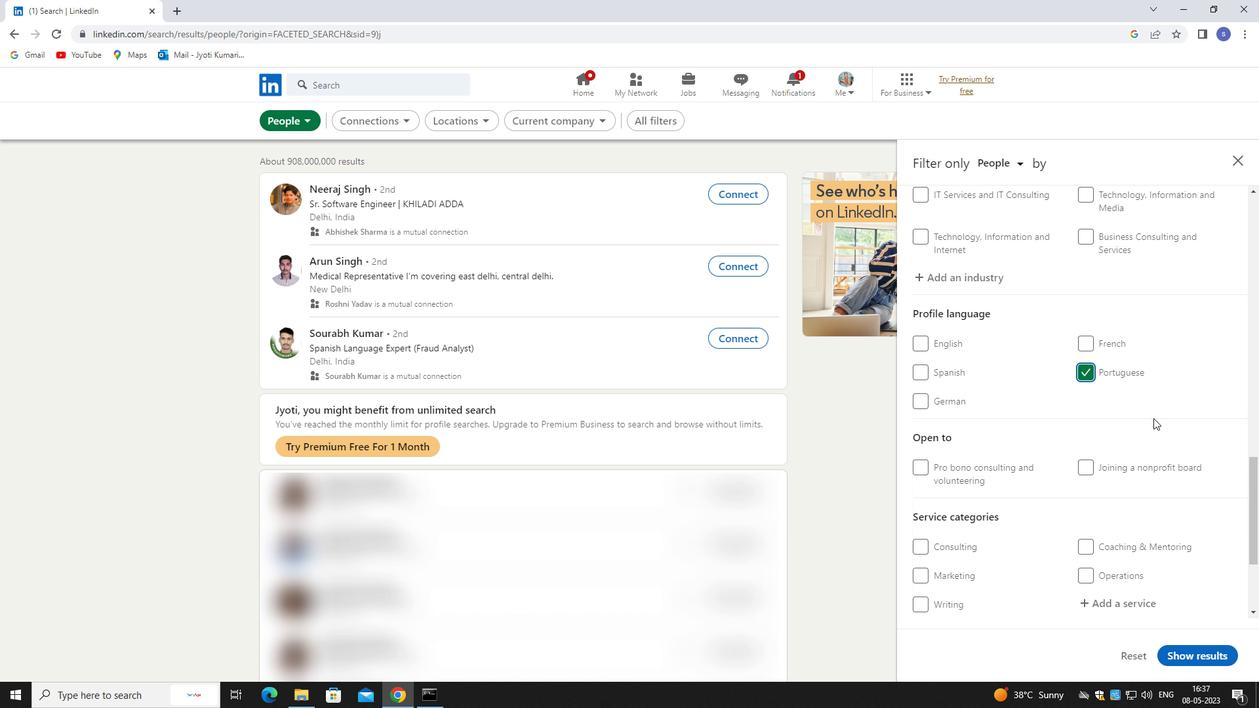 
Action: Mouse moved to (1157, 431)
Screenshot: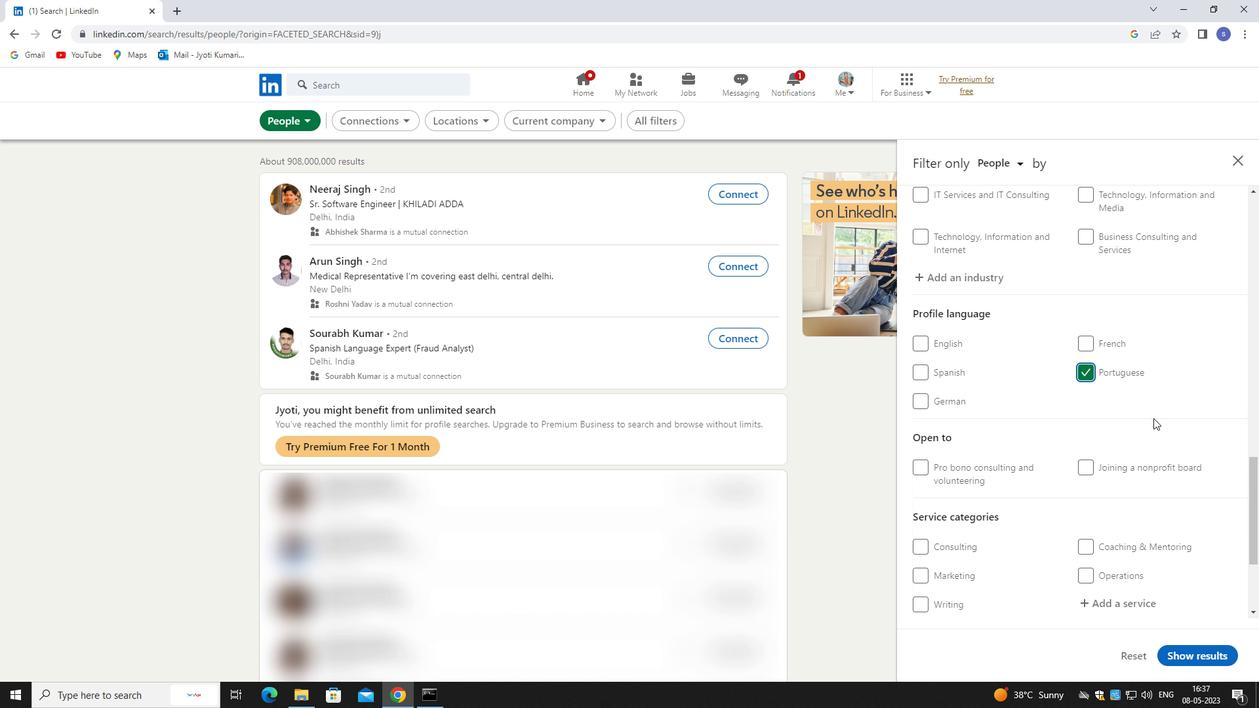 
Action: Mouse scrolled (1157, 430) with delta (0, 0)
Screenshot: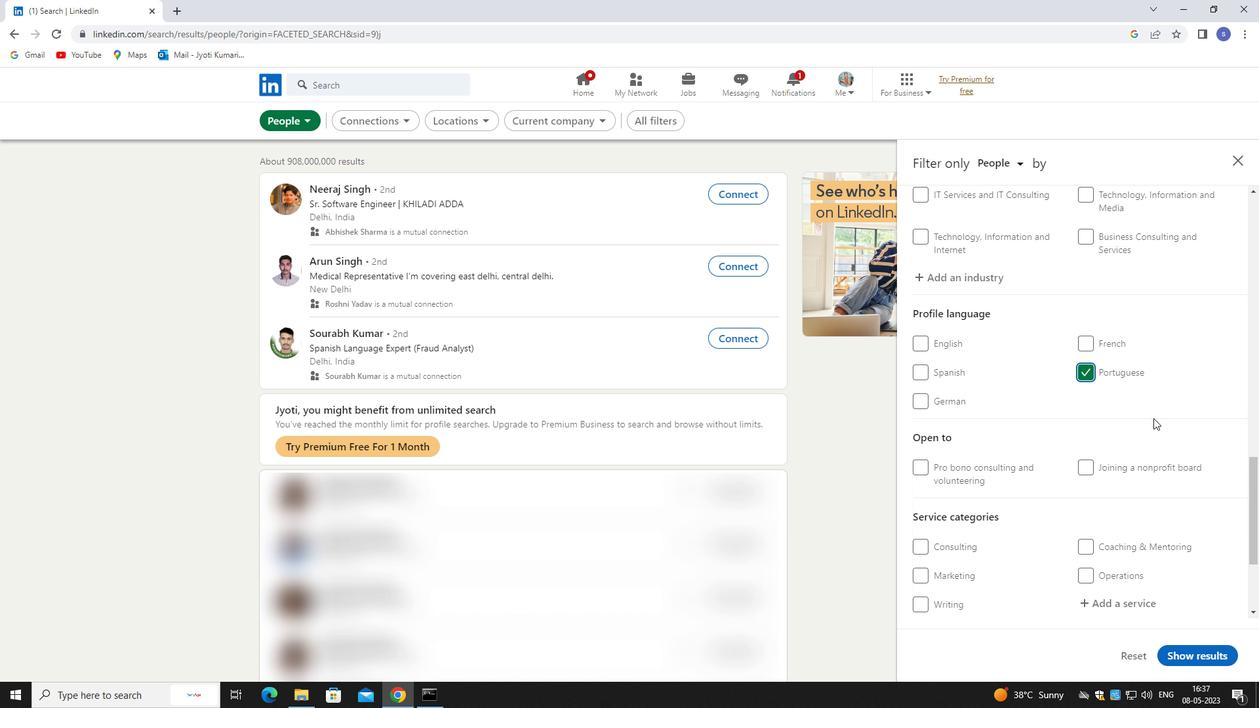 
Action: Mouse moved to (1119, 479)
Screenshot: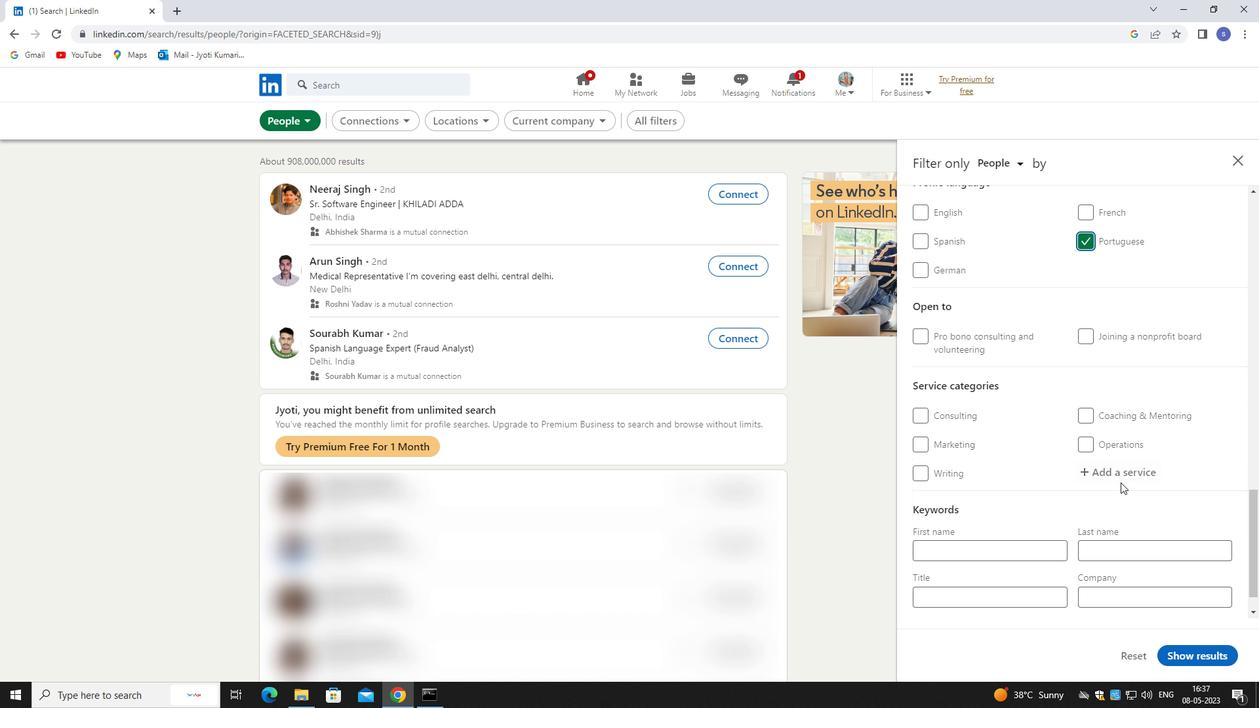 
Action: Mouse pressed left at (1119, 479)
Screenshot: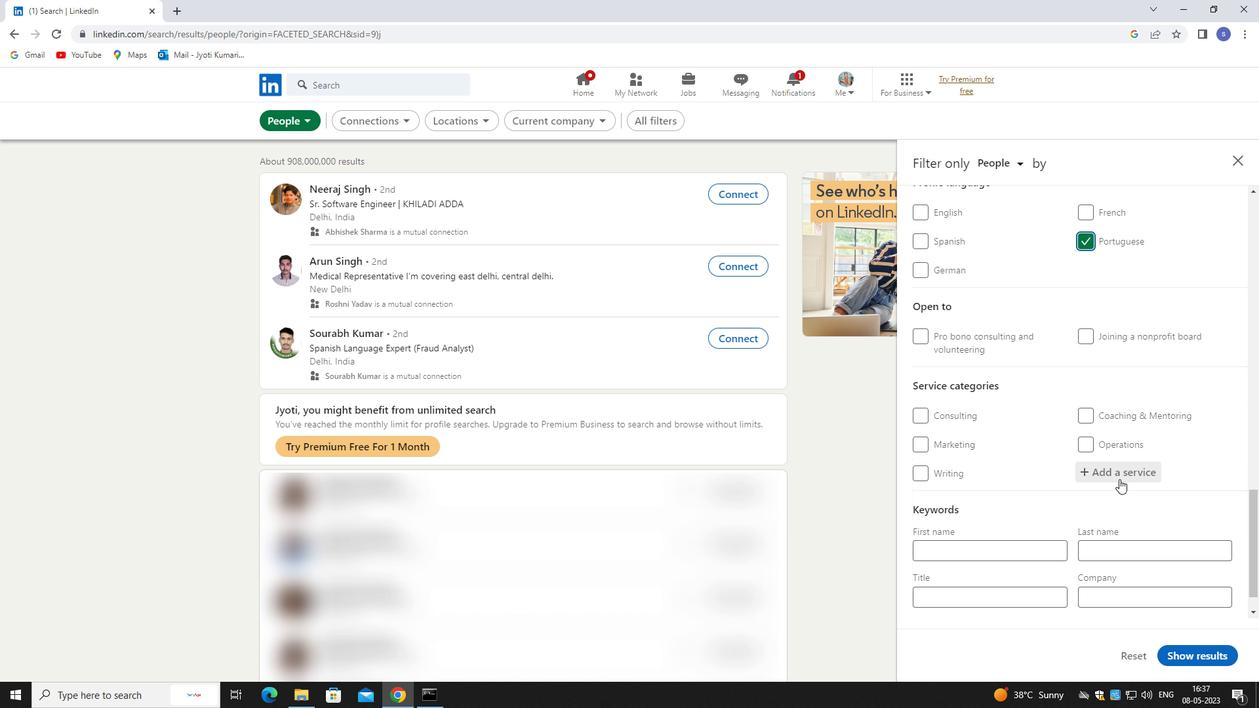 
Action: Mouse moved to (1122, 476)
Screenshot: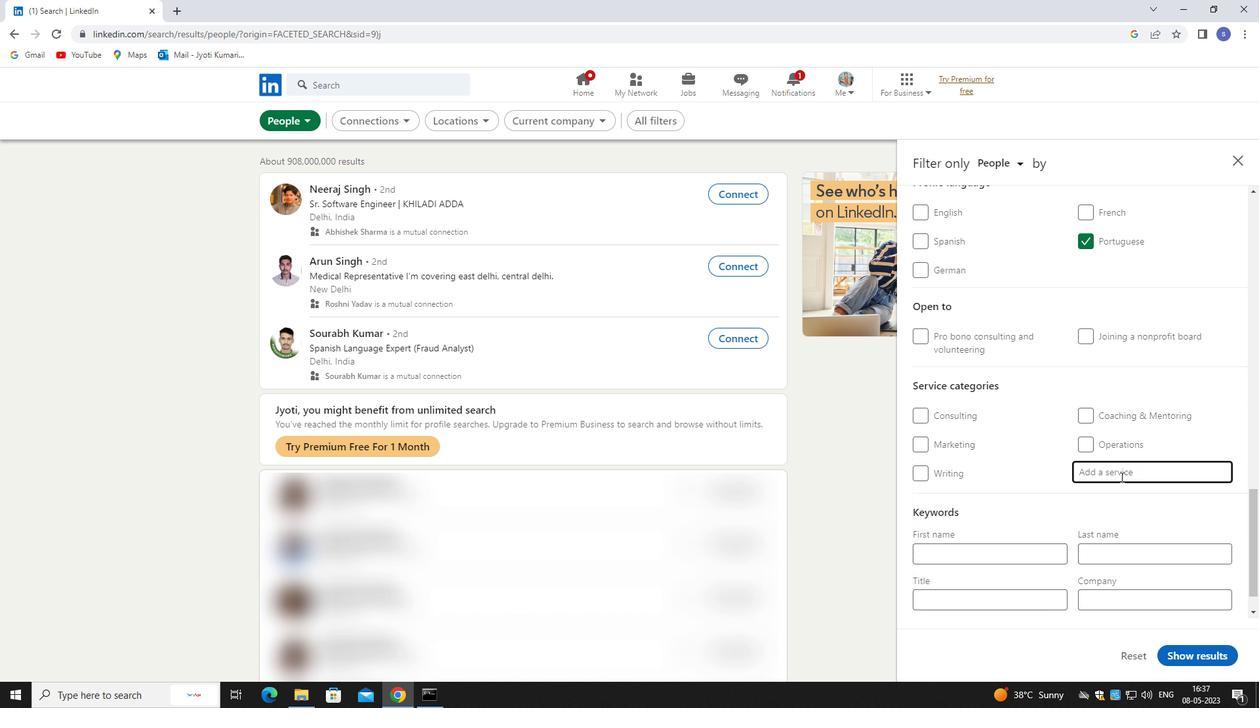 
Action: Key pressed nt<Key.backspace>ature
Screenshot: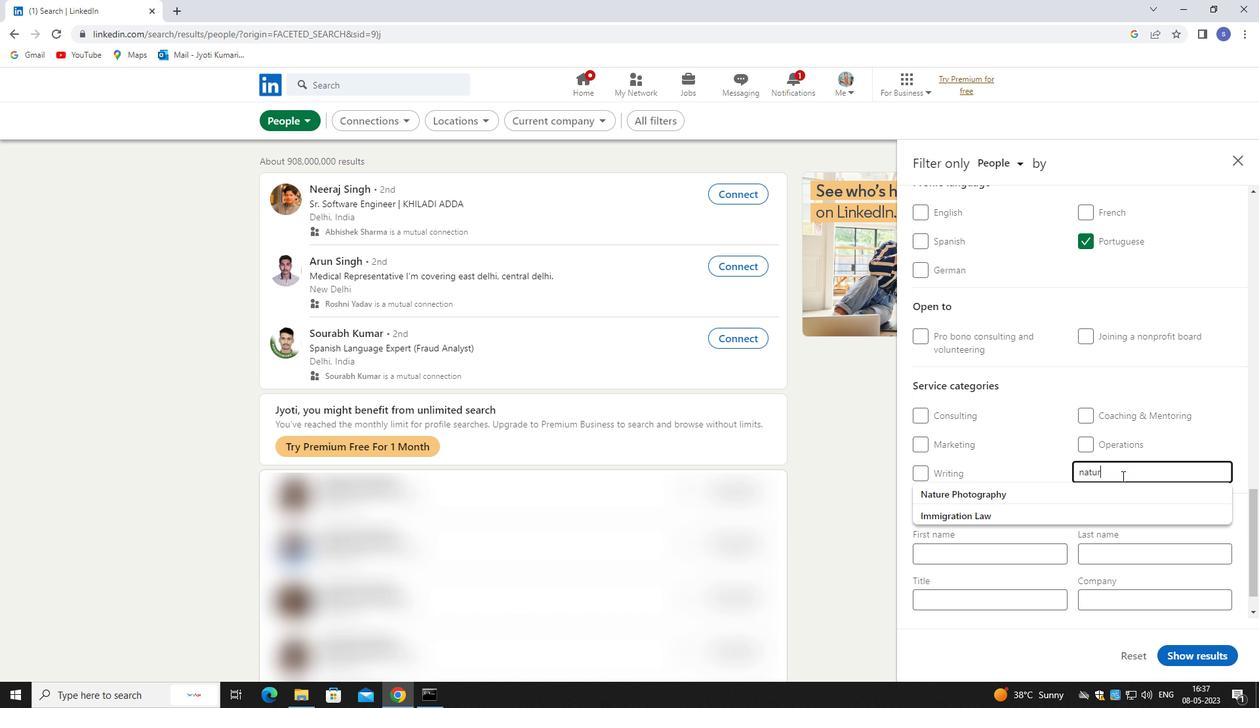 
Action: Mouse moved to (1122, 491)
Screenshot: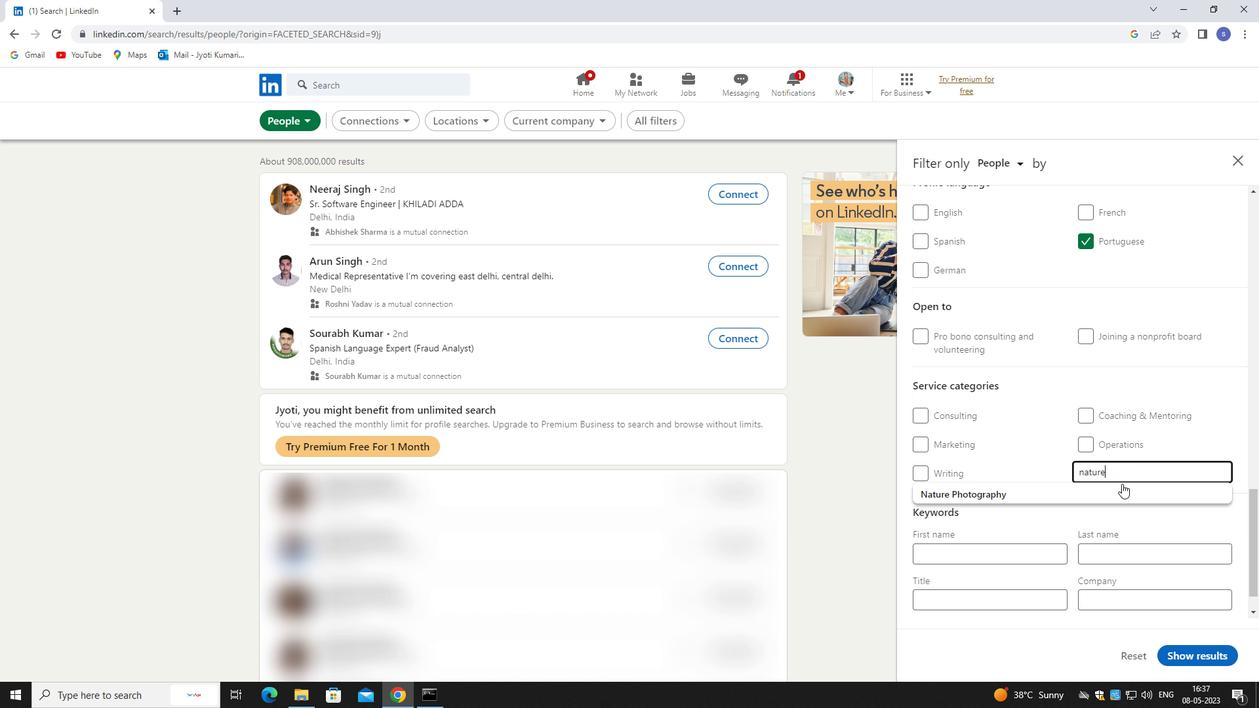 
Action: Mouse pressed left at (1122, 491)
Screenshot: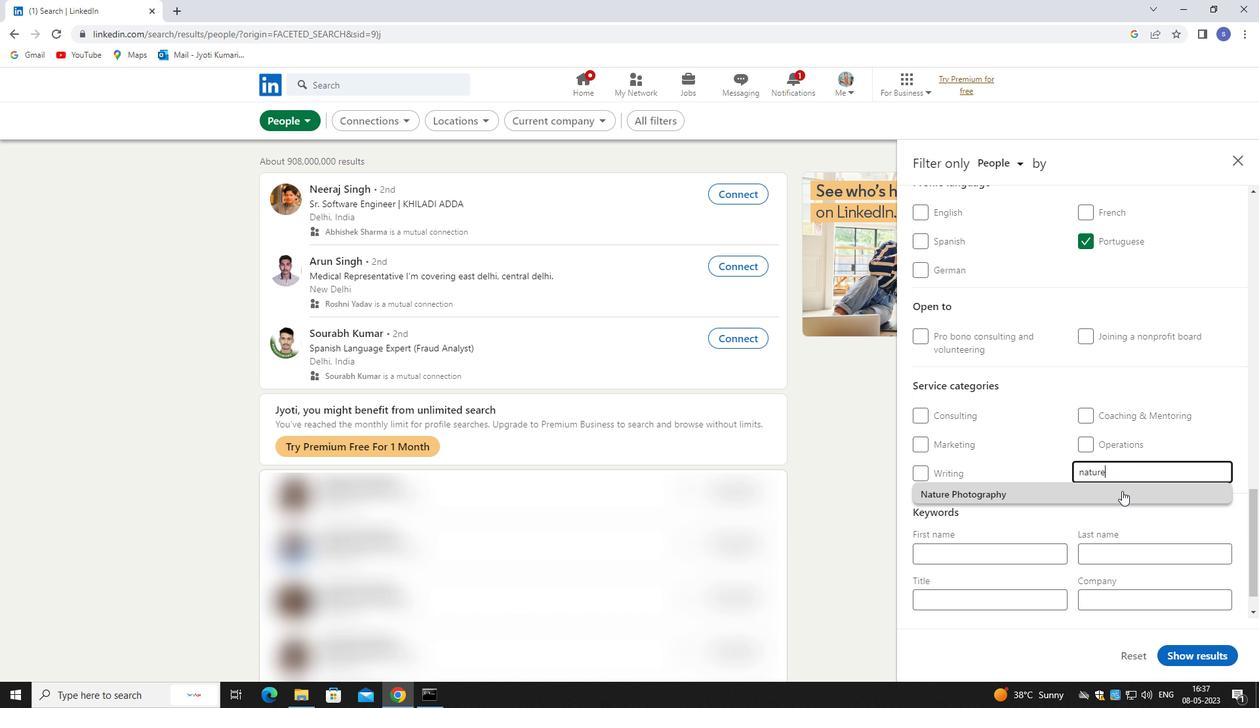 
Action: Mouse moved to (1122, 490)
Screenshot: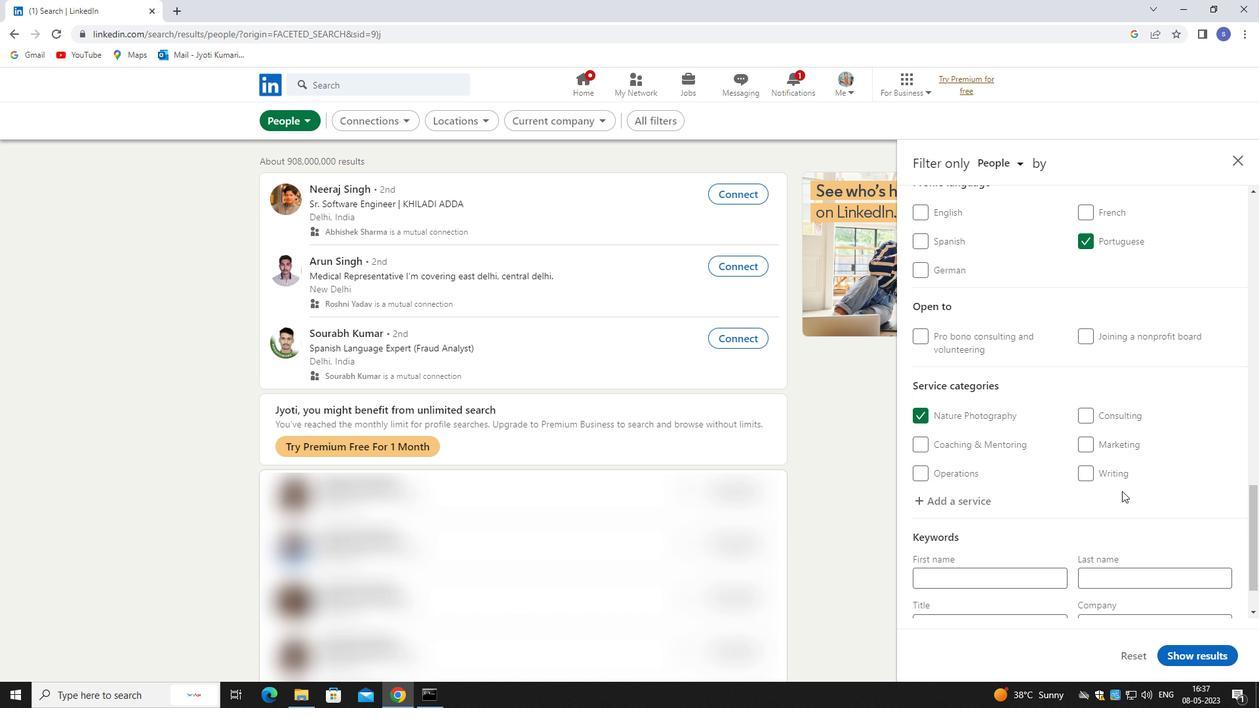 
Action: Mouse scrolled (1122, 489) with delta (0, 0)
Screenshot: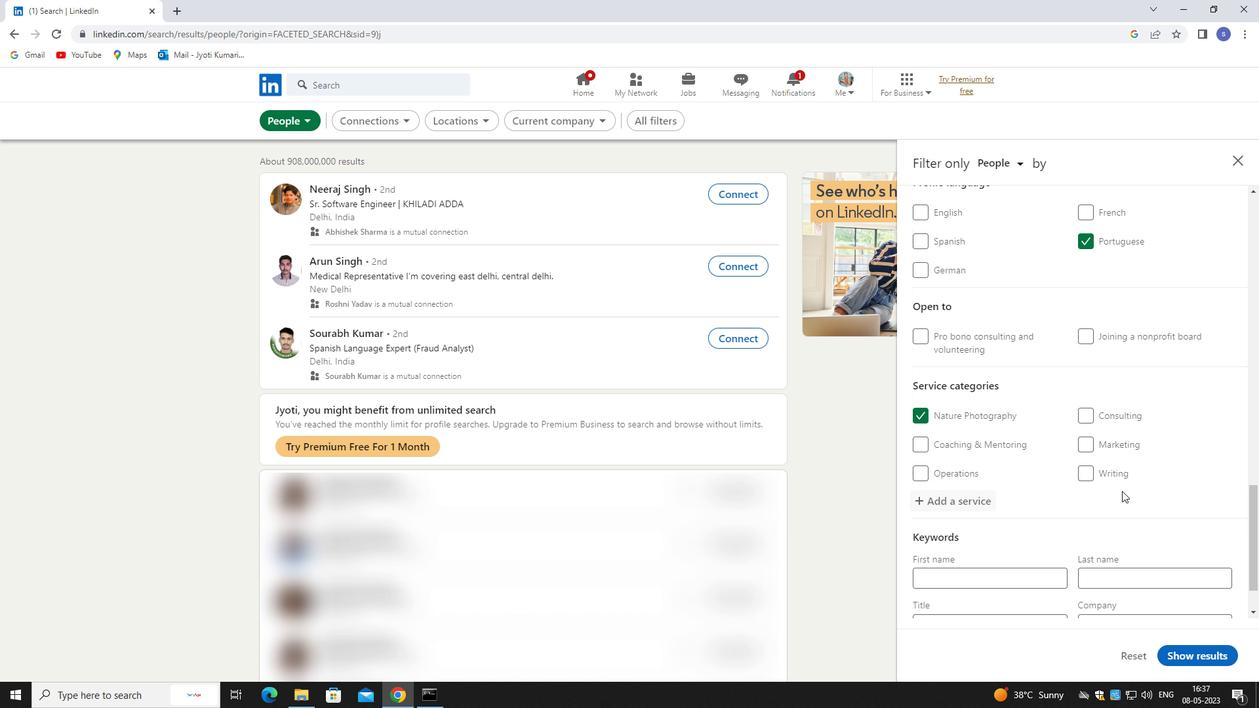 
Action: Mouse moved to (1123, 490)
Screenshot: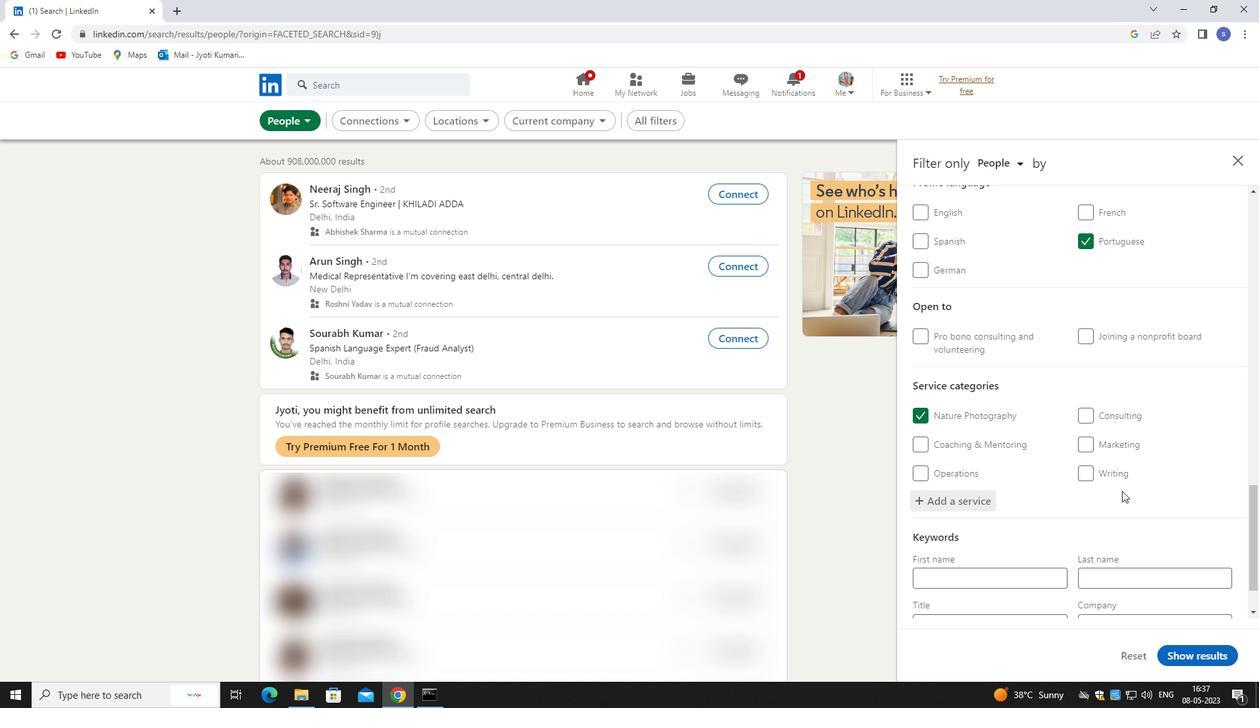 
Action: Mouse scrolled (1123, 489) with delta (0, 0)
Screenshot: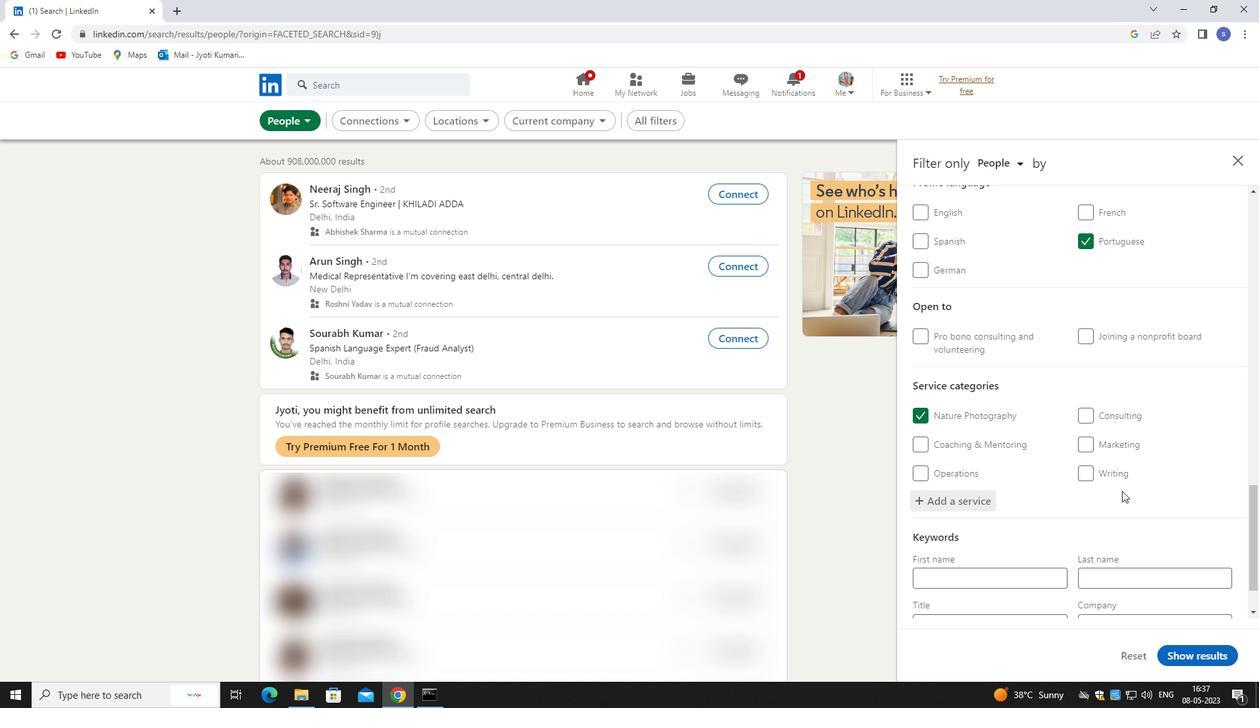 
Action: Mouse moved to (1124, 490)
Screenshot: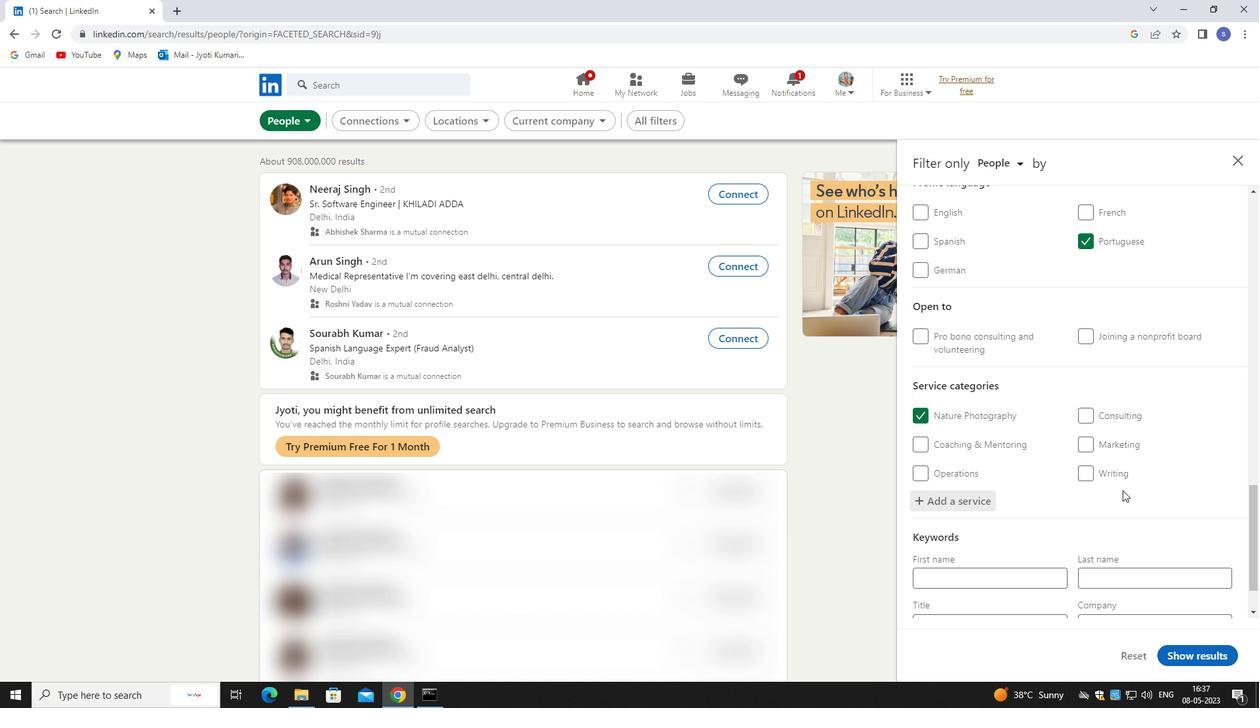 
Action: Mouse scrolled (1124, 489) with delta (0, 0)
Screenshot: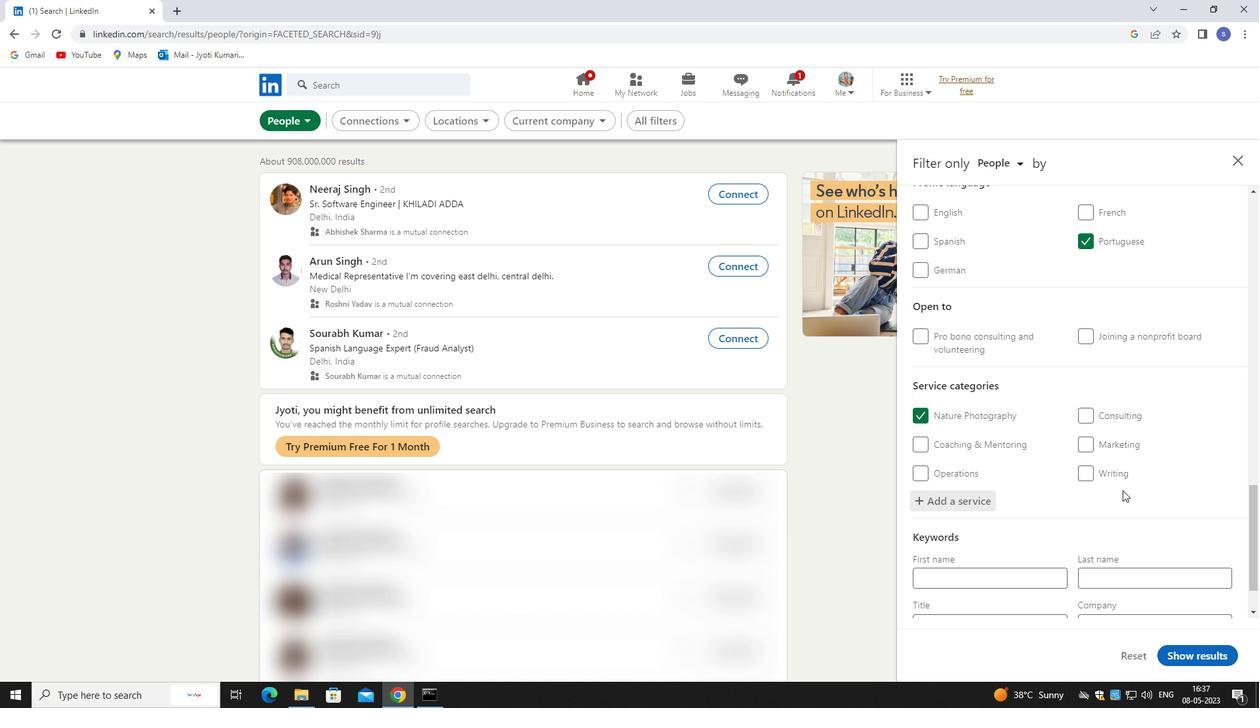 
Action: Mouse moved to (1124, 491)
Screenshot: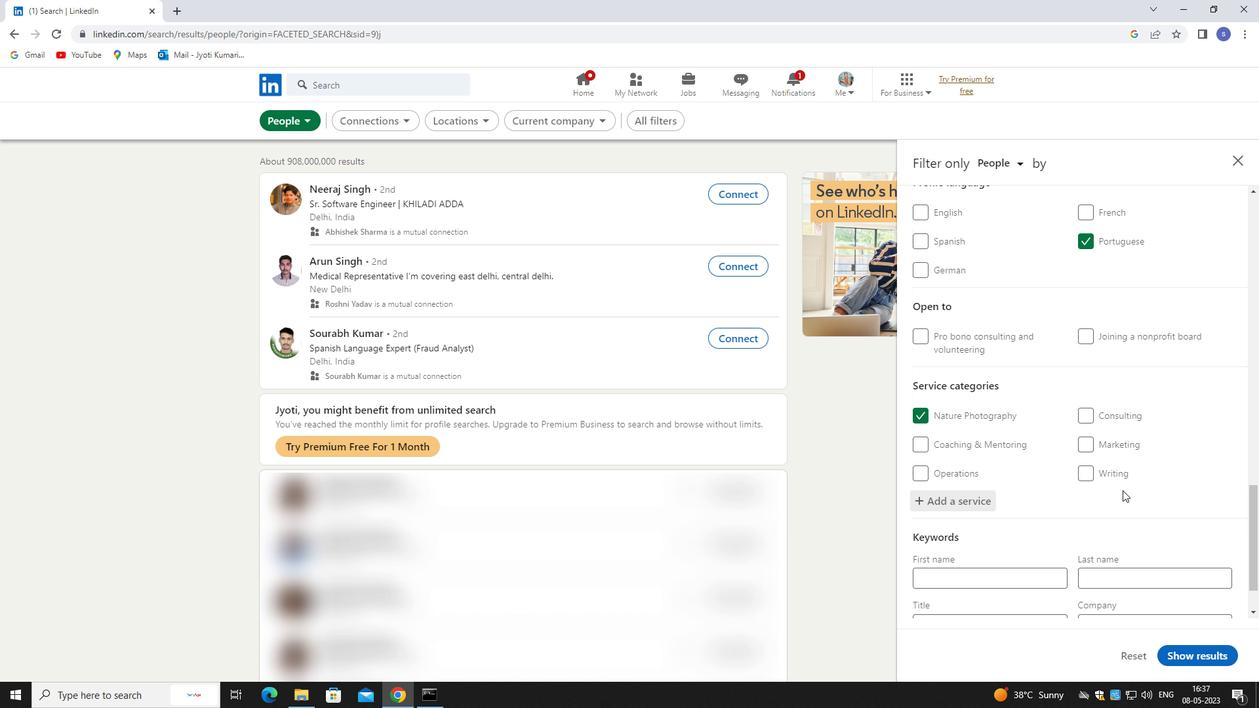 
Action: Mouse scrolled (1124, 491) with delta (0, 0)
Screenshot: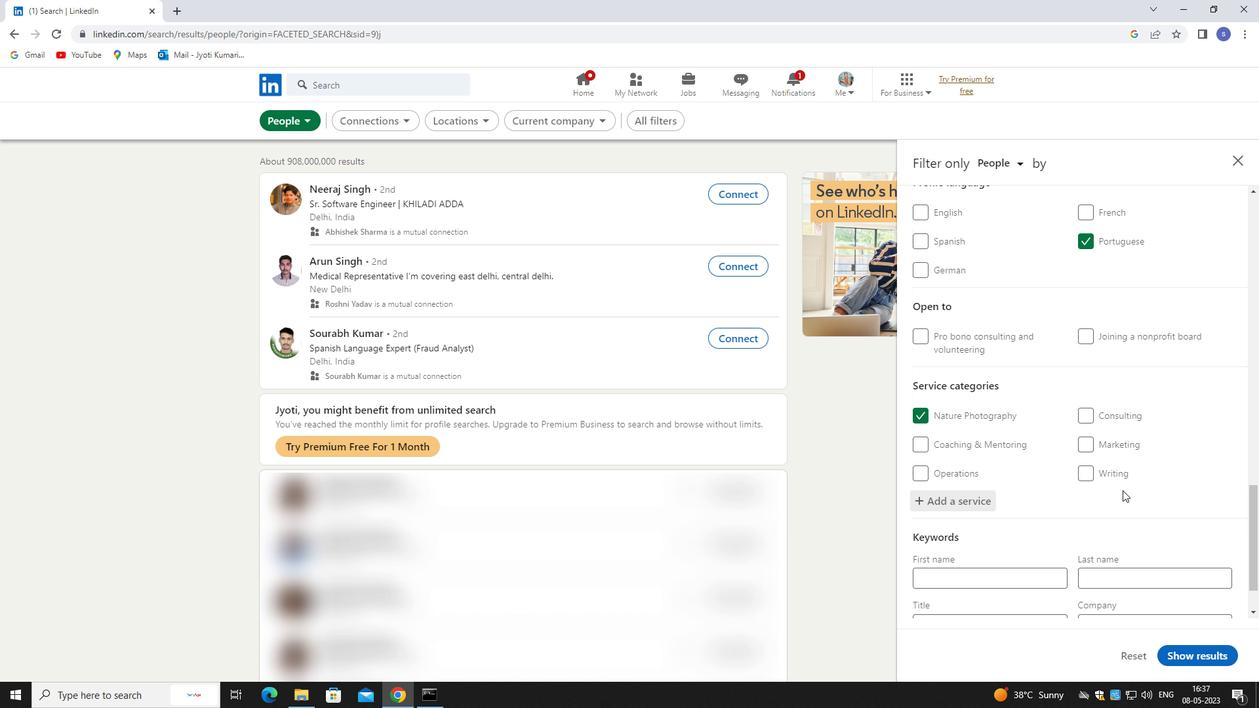 
Action: Mouse moved to (1035, 556)
Screenshot: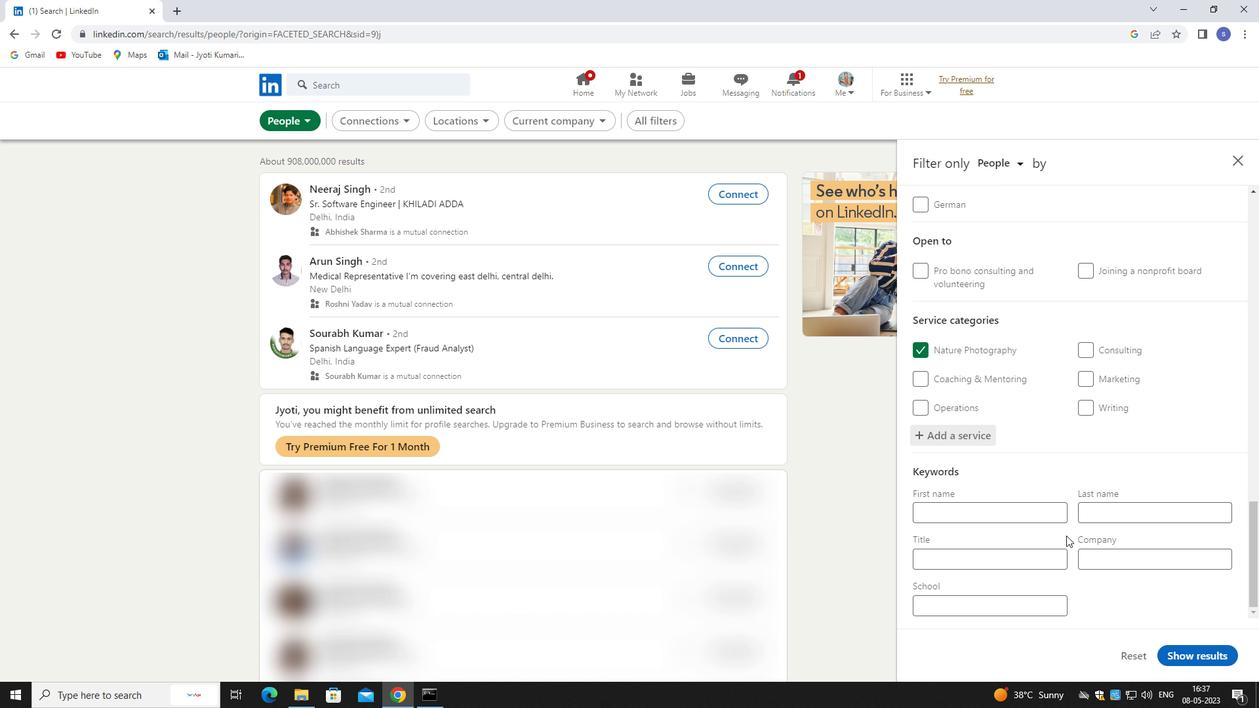 
Action: Mouse pressed left at (1035, 556)
Screenshot: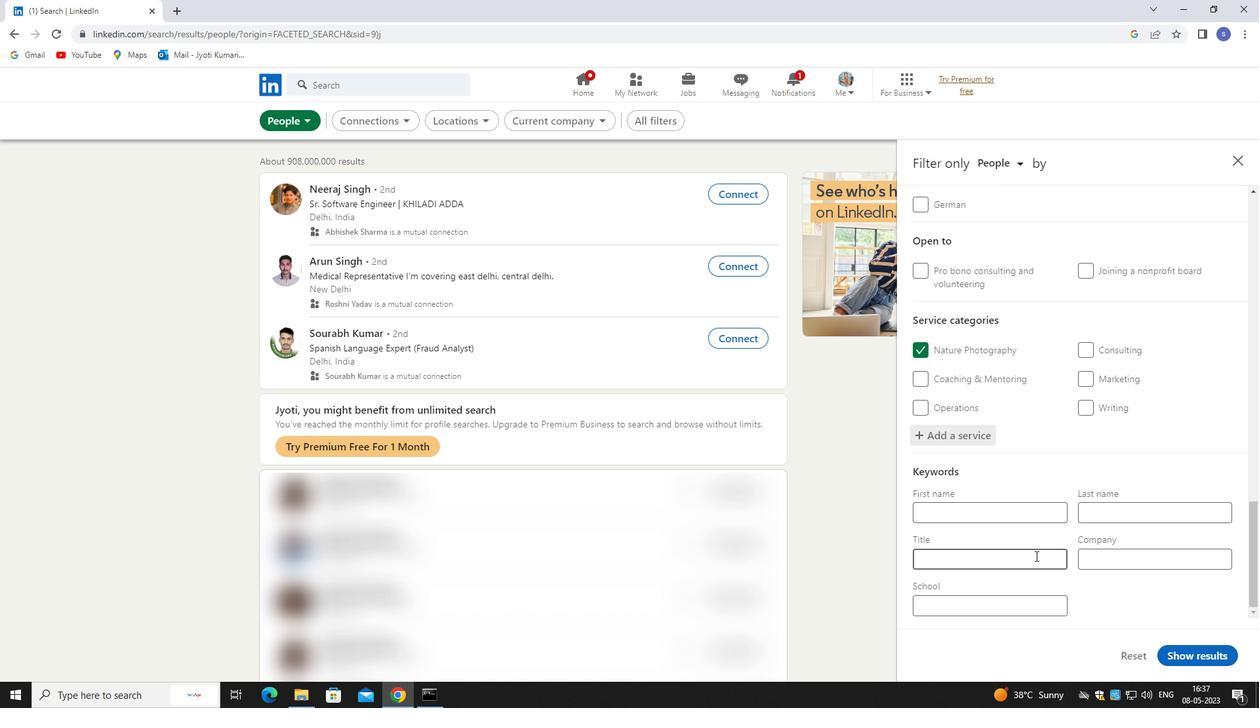 
Action: Mouse moved to (1038, 557)
Screenshot: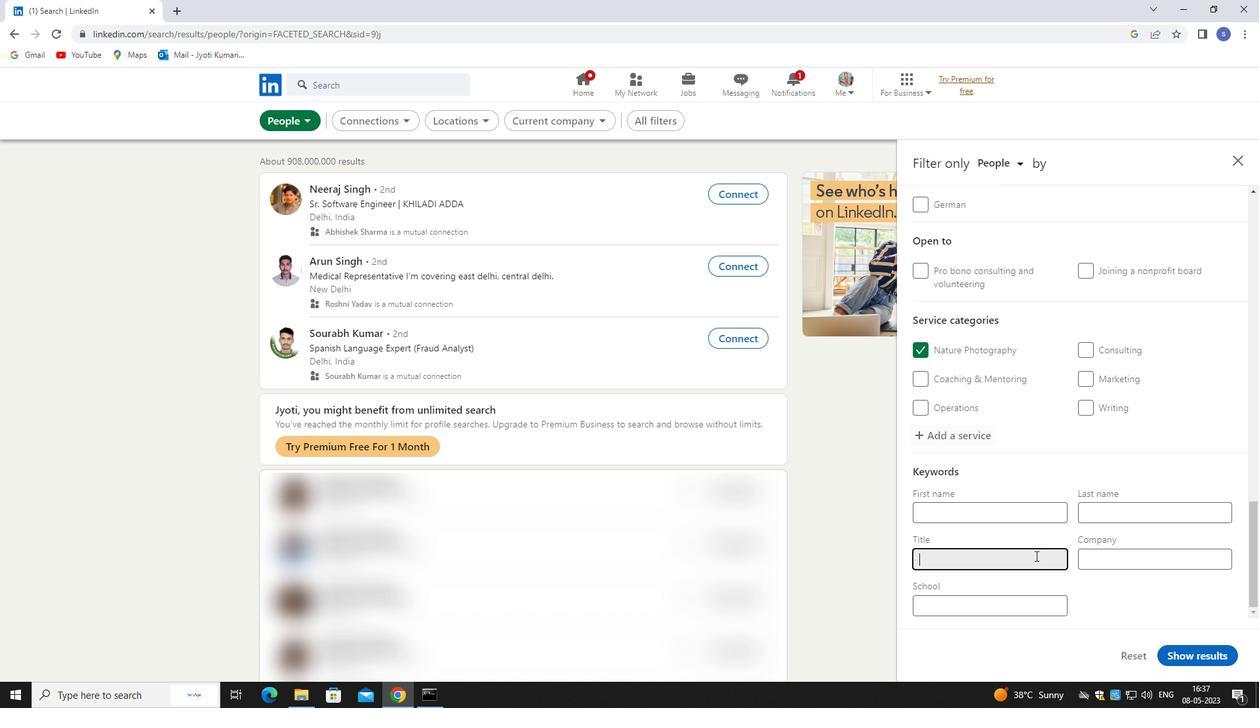 
Action: Key pressed <Key.shift><Key.shift><Key.shift><Key.shift><Key.shift><Key.shift><Key.shift><Key.shift><Key.shift><Key.shift><Key.shift>MARKET<Key.space><Key.shift>DEVELOPMENT<Key.space><Key.shift>MANGER
Screenshot: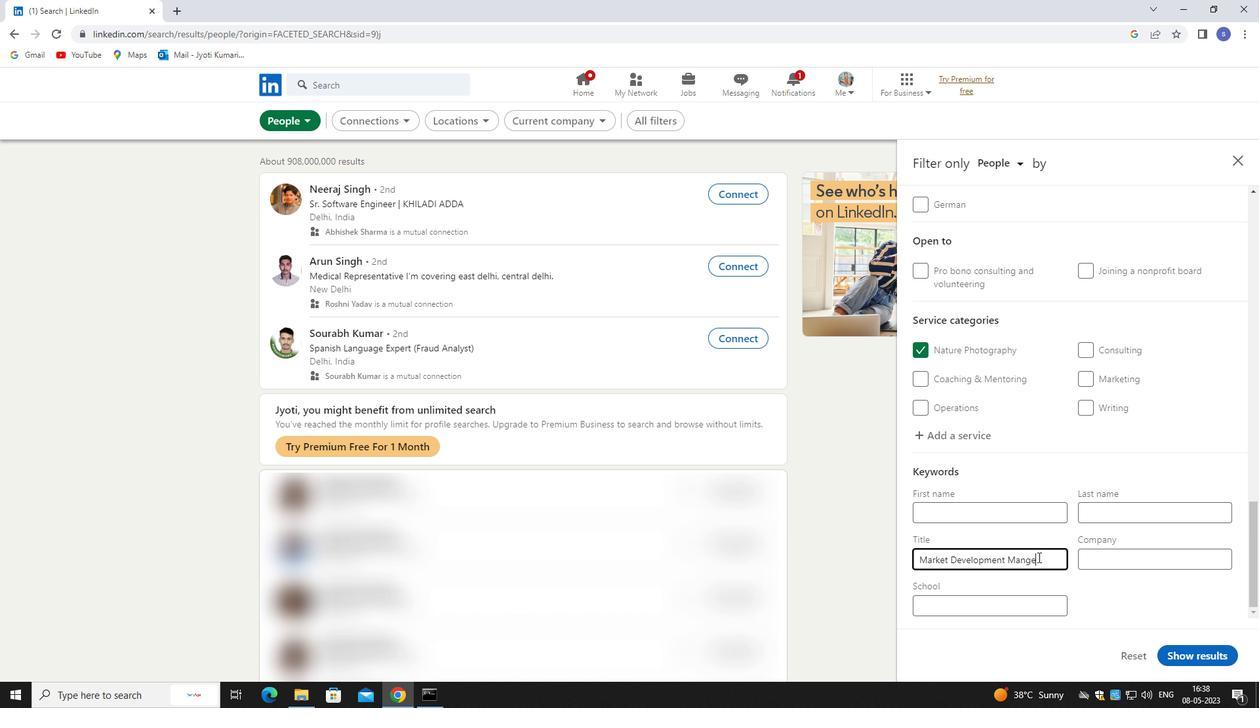 
Action: Mouse moved to (1200, 648)
Screenshot: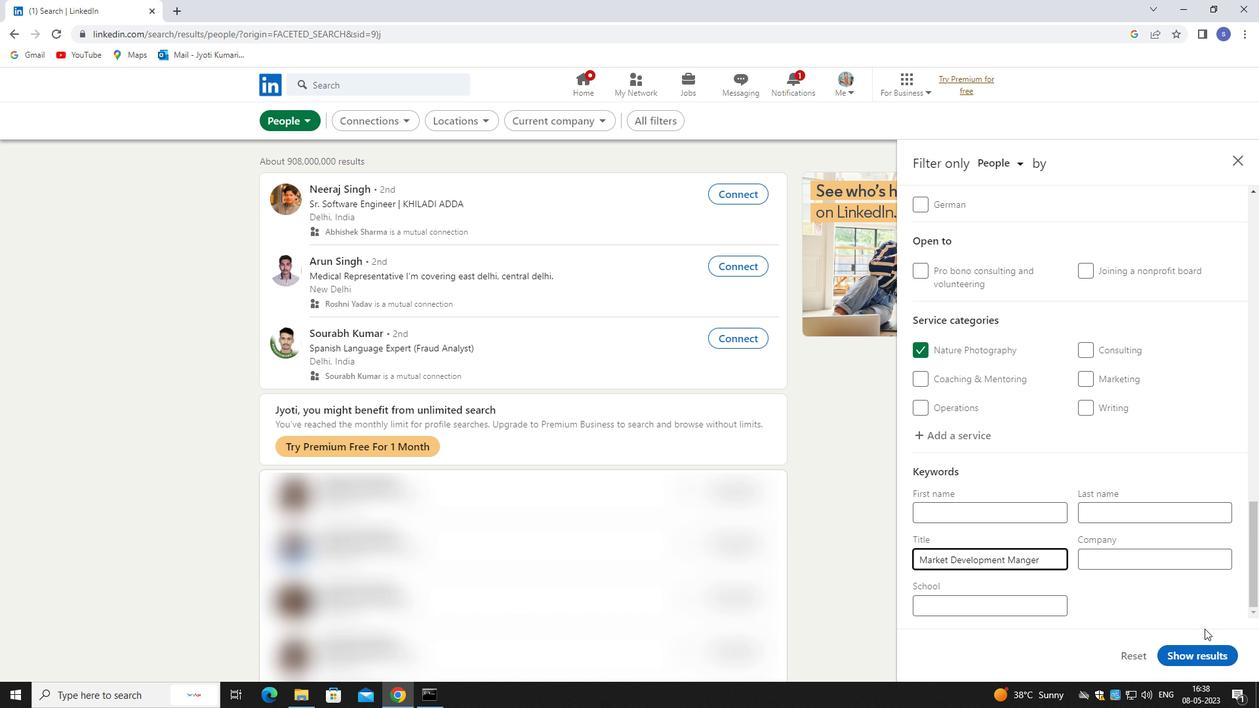 
Action: Mouse pressed left at (1200, 648)
Screenshot: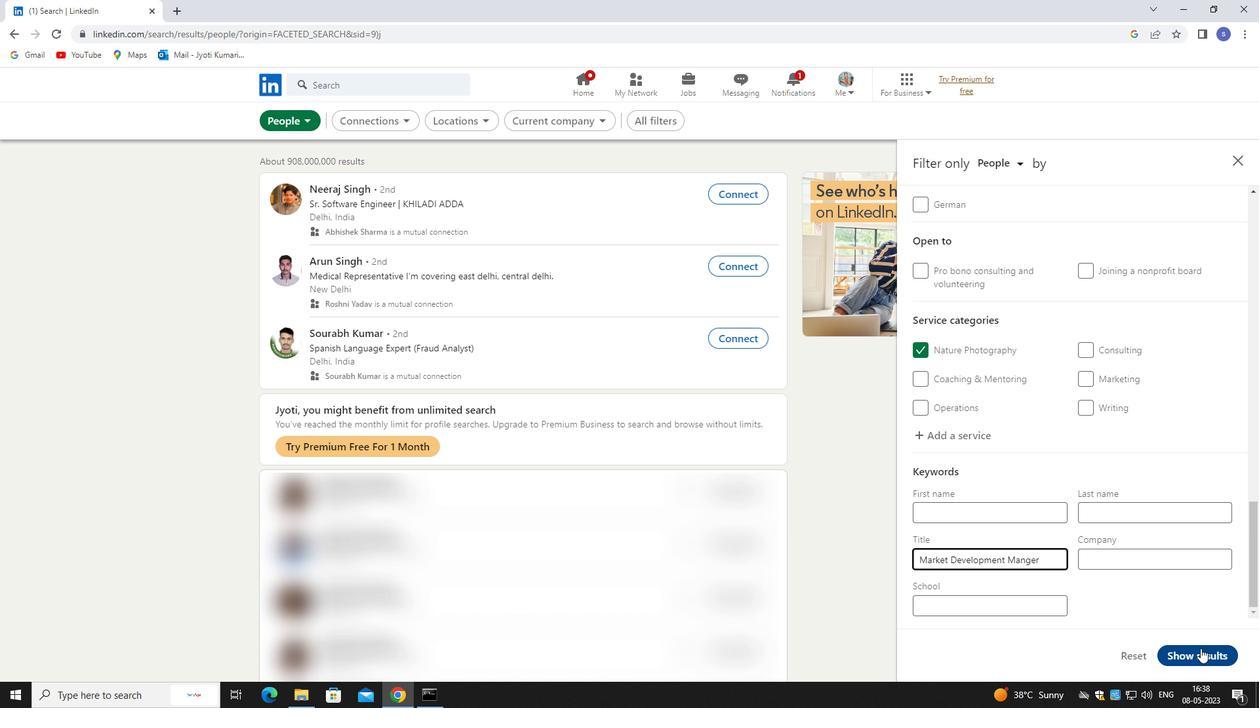
Action: Mouse moved to (711, 434)
Screenshot: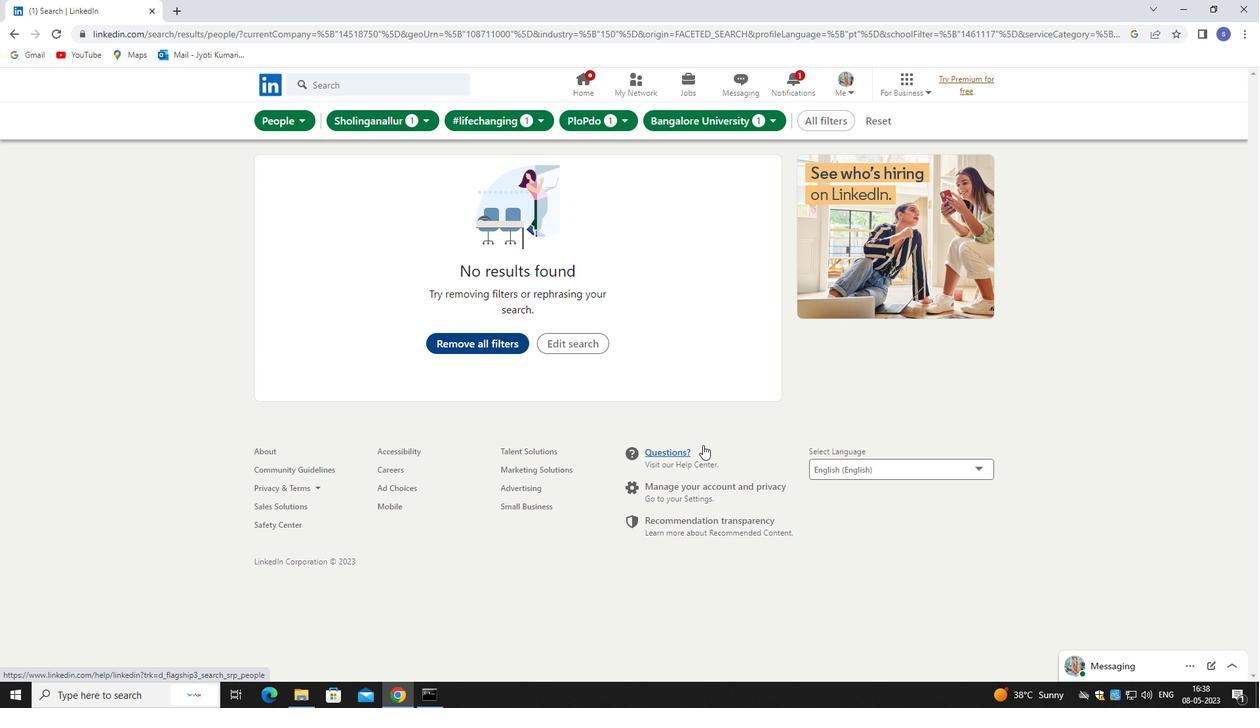 
